 Task: Find connections with filter location Melilla with filter topic #CEOwith filter profile language Spanish with filter current company Shell with filter school Silicon Institute of Technology (SIT), Bhubaneswar with filter industry Wholesale Photography Equipment and Supplies with filter service category DJing with filter keywords title Concierge
Action: Mouse moved to (636, 84)
Screenshot: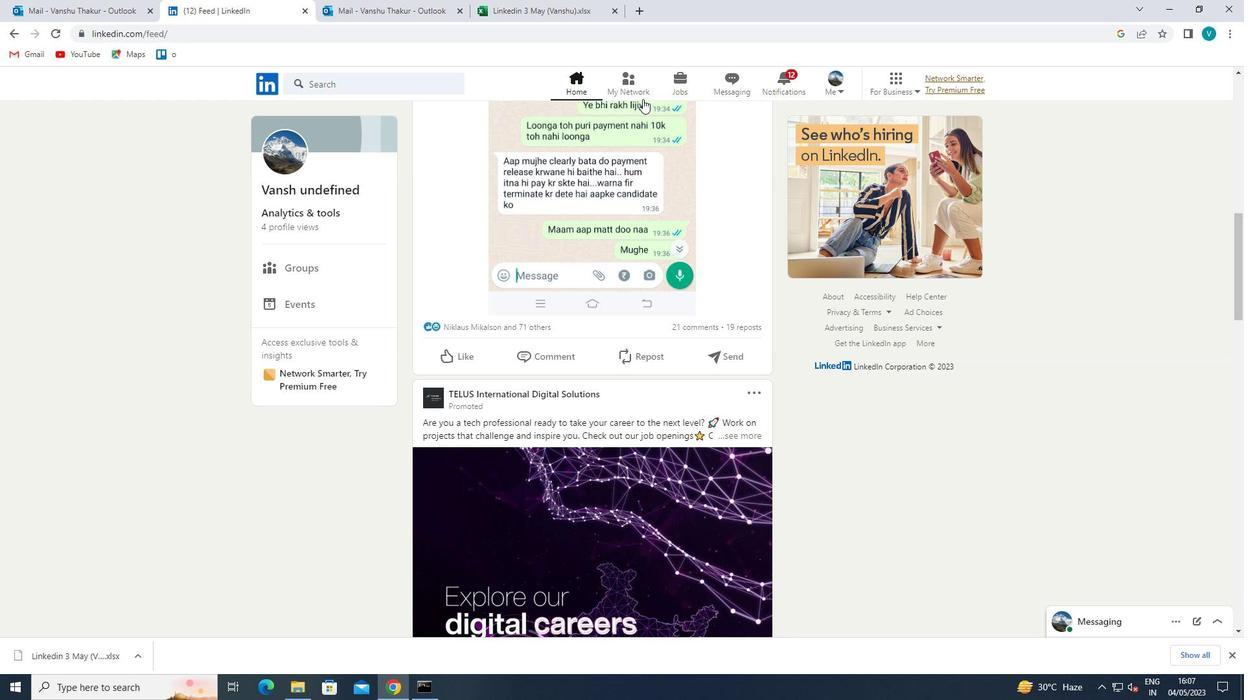 
Action: Mouse pressed left at (636, 84)
Screenshot: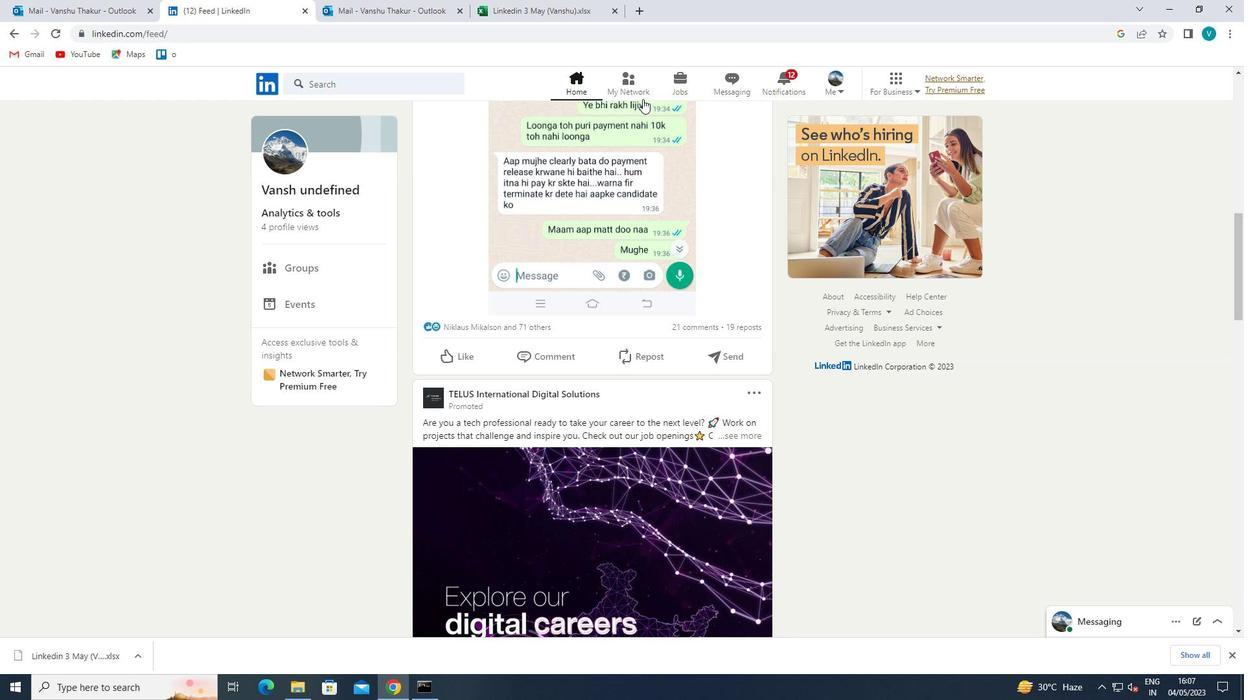 
Action: Mouse moved to (385, 149)
Screenshot: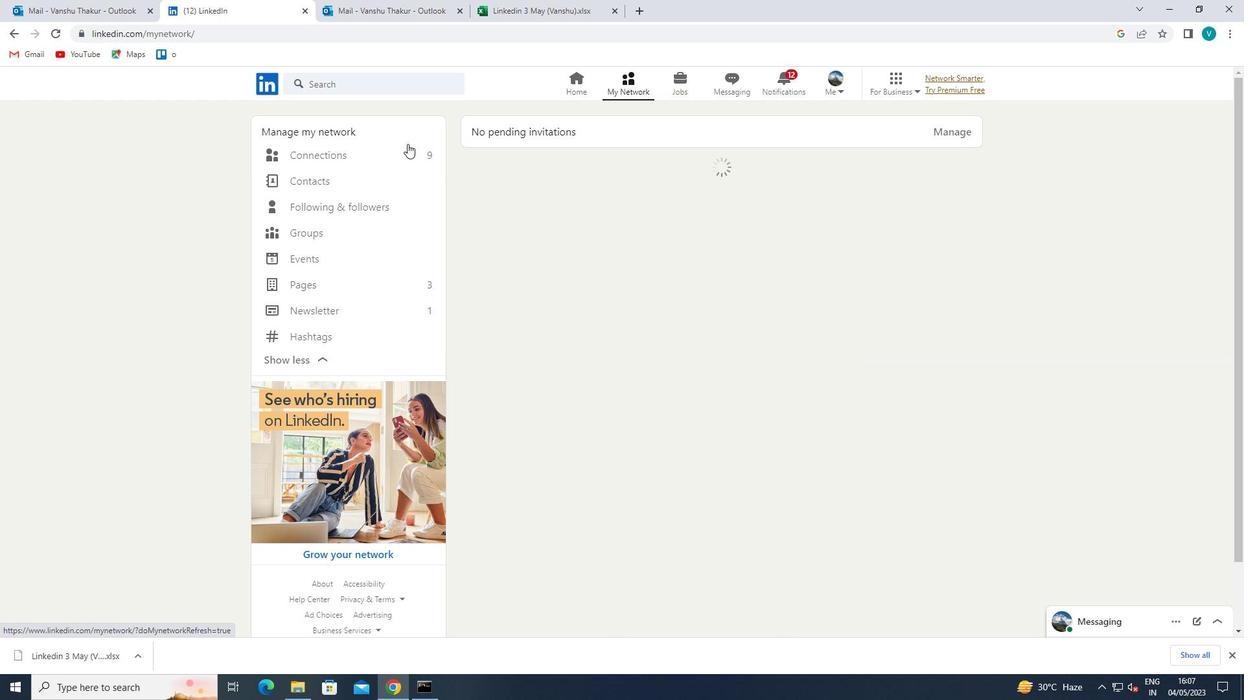 
Action: Mouse pressed left at (385, 149)
Screenshot: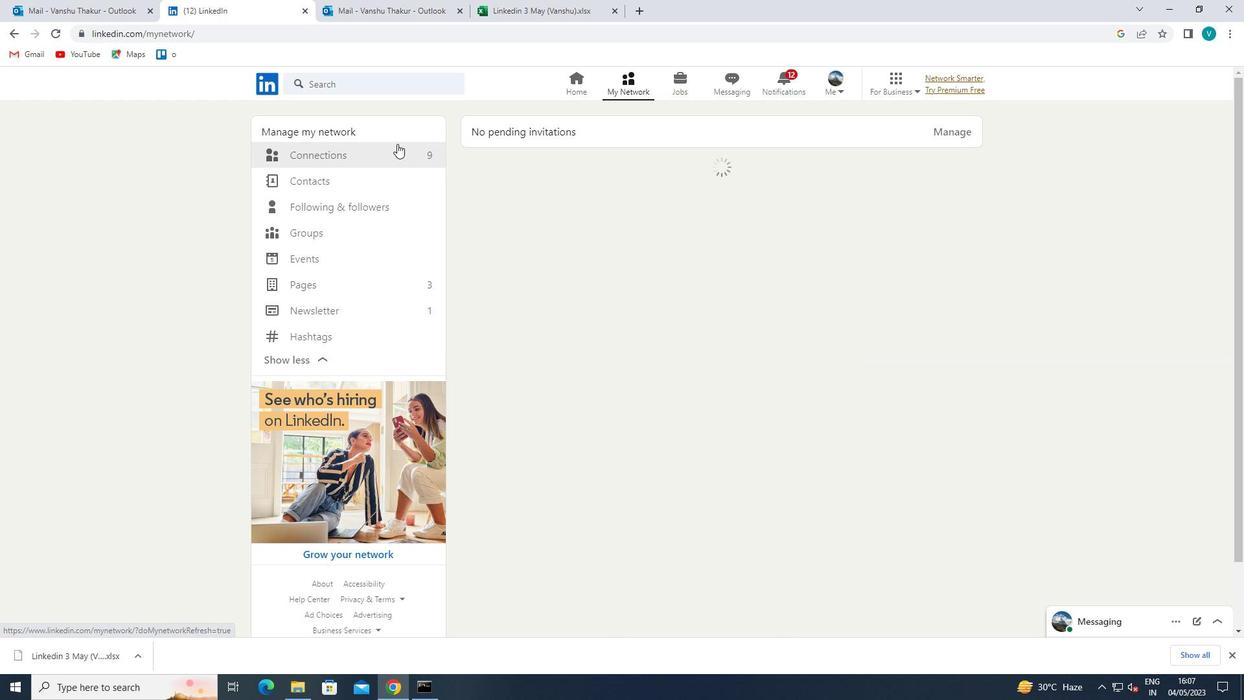 
Action: Mouse moved to (720, 163)
Screenshot: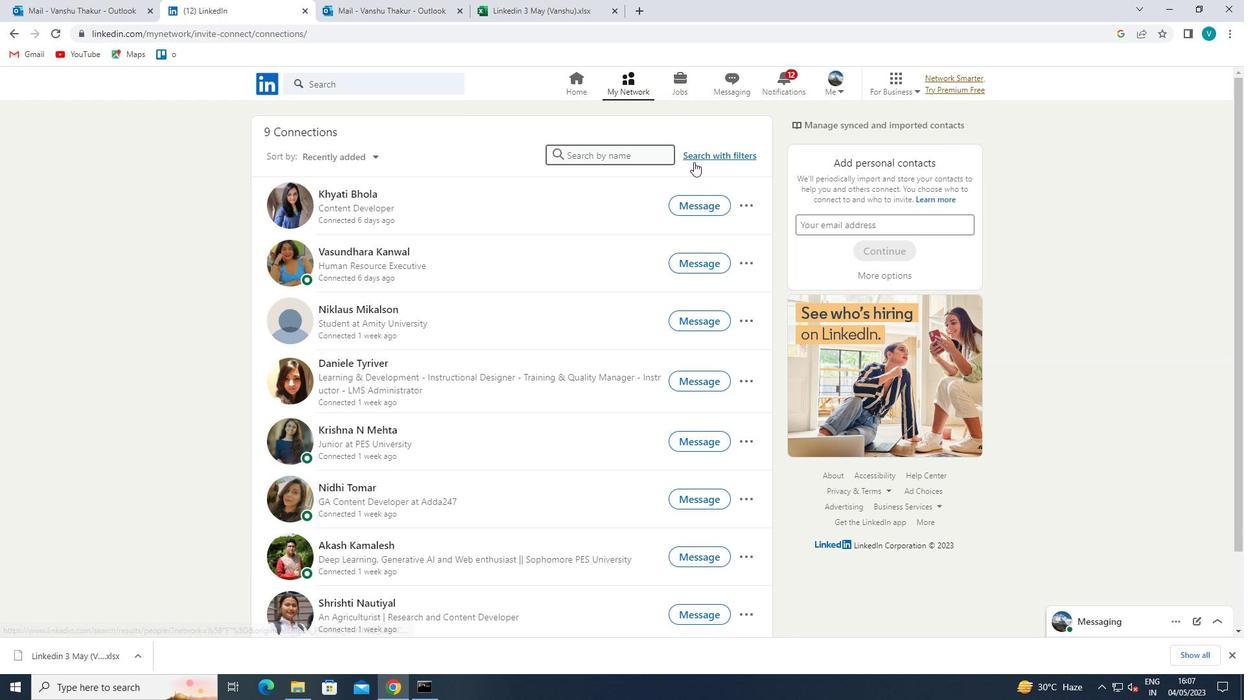 
Action: Mouse pressed left at (720, 163)
Screenshot: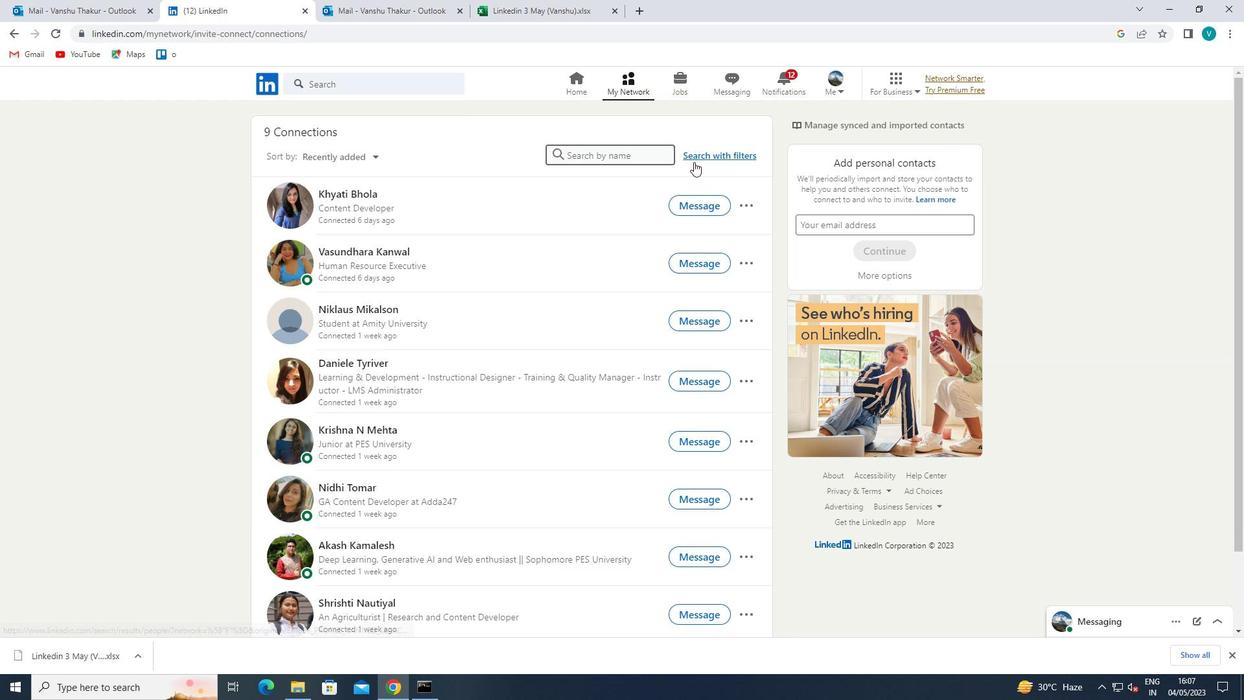 
Action: Mouse moved to (724, 162)
Screenshot: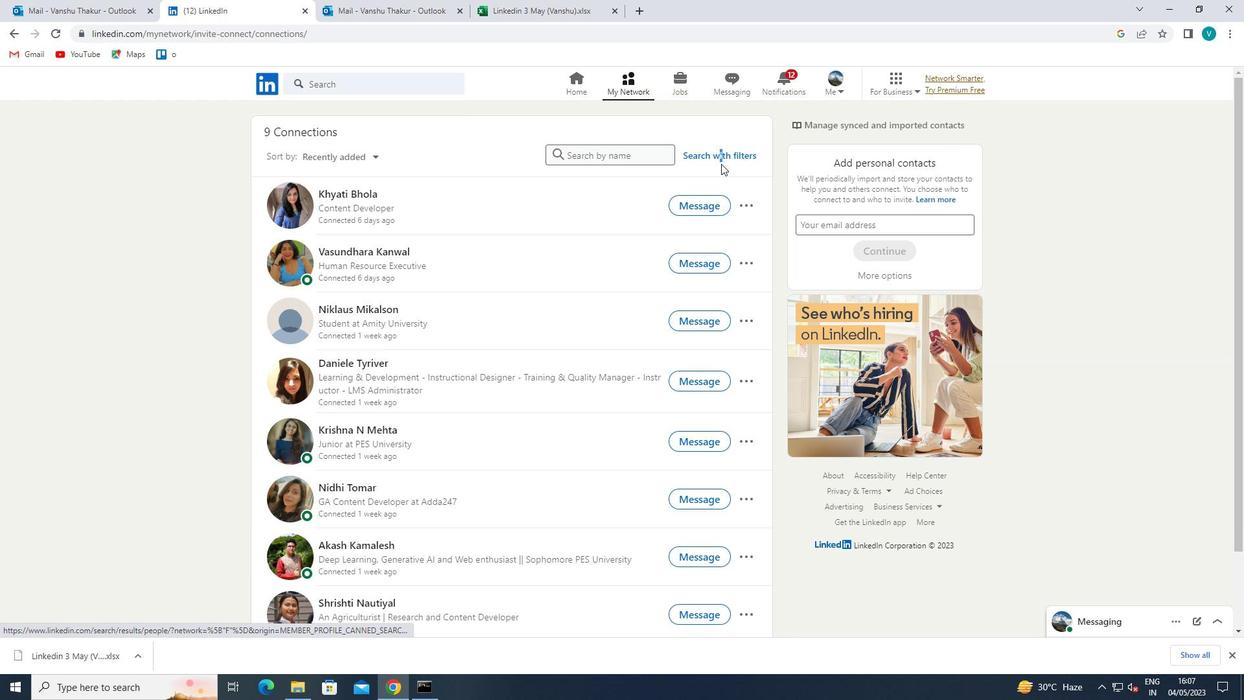 
Action: Mouse pressed left at (724, 162)
Screenshot: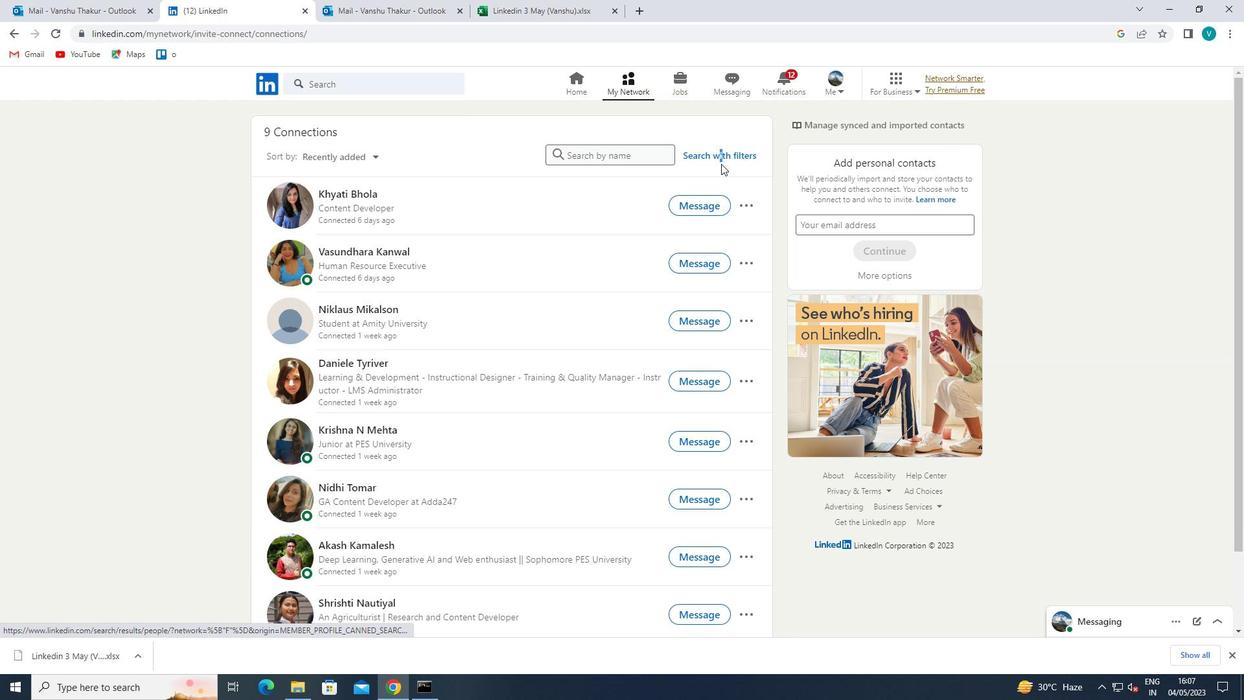 
Action: Mouse moved to (730, 159)
Screenshot: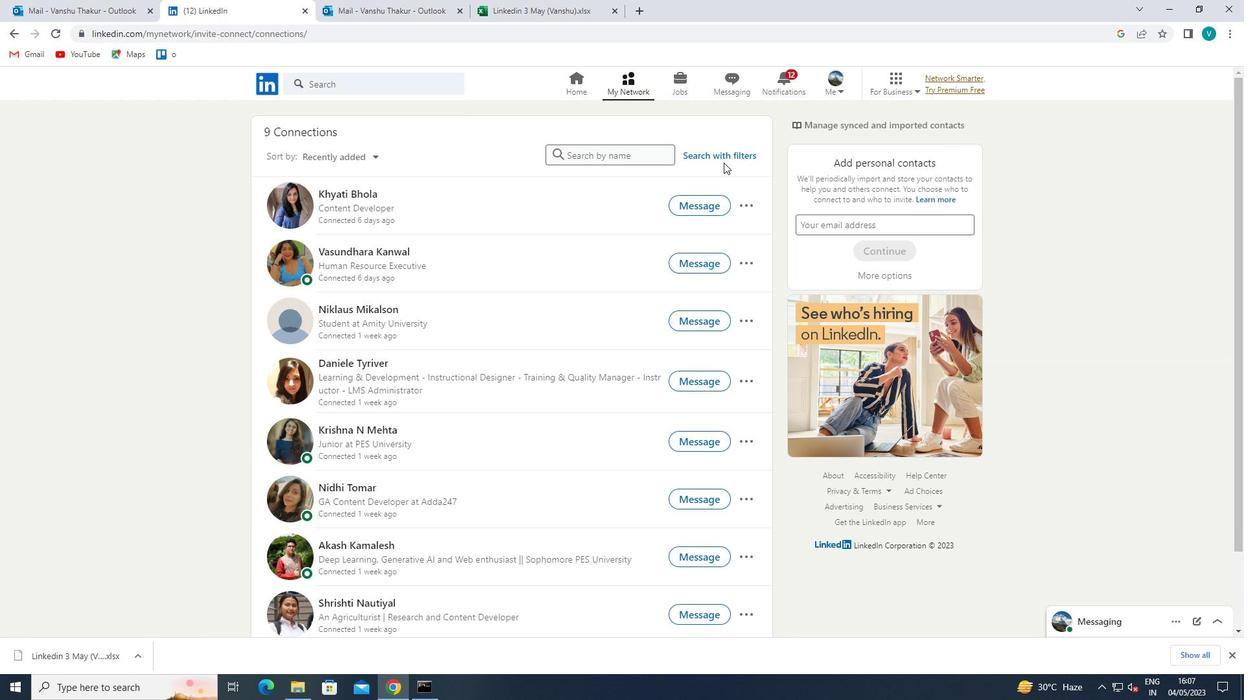 
Action: Mouse pressed left at (730, 159)
Screenshot: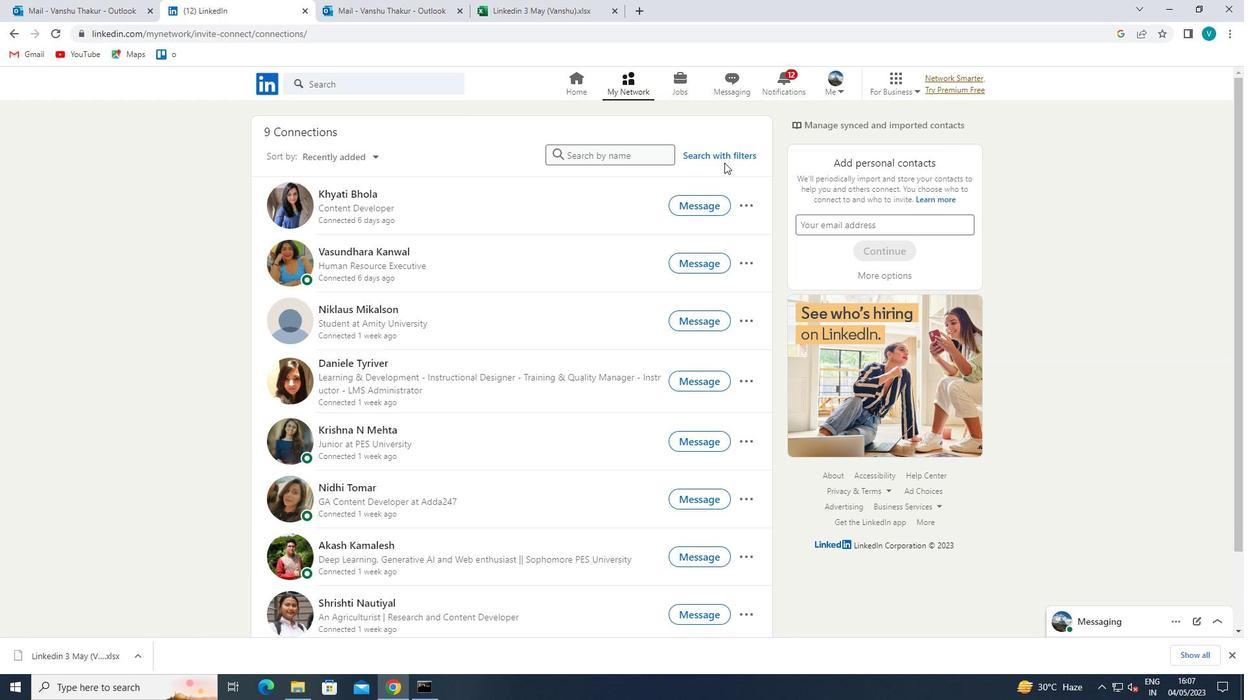 
Action: Mouse moved to (631, 123)
Screenshot: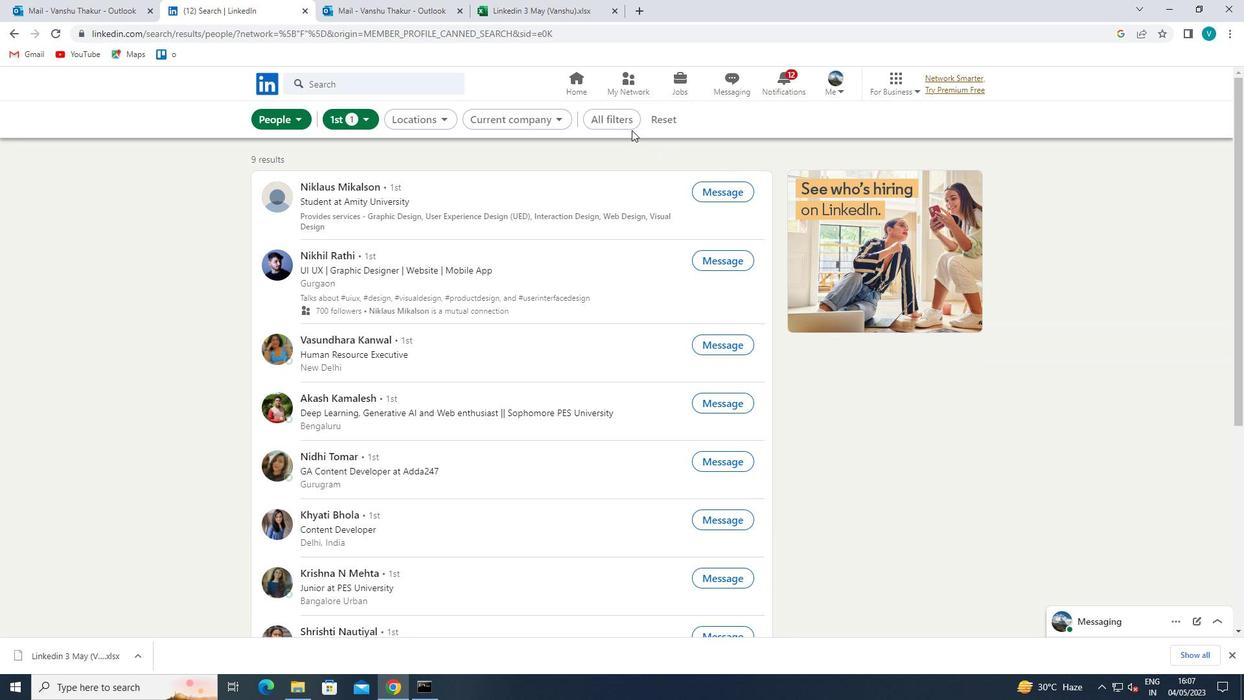 
Action: Mouse pressed left at (631, 123)
Screenshot: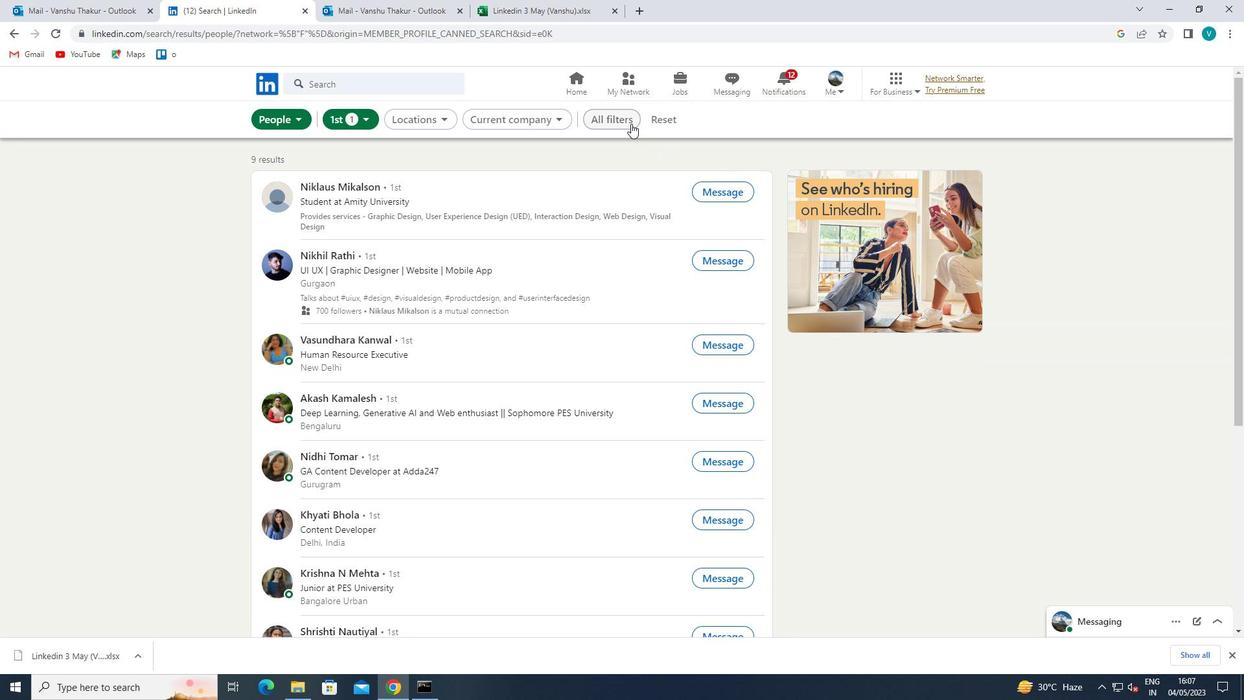 
Action: Mouse moved to (955, 247)
Screenshot: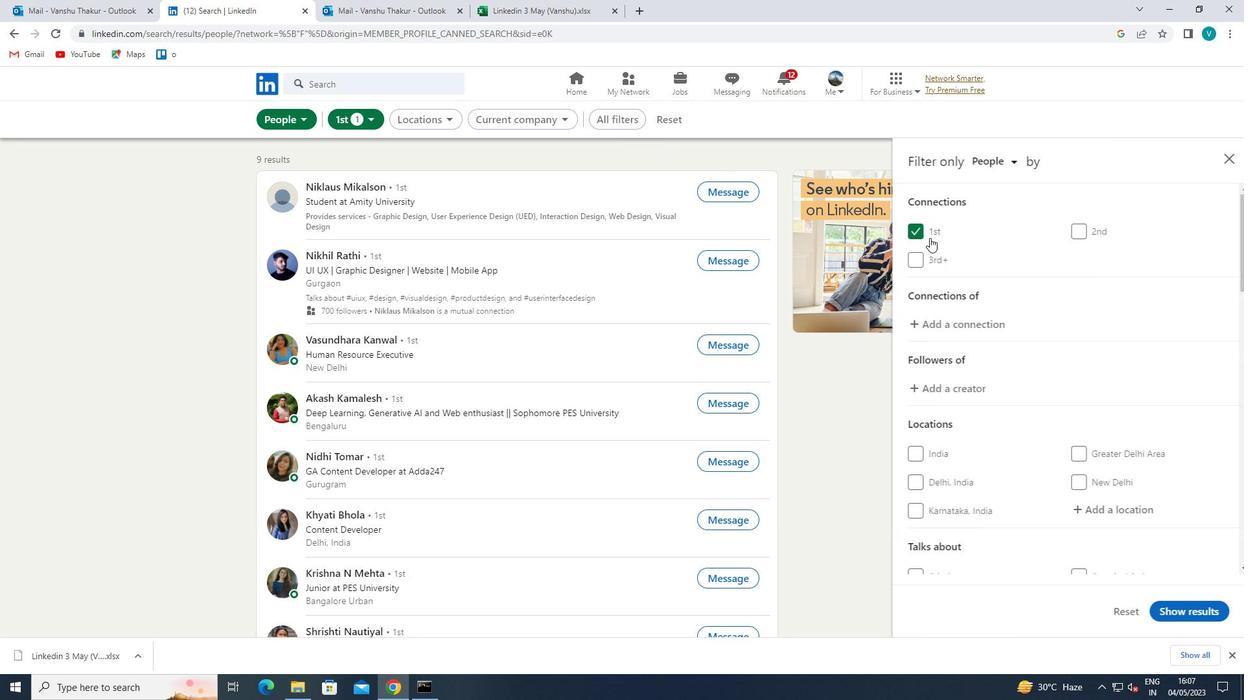 
Action: Mouse scrolled (955, 246) with delta (0, 0)
Screenshot: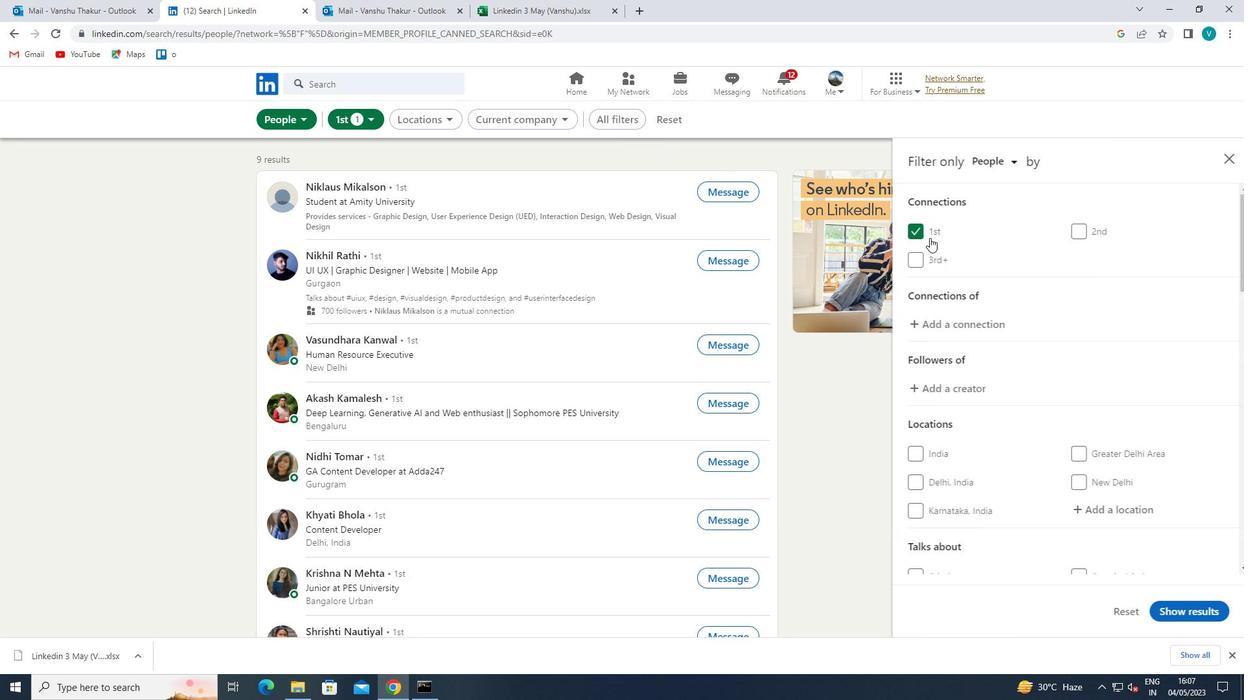 
Action: Mouse moved to (1114, 448)
Screenshot: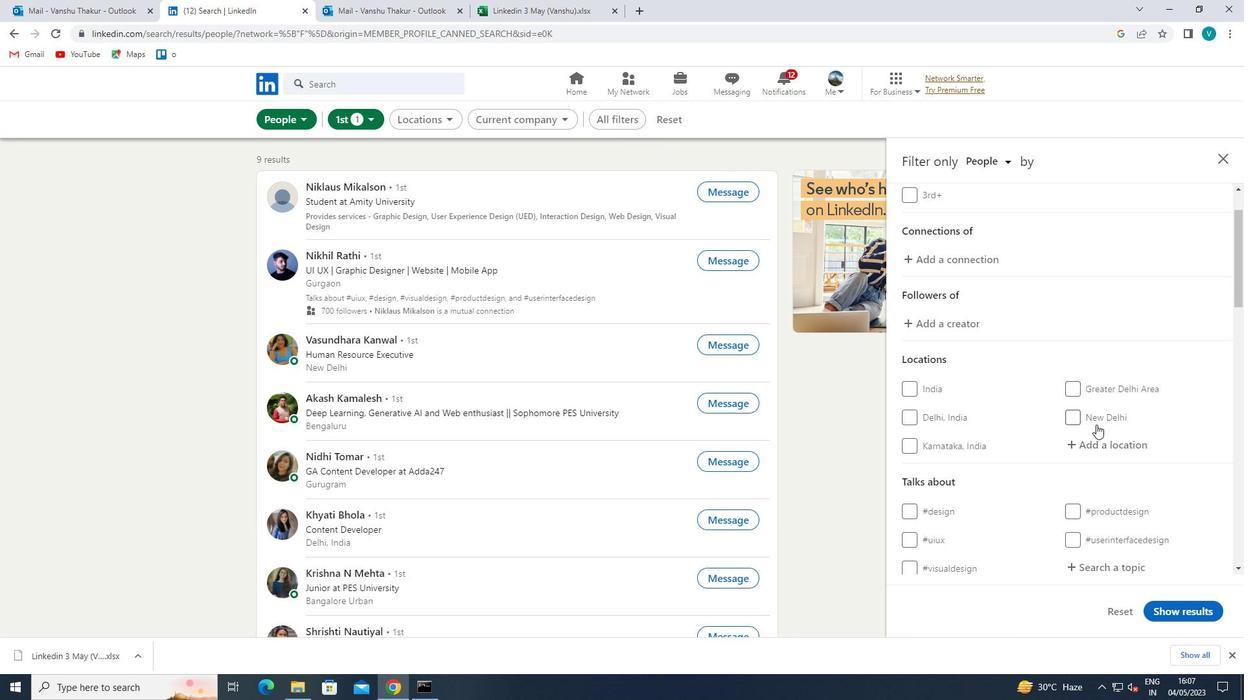 
Action: Mouse pressed left at (1114, 448)
Screenshot: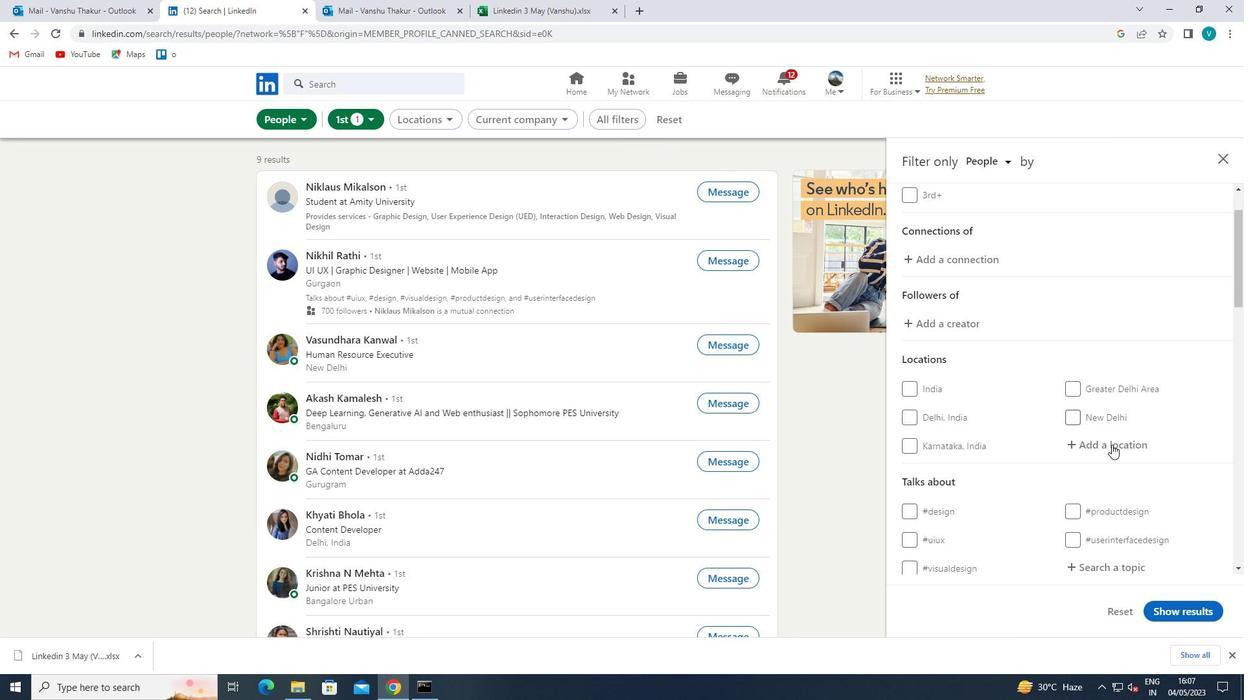 
Action: Mouse moved to (927, 340)
Screenshot: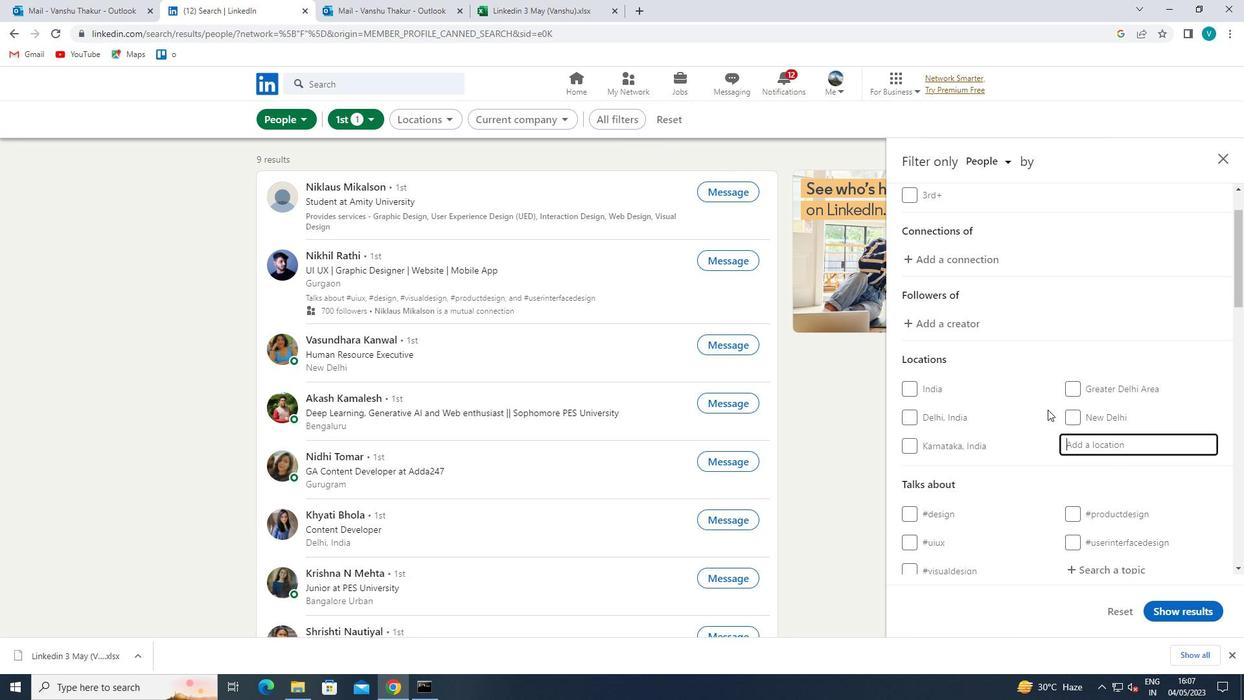 
Action: Key pressed <Key.shift>MELILLA
Screenshot: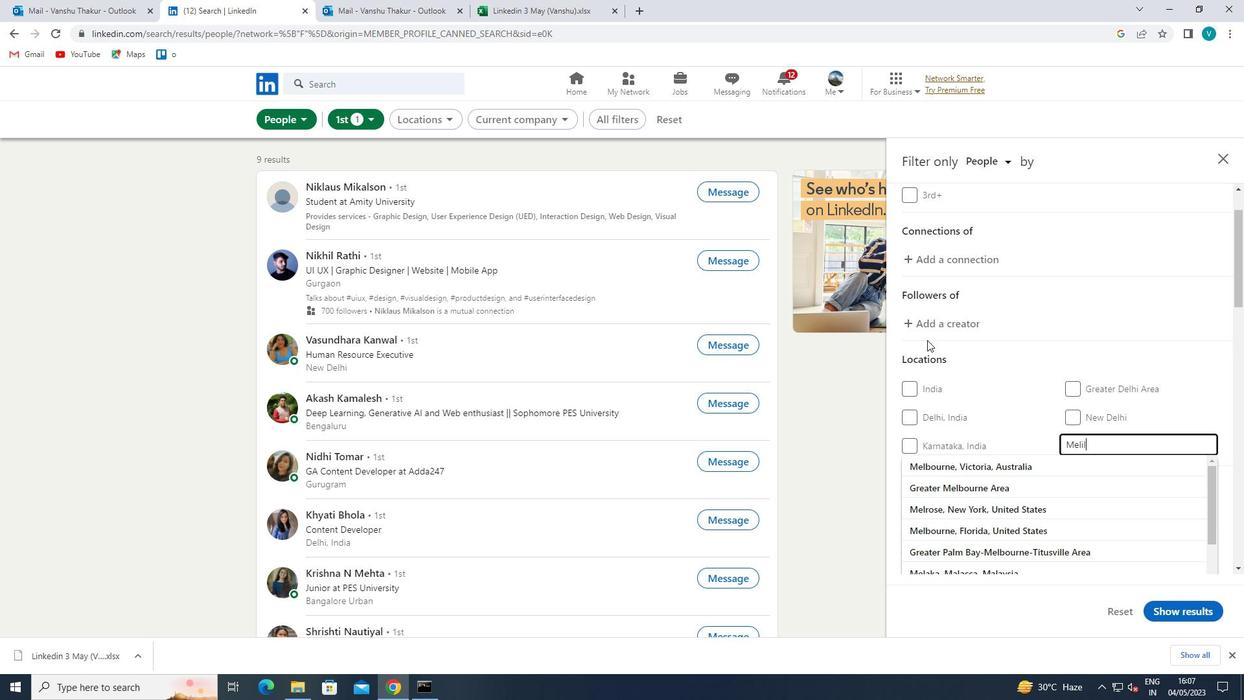 
Action: Mouse moved to (964, 464)
Screenshot: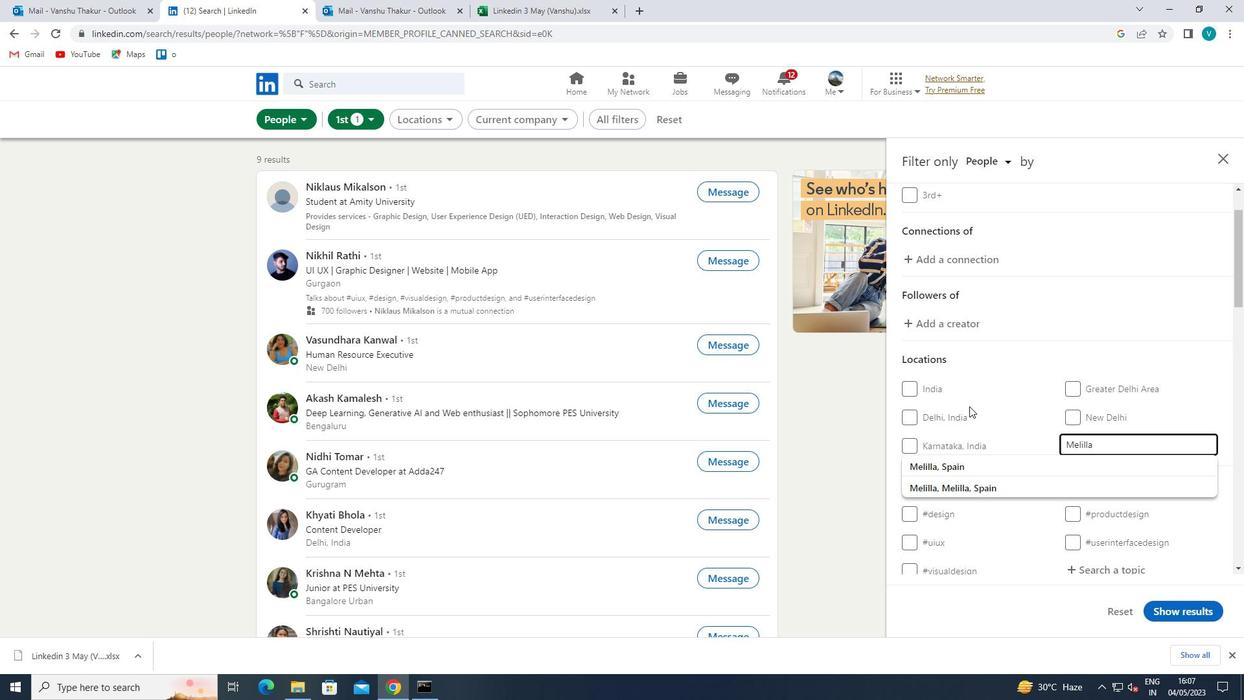 
Action: Mouse pressed left at (964, 464)
Screenshot: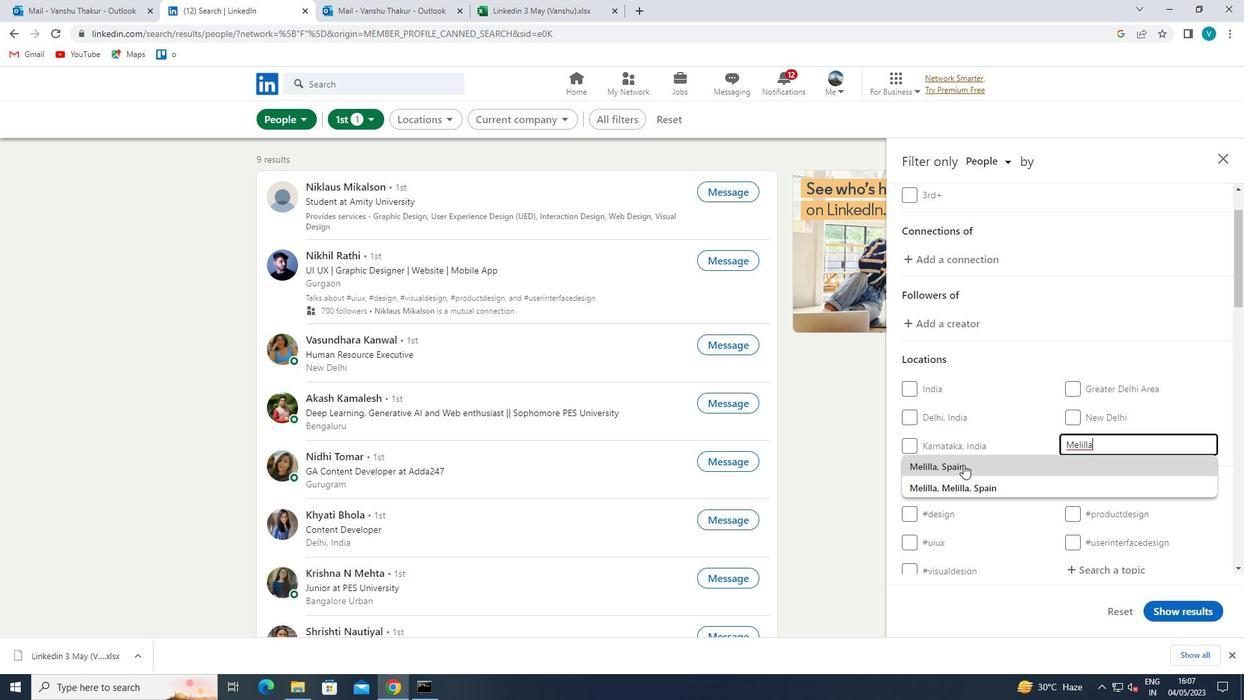 
Action: Mouse moved to (993, 449)
Screenshot: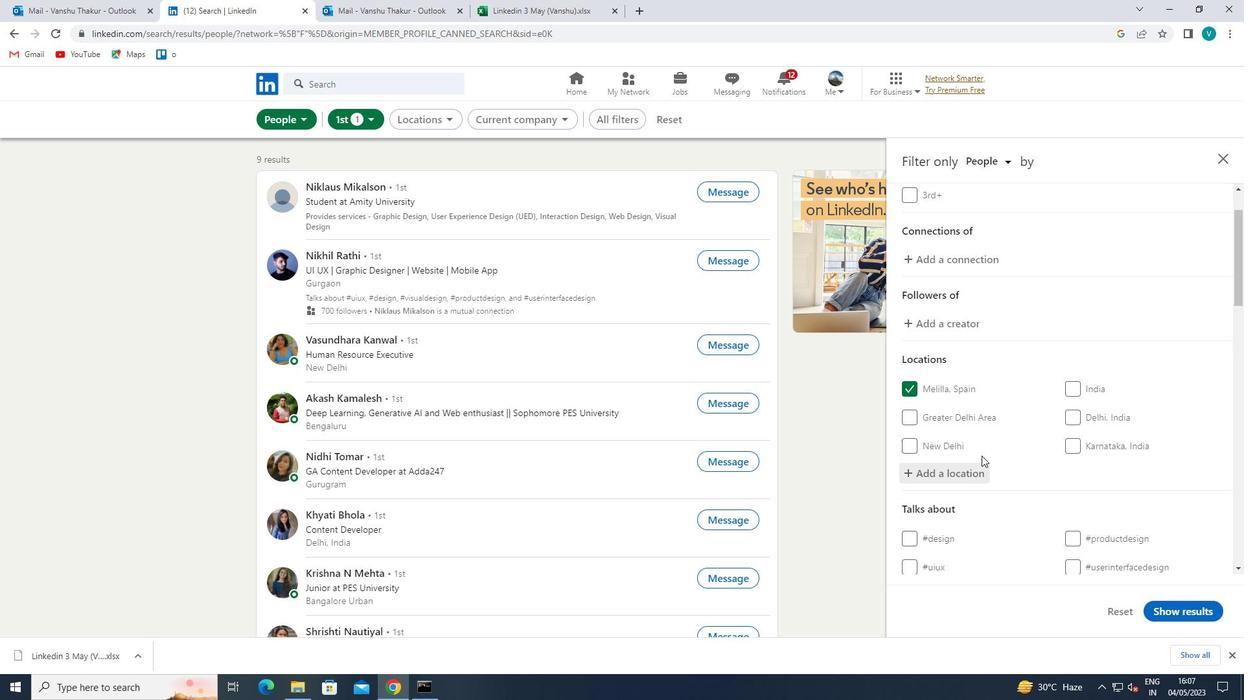 
Action: Mouse scrolled (993, 448) with delta (0, 0)
Screenshot: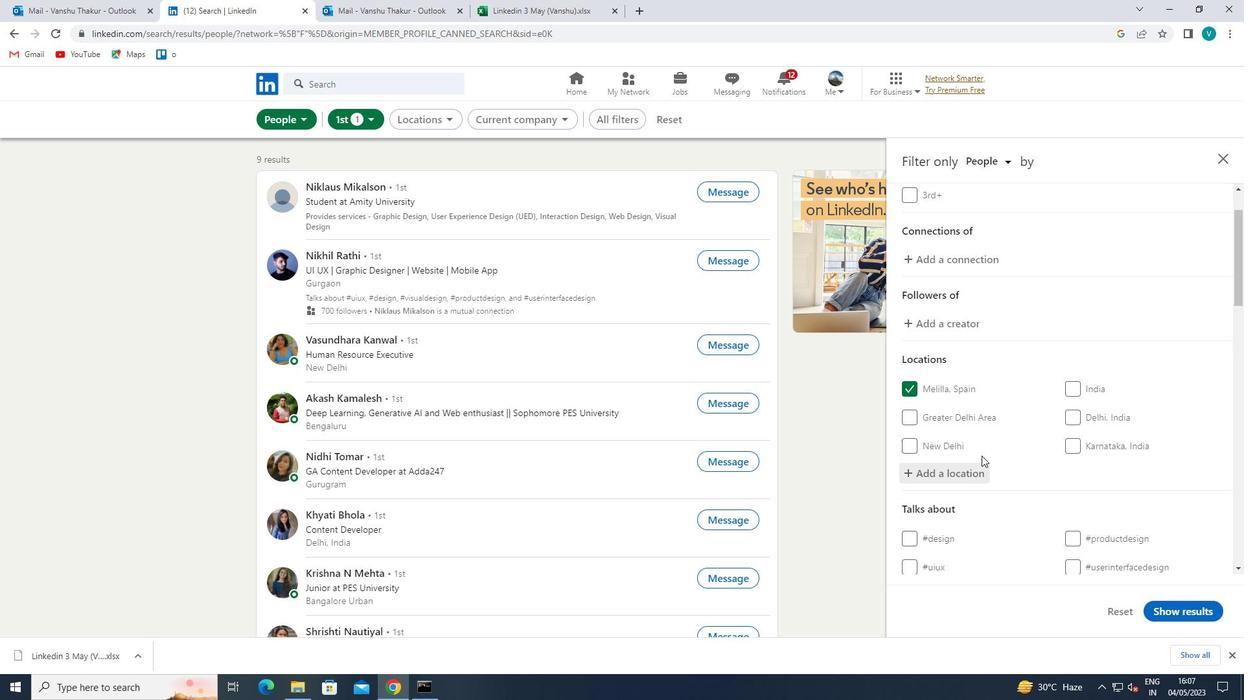 
Action: Mouse moved to (1001, 444)
Screenshot: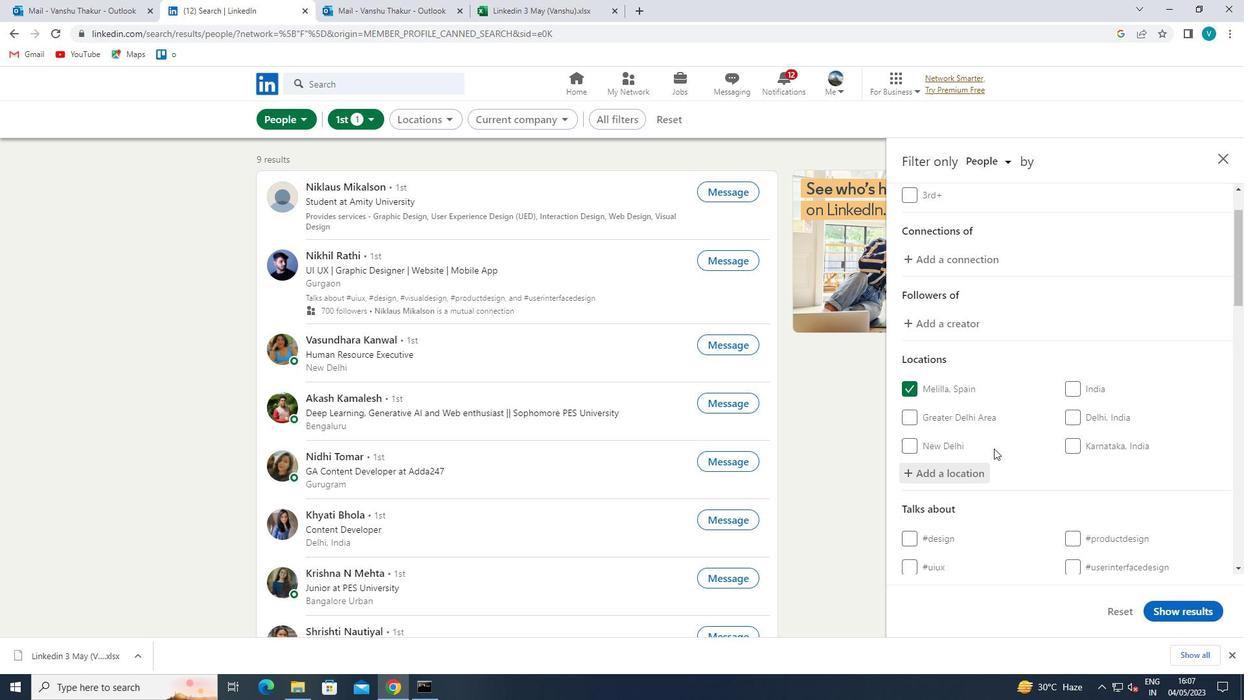 
Action: Mouse scrolled (1001, 444) with delta (0, 0)
Screenshot: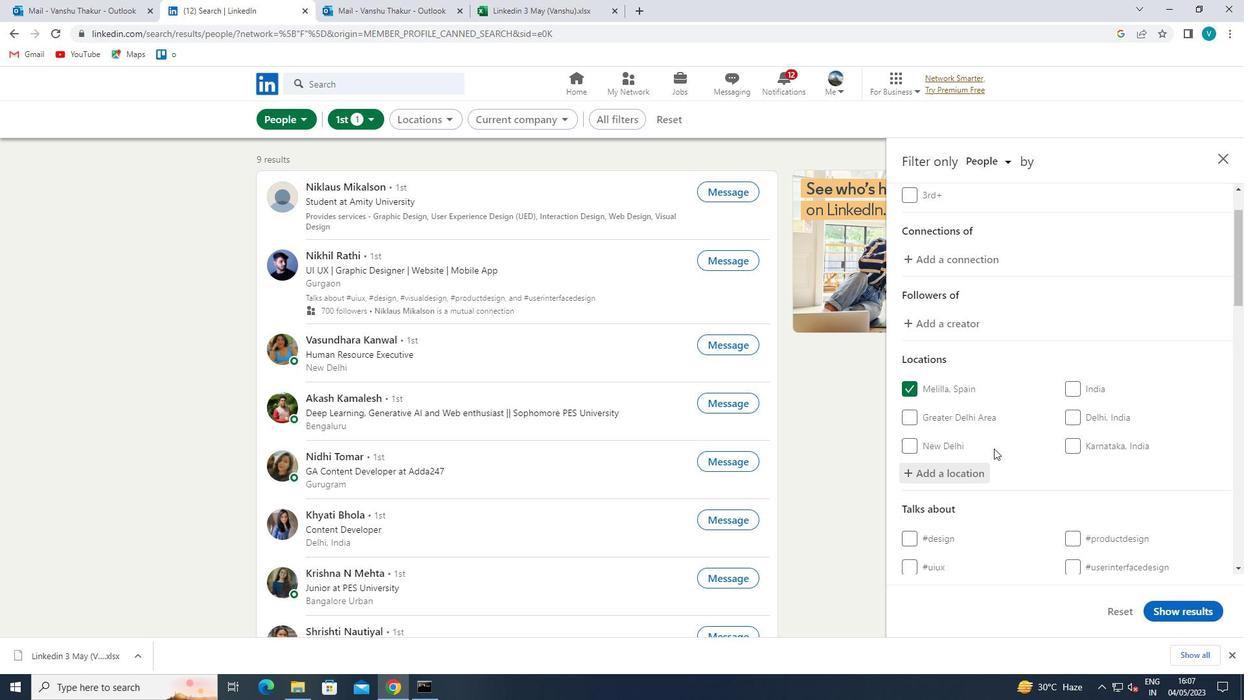 
Action: Mouse scrolled (1001, 444) with delta (0, 0)
Screenshot: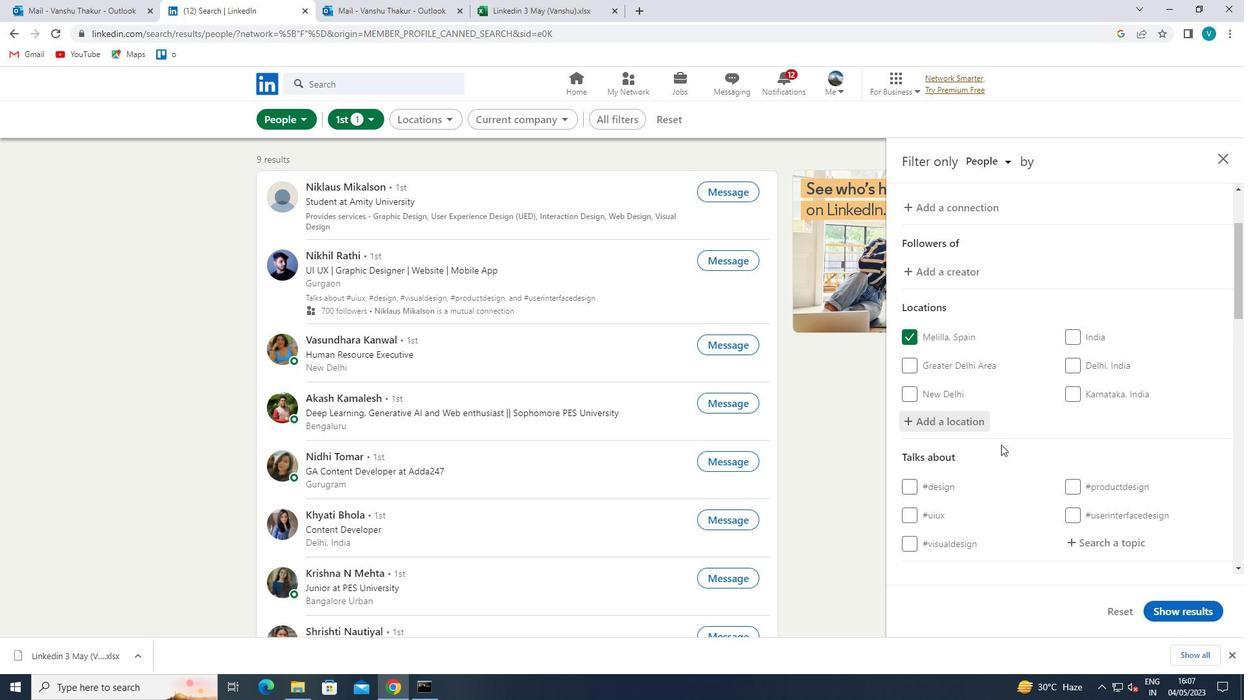 
Action: Mouse moved to (1093, 403)
Screenshot: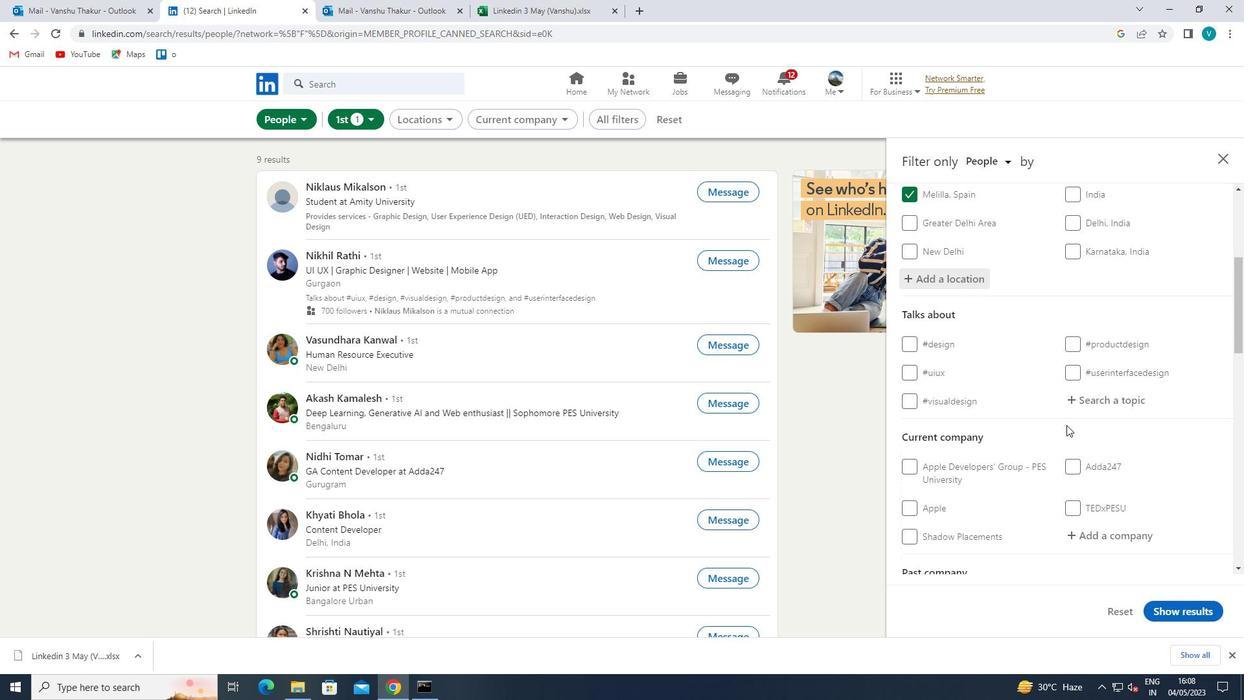
Action: Mouse pressed left at (1093, 403)
Screenshot: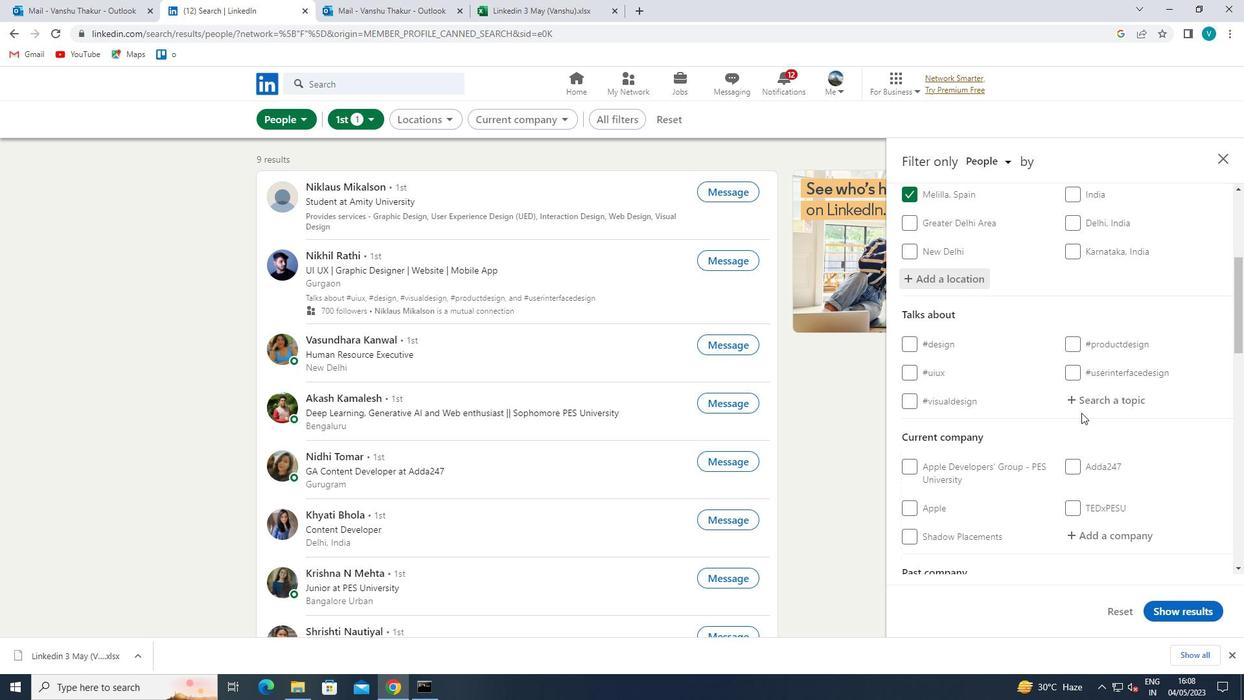 
Action: Key pressed CEO
Screenshot: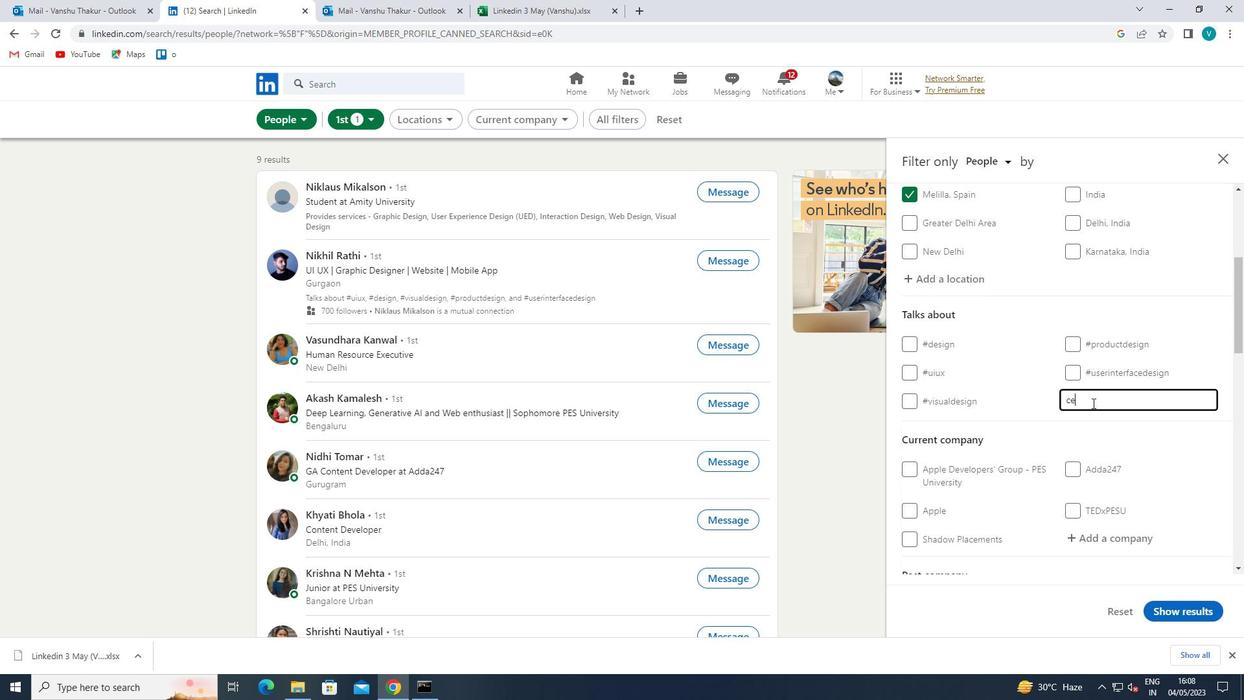 
Action: Mouse moved to (1028, 416)
Screenshot: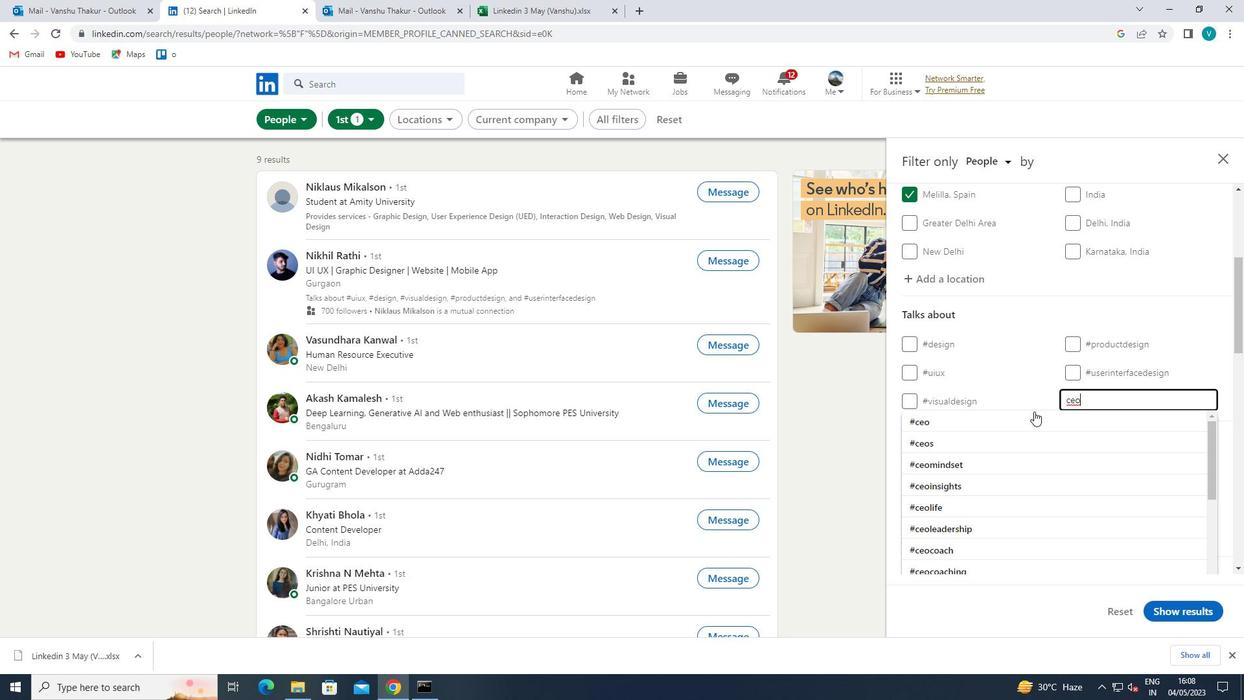 
Action: Mouse pressed left at (1028, 416)
Screenshot: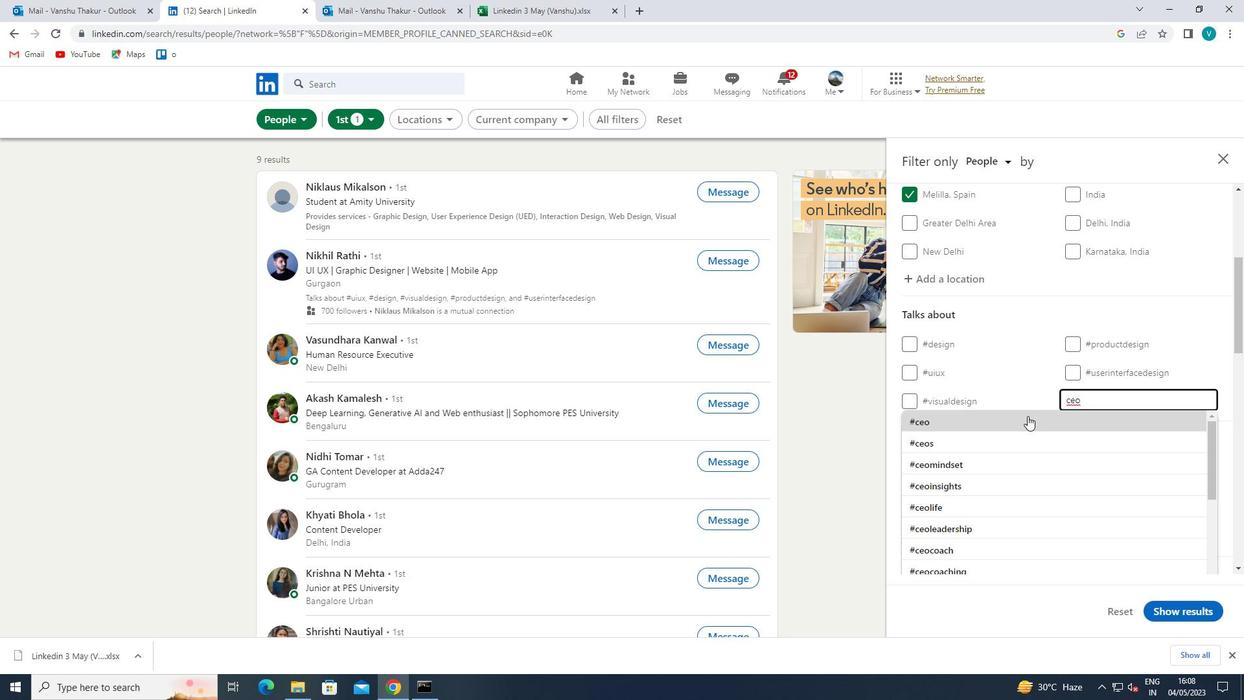 
Action: Mouse moved to (1029, 416)
Screenshot: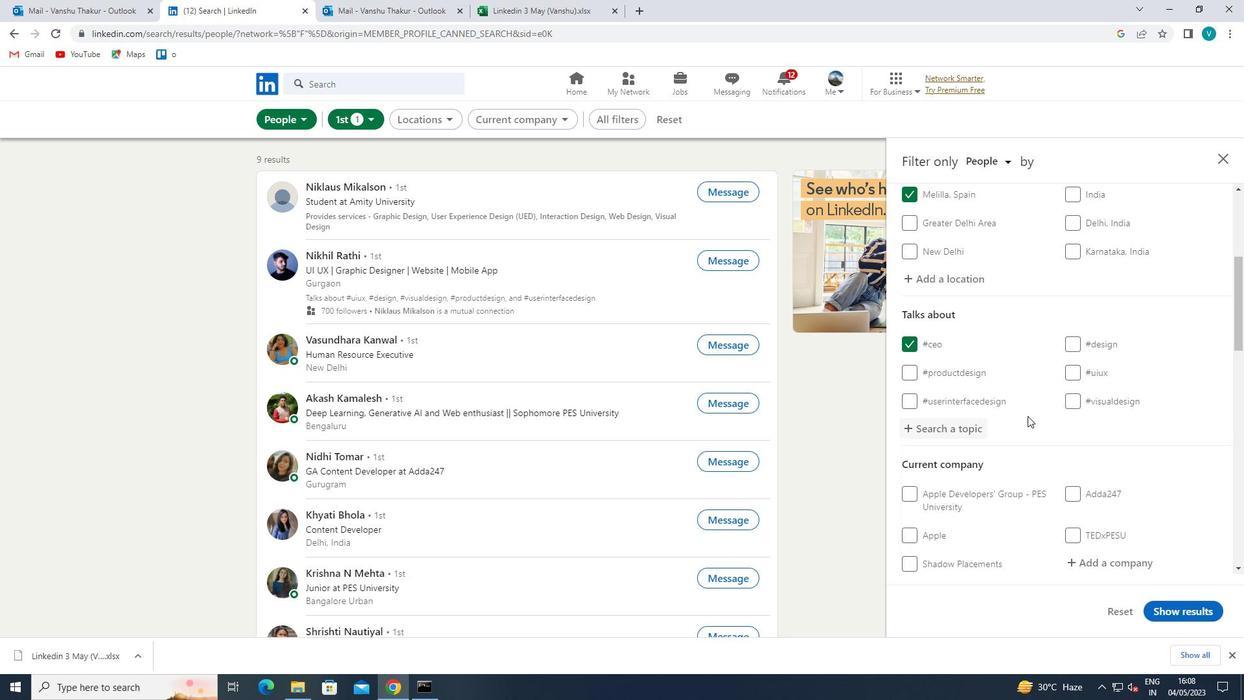 
Action: Mouse scrolled (1029, 415) with delta (0, 0)
Screenshot: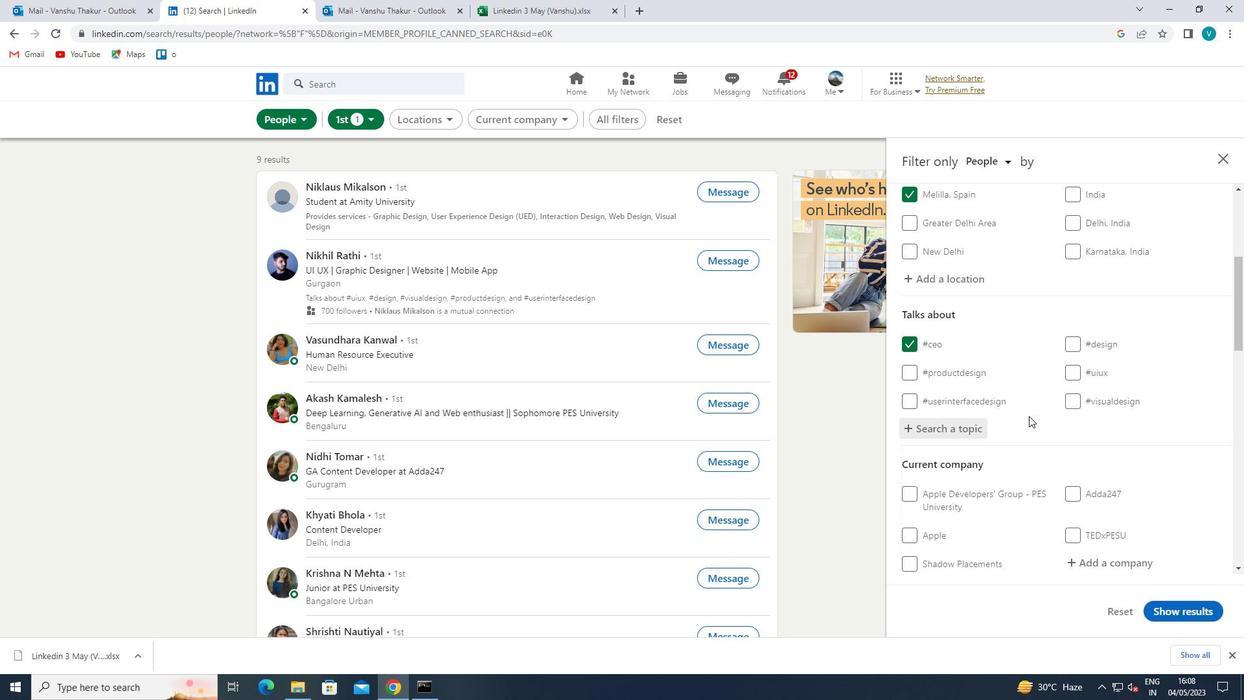
Action: Mouse scrolled (1029, 415) with delta (0, 0)
Screenshot: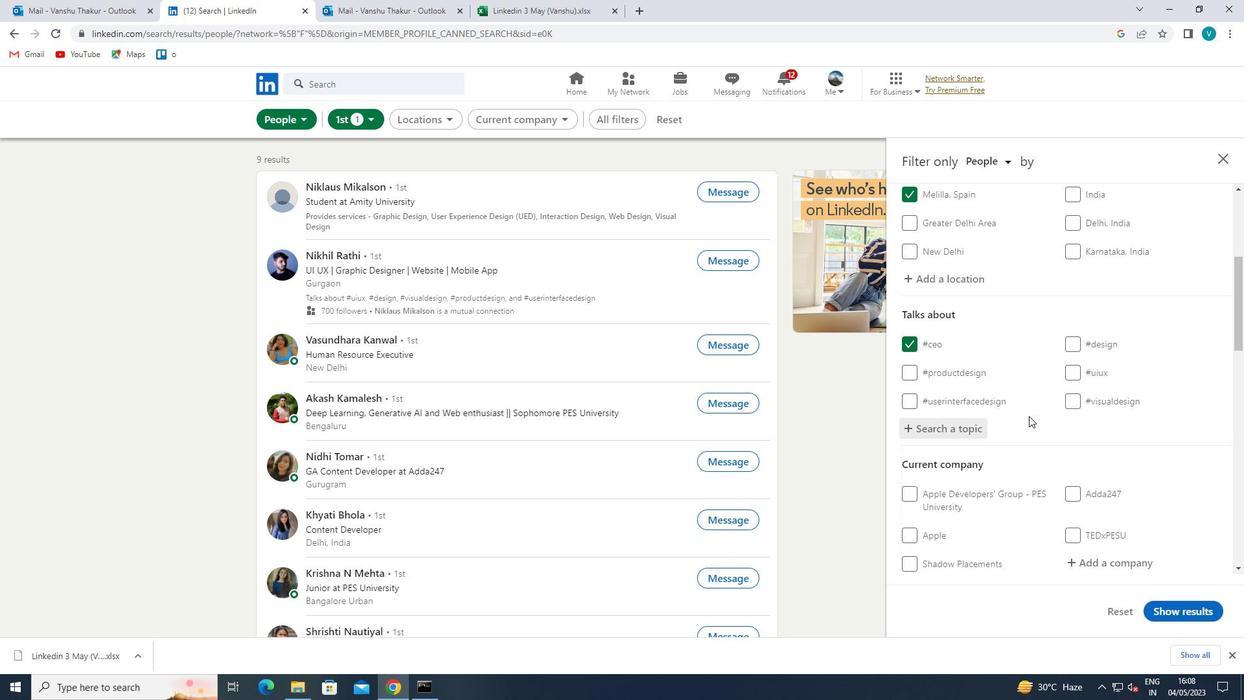 
Action: Mouse scrolled (1029, 415) with delta (0, 0)
Screenshot: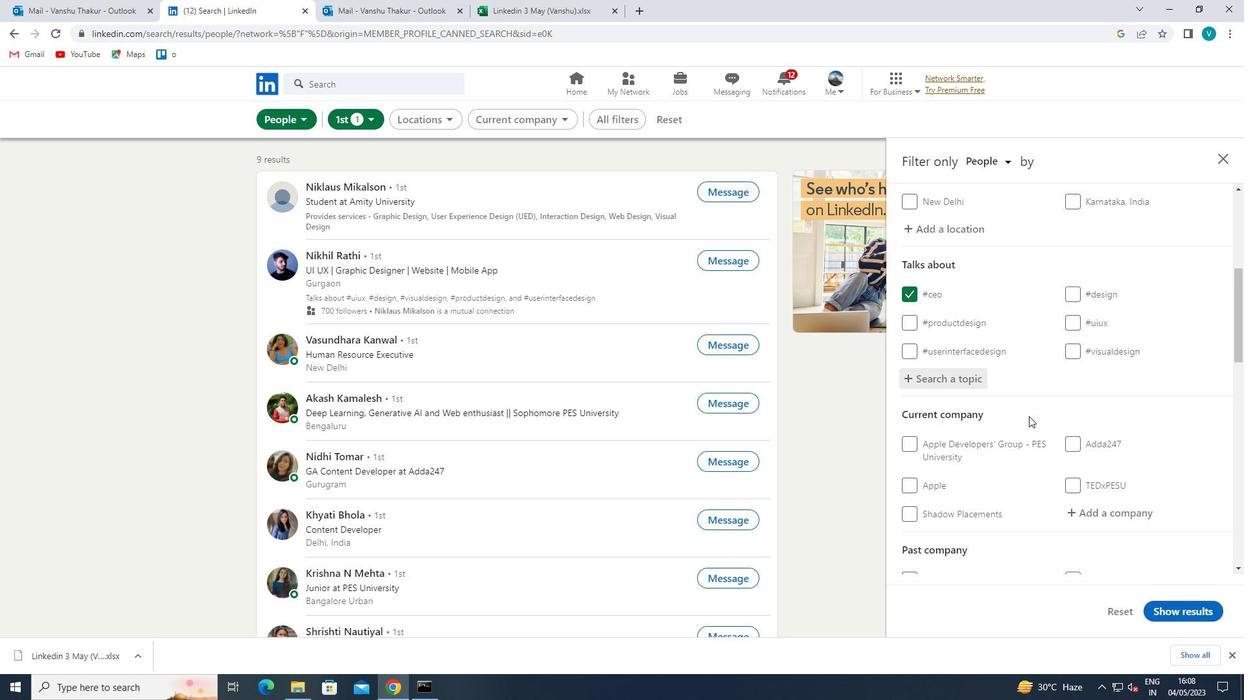 
Action: Mouse moved to (1100, 368)
Screenshot: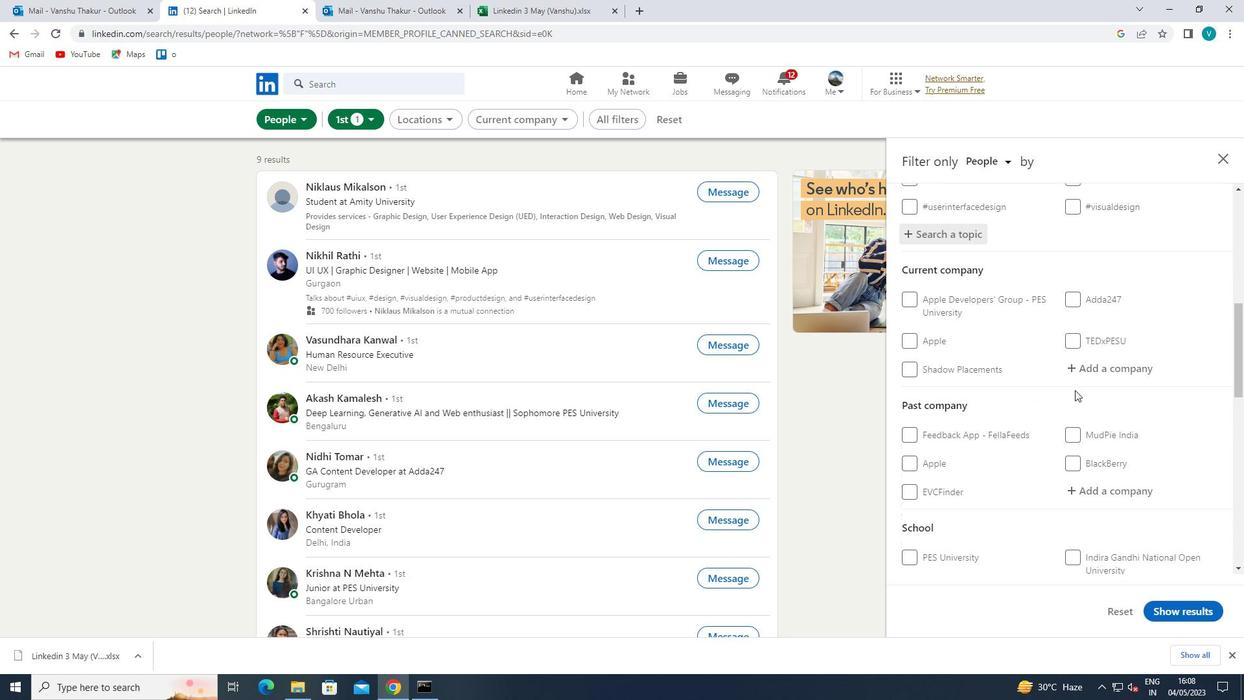 
Action: Mouse pressed left at (1100, 368)
Screenshot: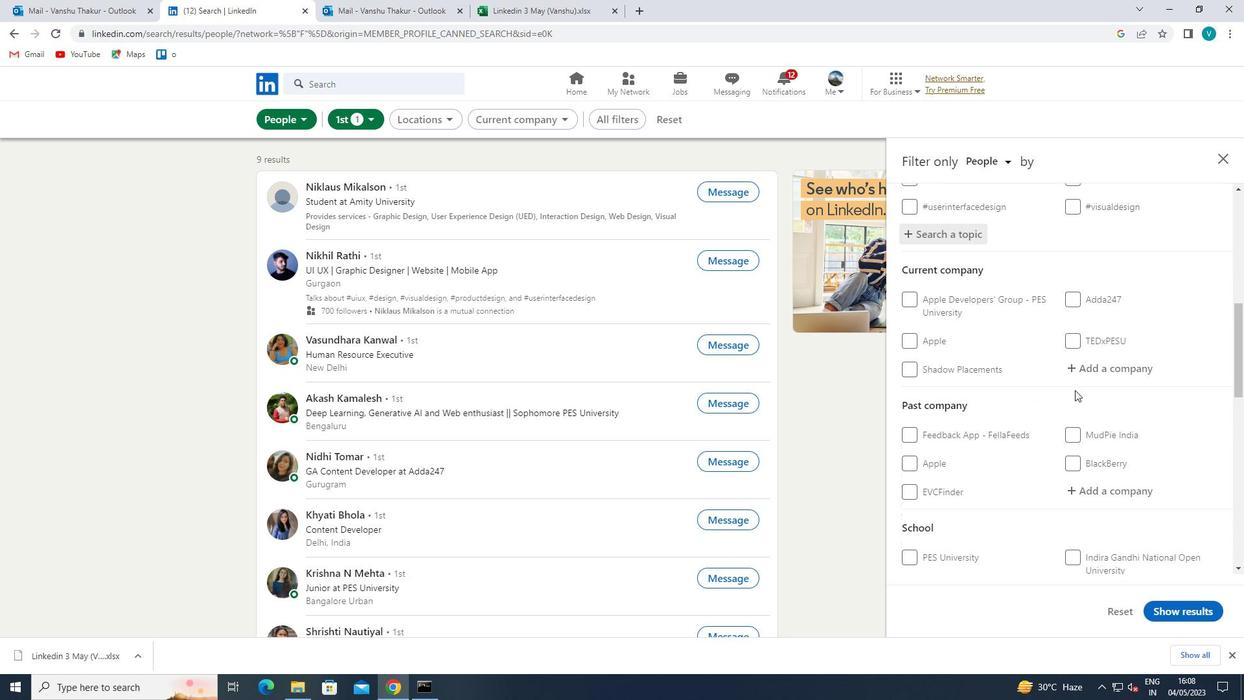 
Action: Mouse moved to (935, 271)
Screenshot: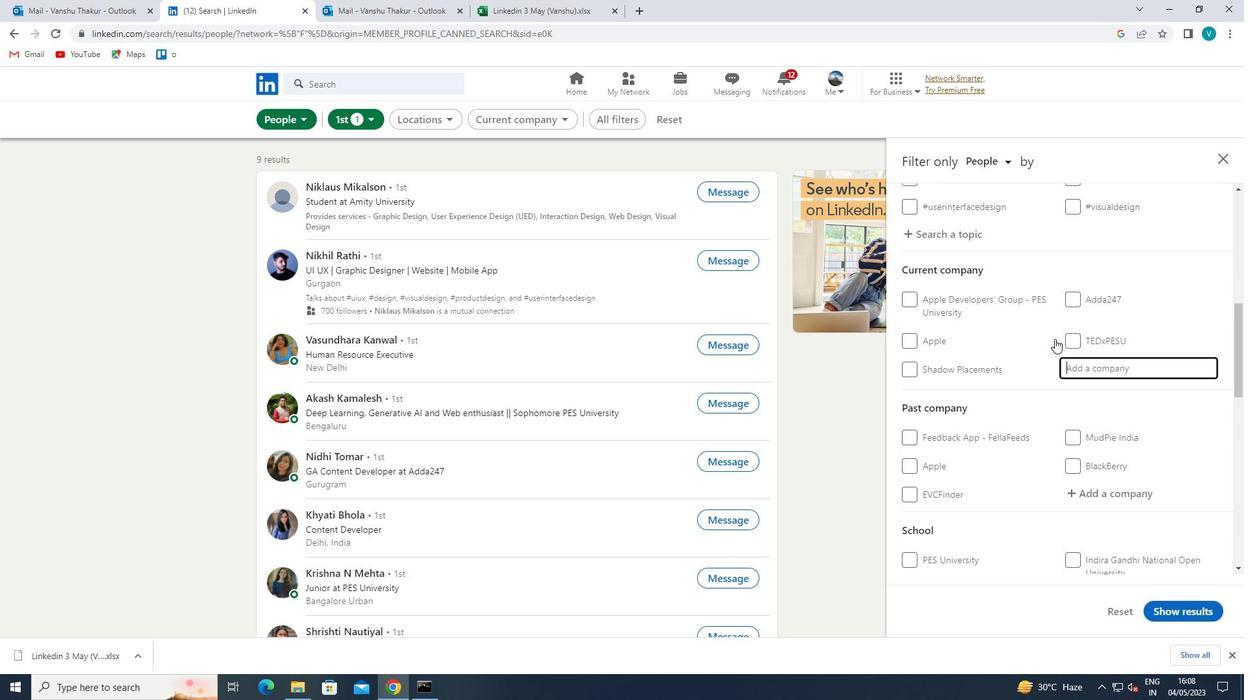 
Action: Key pressed <Key.shift>SHE
Screenshot: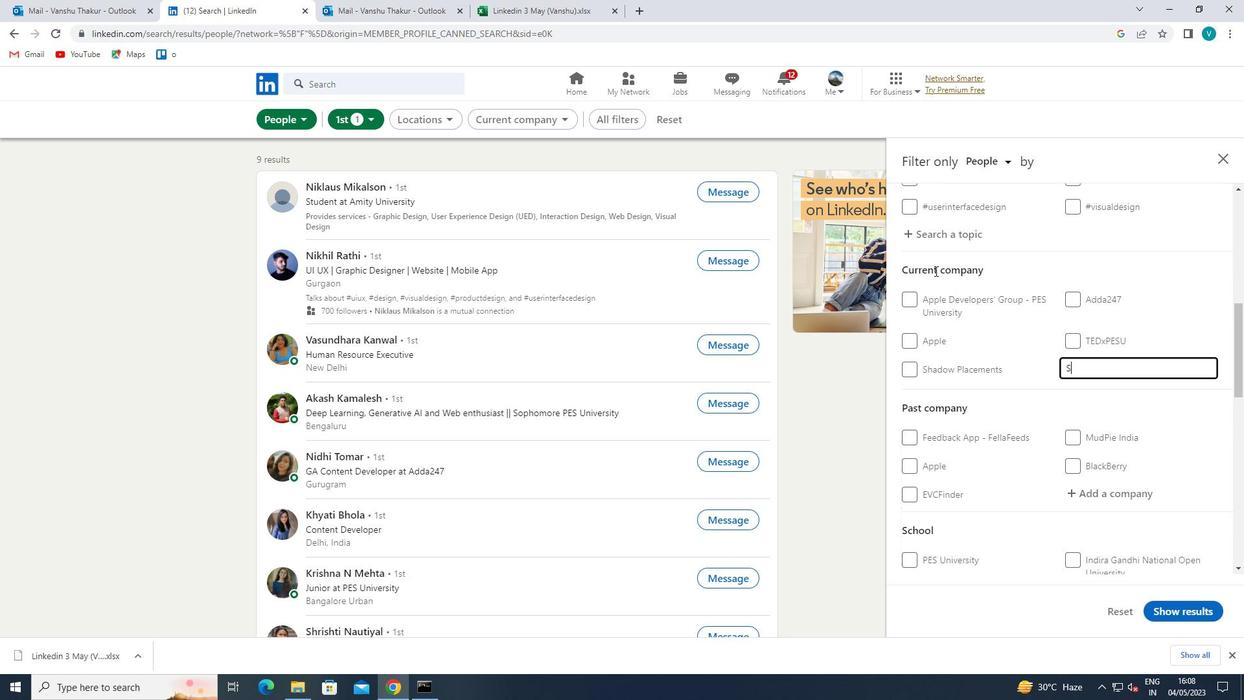 
Action: Mouse moved to (935, 270)
Screenshot: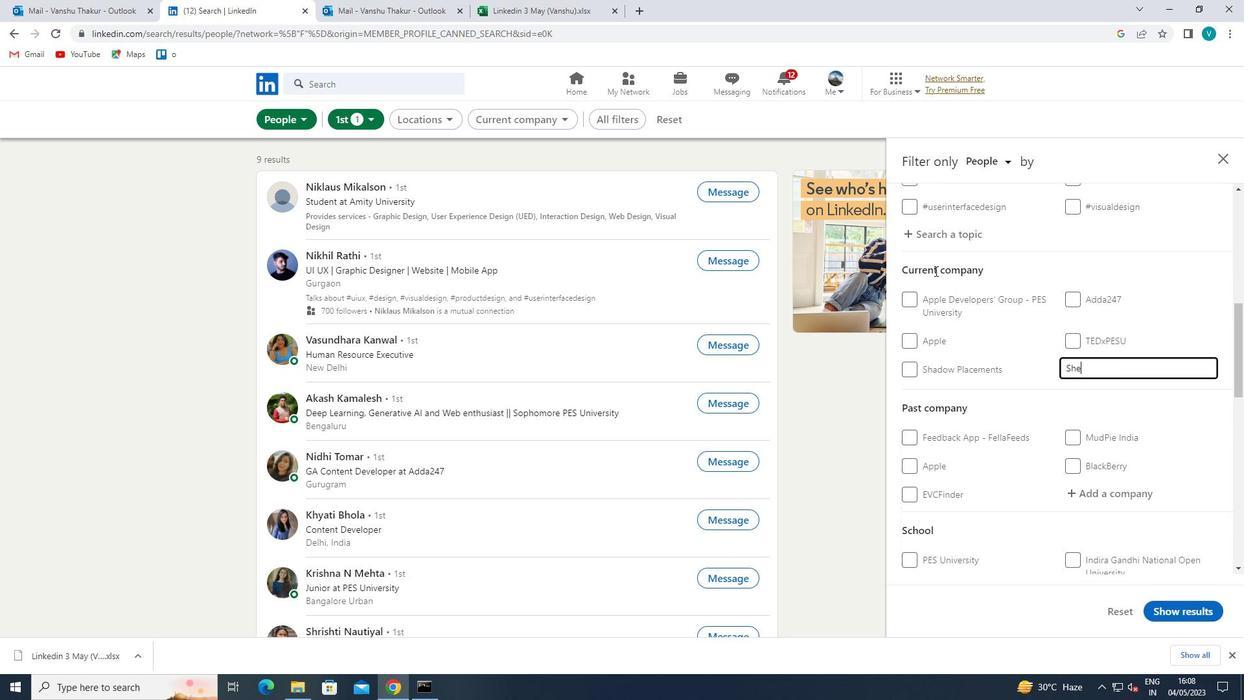 
Action: Key pressed LL
Screenshot: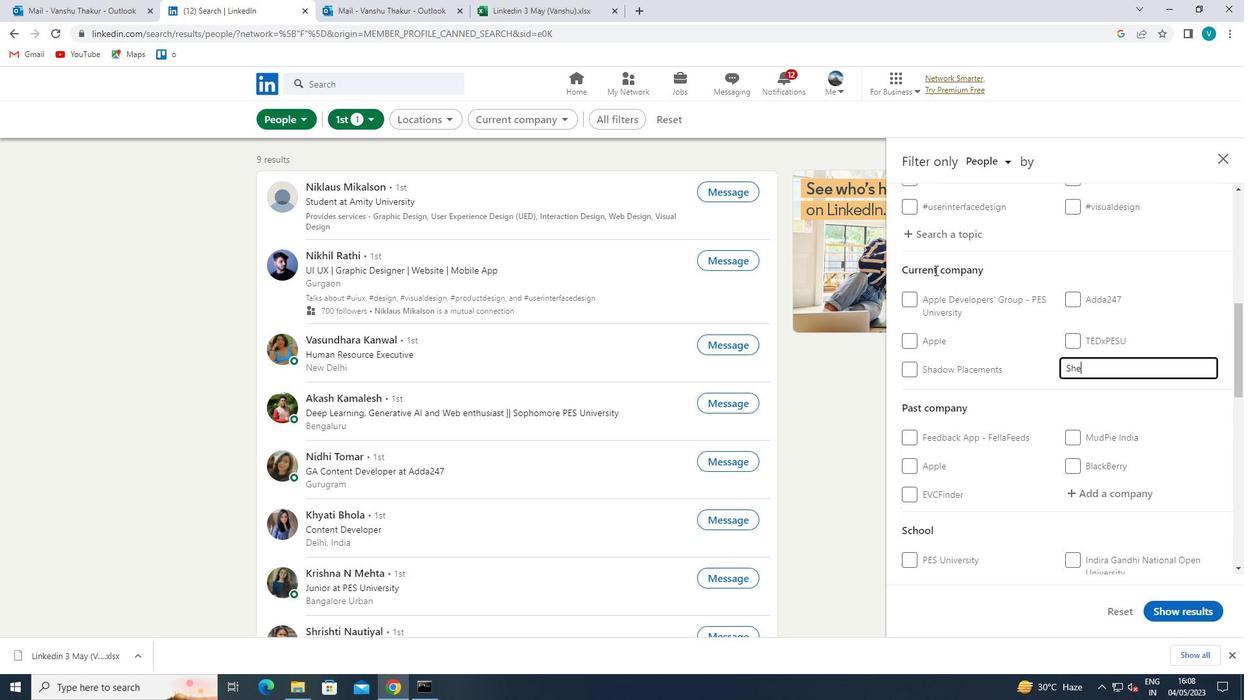 
Action: Mouse moved to (1002, 405)
Screenshot: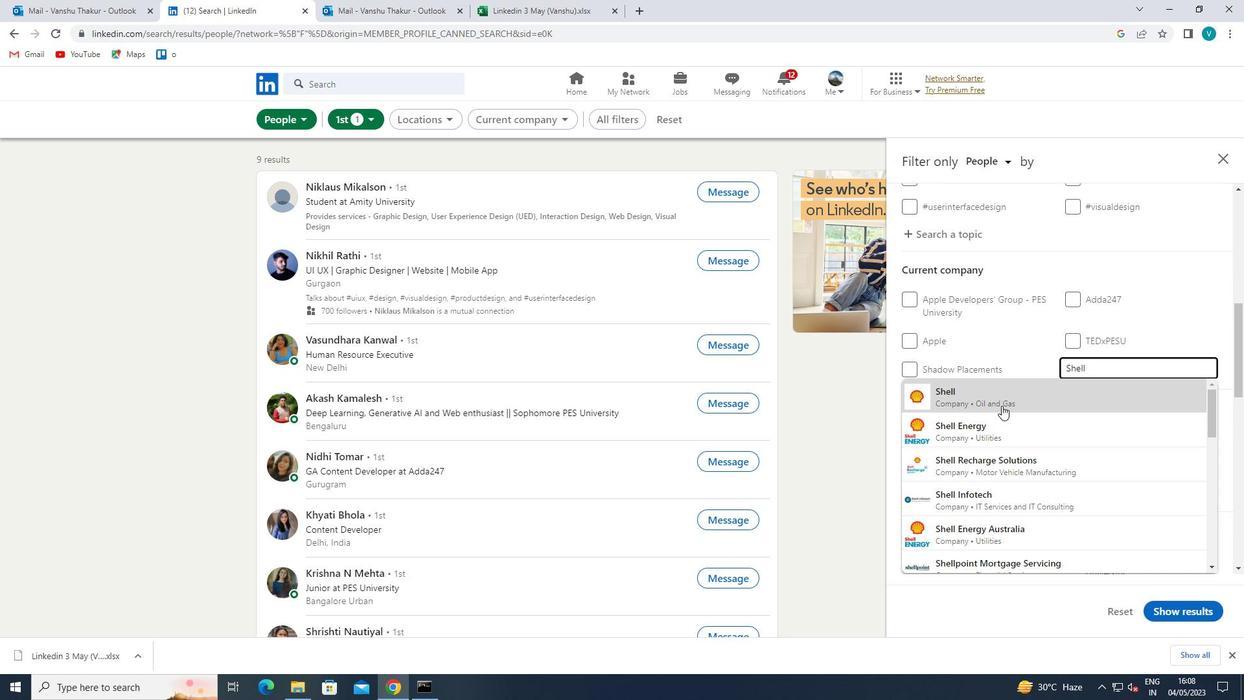 
Action: Mouse pressed left at (1002, 405)
Screenshot: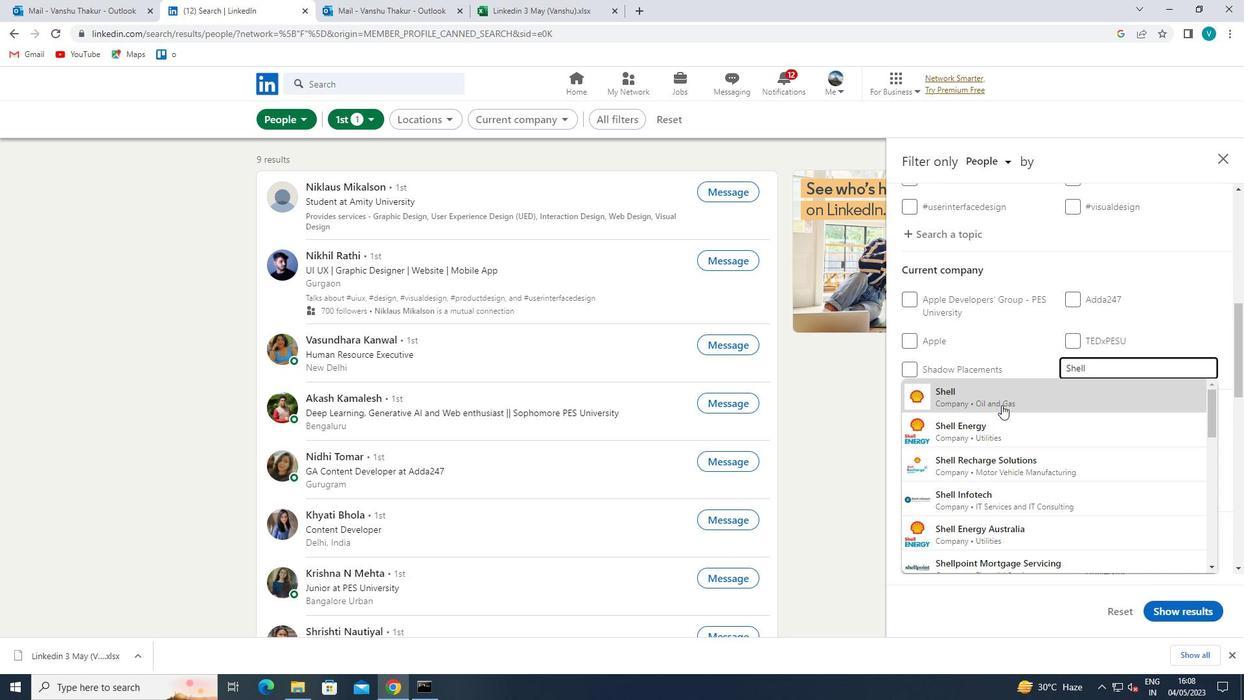 
Action: Mouse moved to (1012, 389)
Screenshot: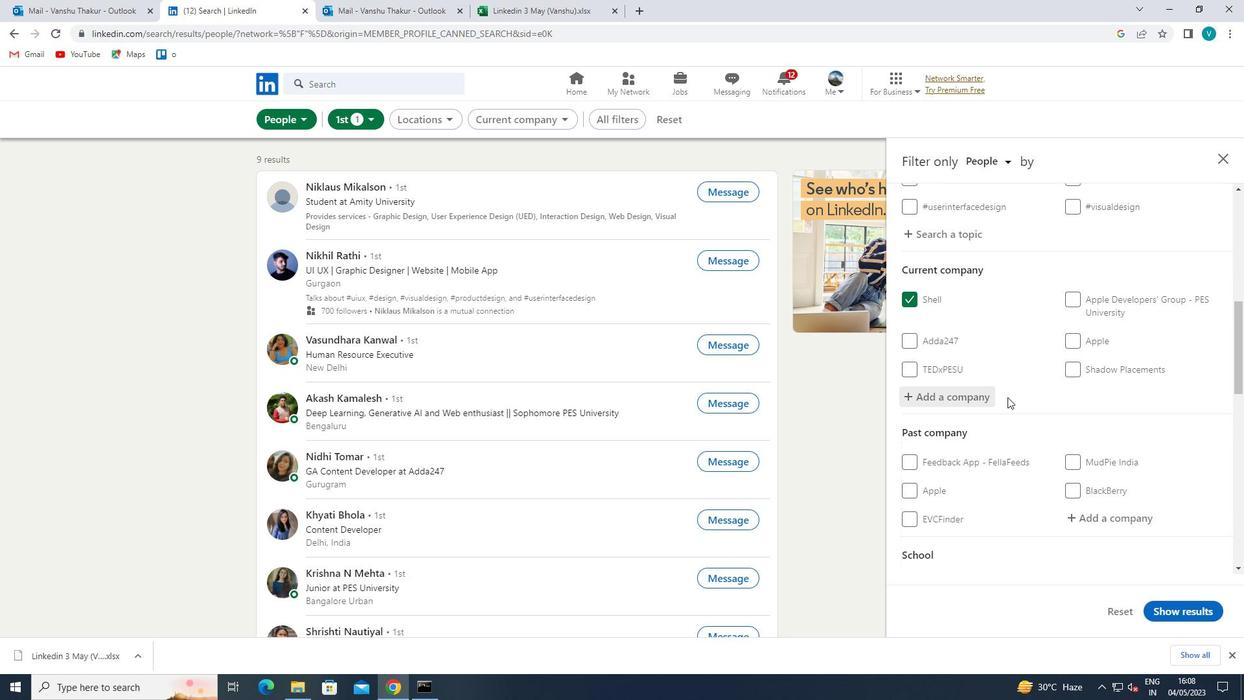 
Action: Mouse scrolled (1012, 388) with delta (0, 0)
Screenshot: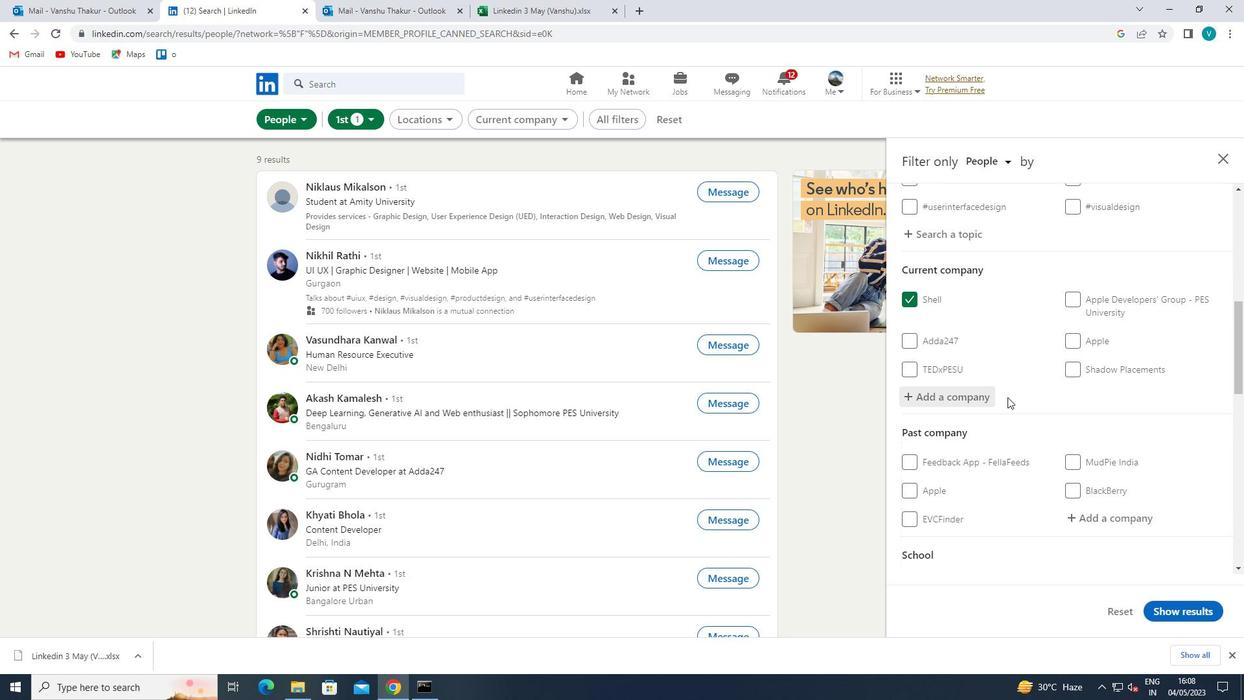 
Action: Mouse moved to (1012, 386)
Screenshot: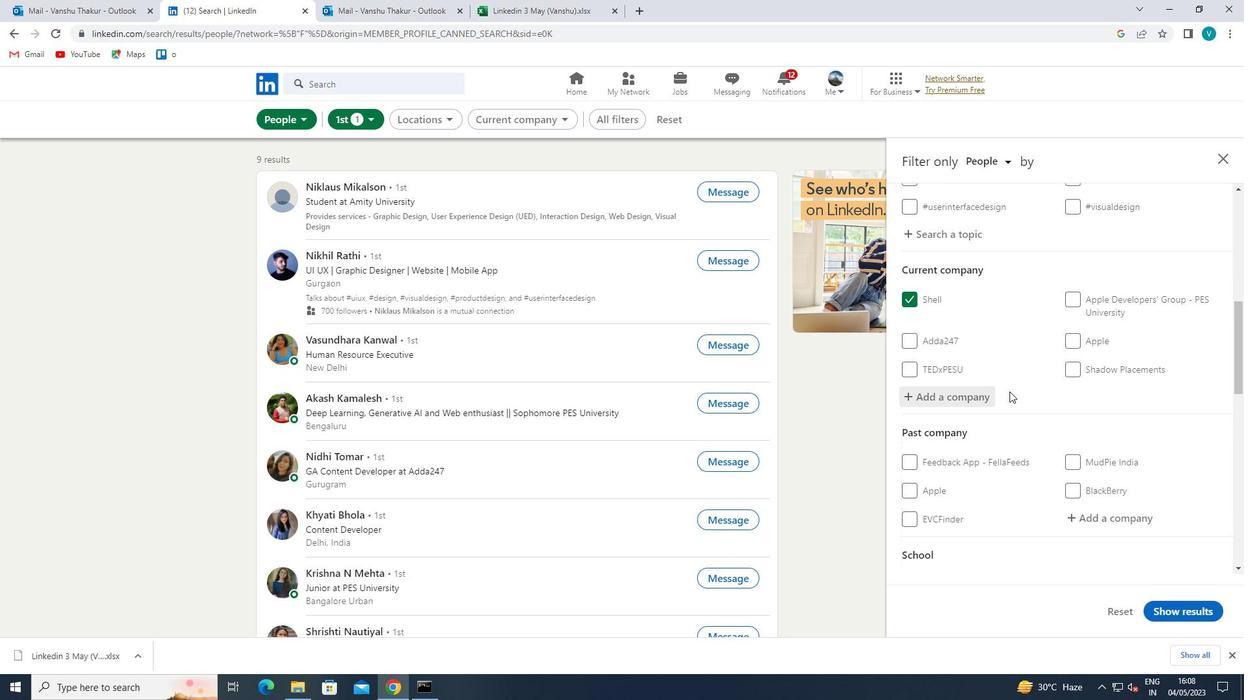 
Action: Mouse scrolled (1012, 385) with delta (0, 0)
Screenshot: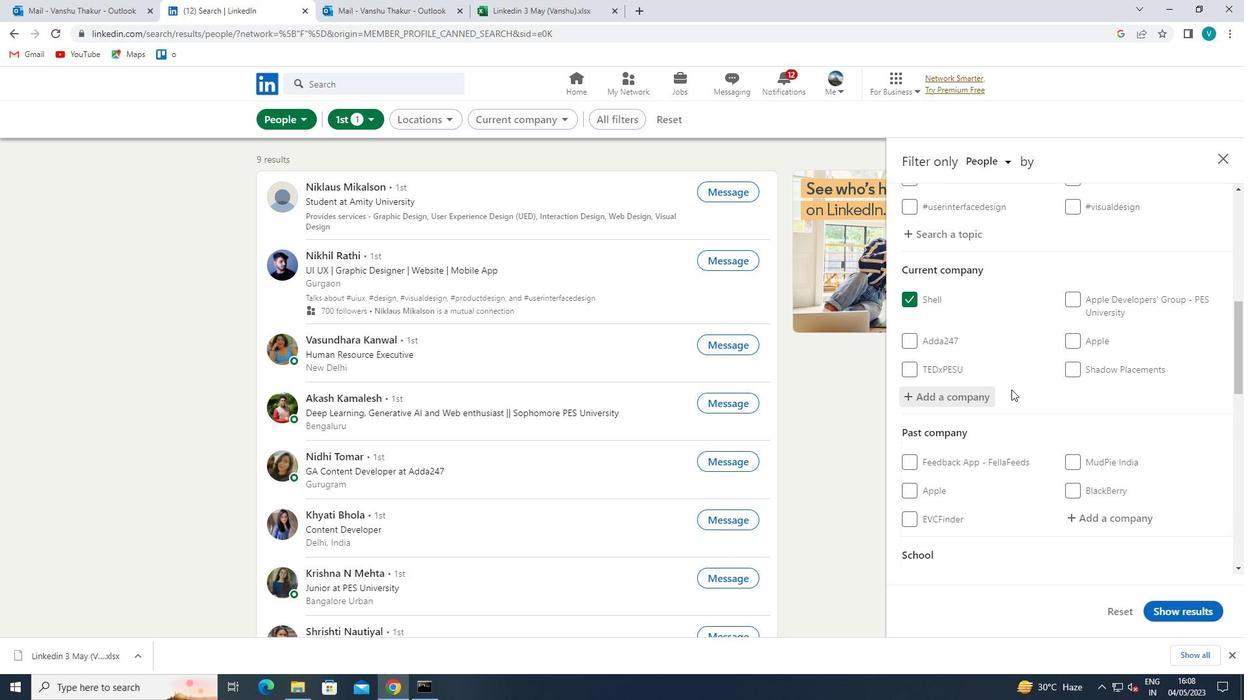 
Action: Mouse moved to (1012, 385)
Screenshot: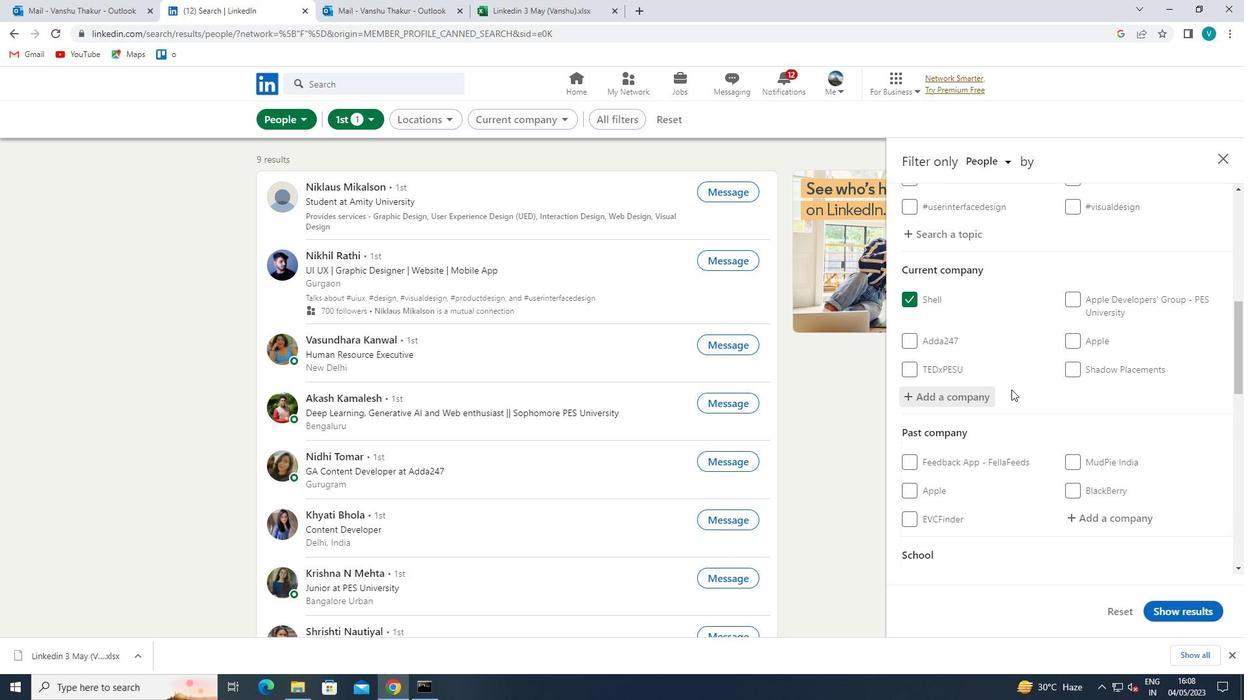 
Action: Mouse scrolled (1012, 385) with delta (0, 0)
Screenshot: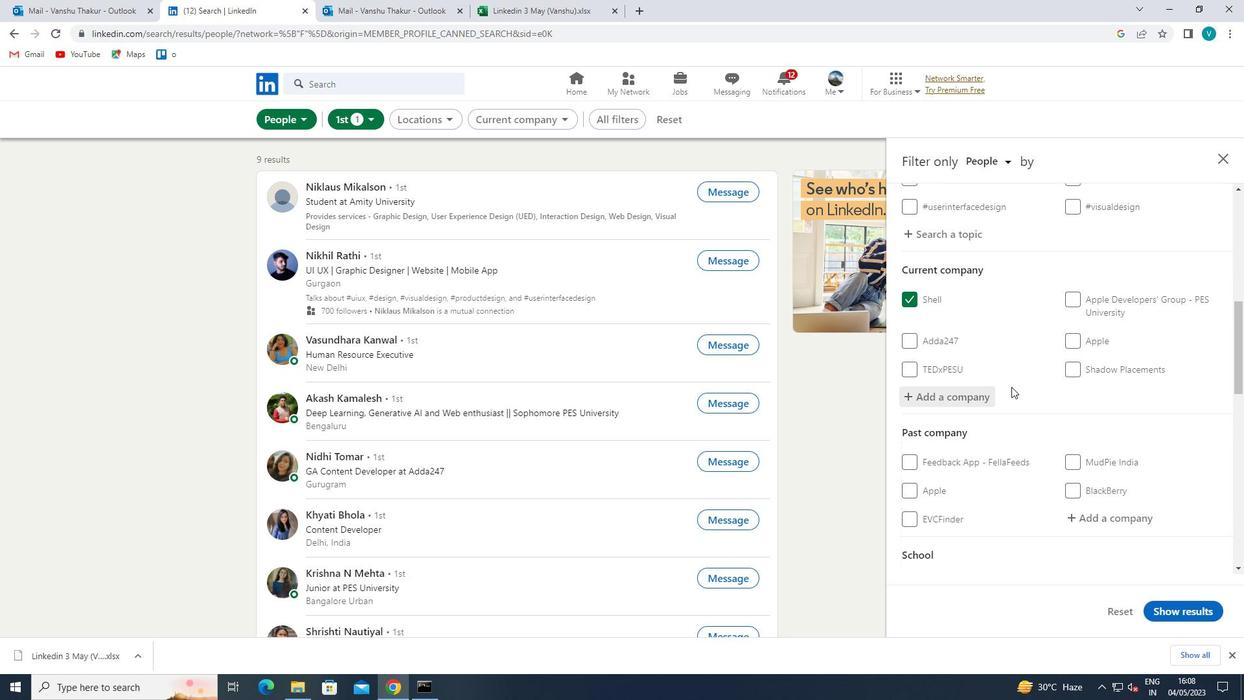 
Action: Mouse scrolled (1012, 385) with delta (0, 0)
Screenshot: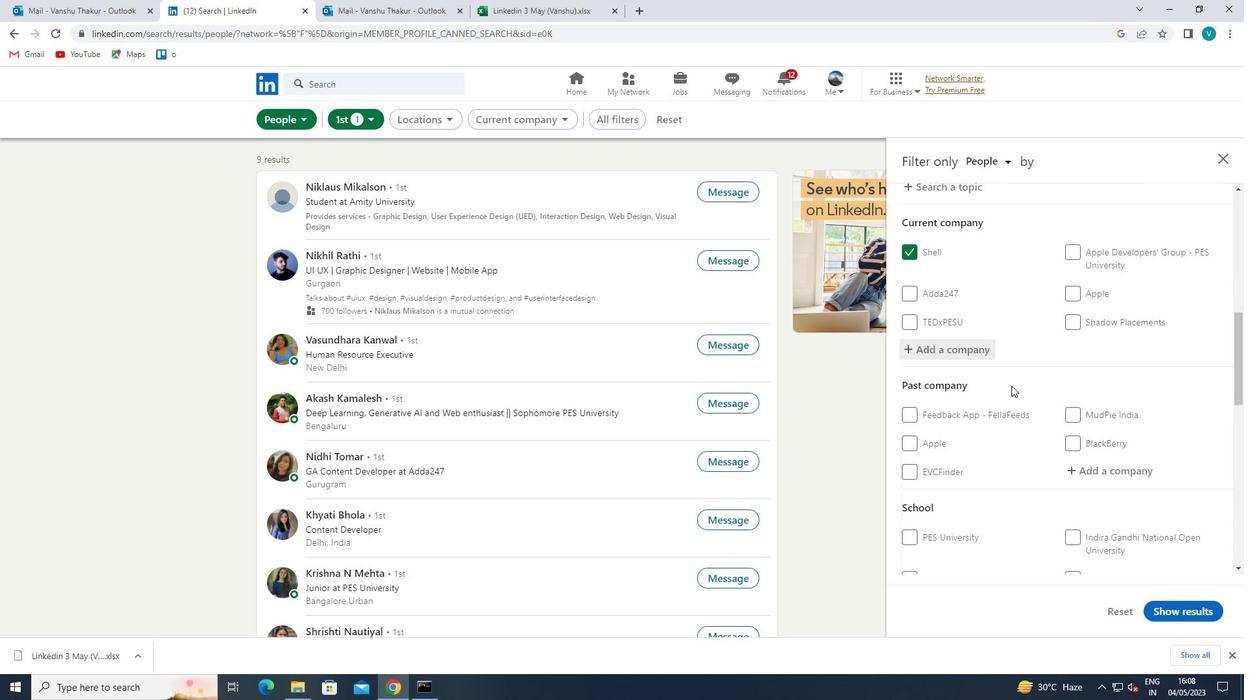 
Action: Mouse moved to (1012, 383)
Screenshot: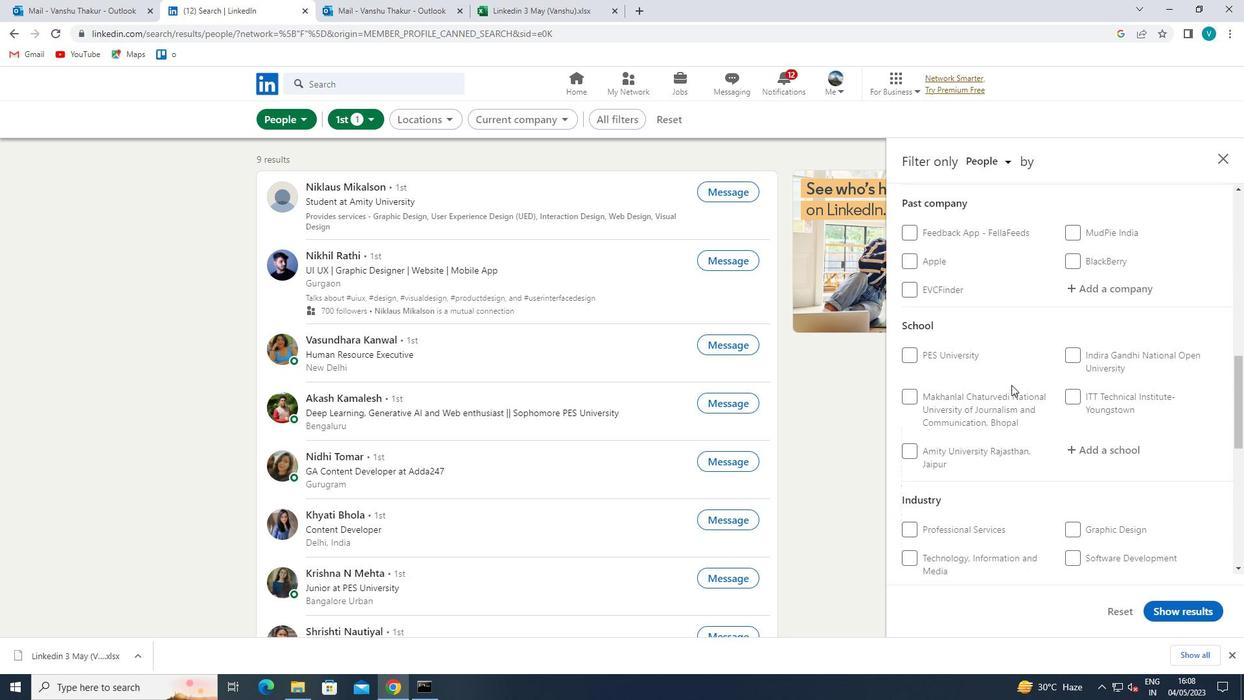 
Action: Mouse scrolled (1012, 384) with delta (0, 0)
Screenshot: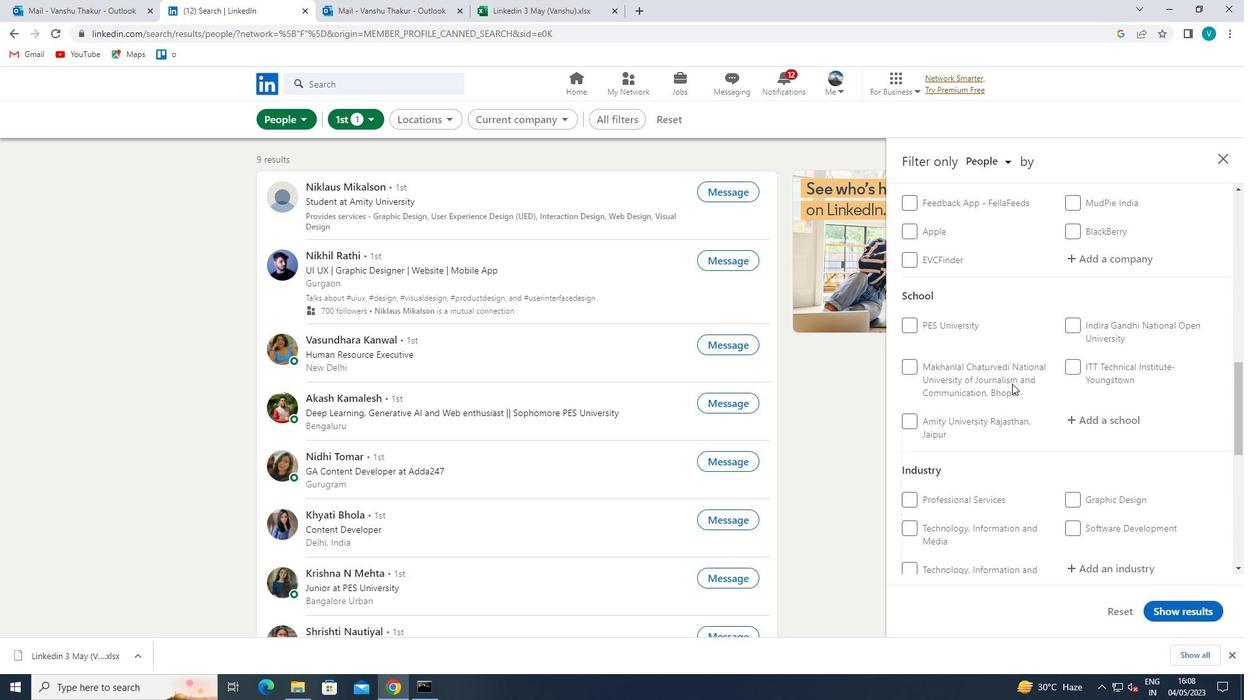 
Action: Mouse scrolled (1012, 384) with delta (0, 0)
Screenshot: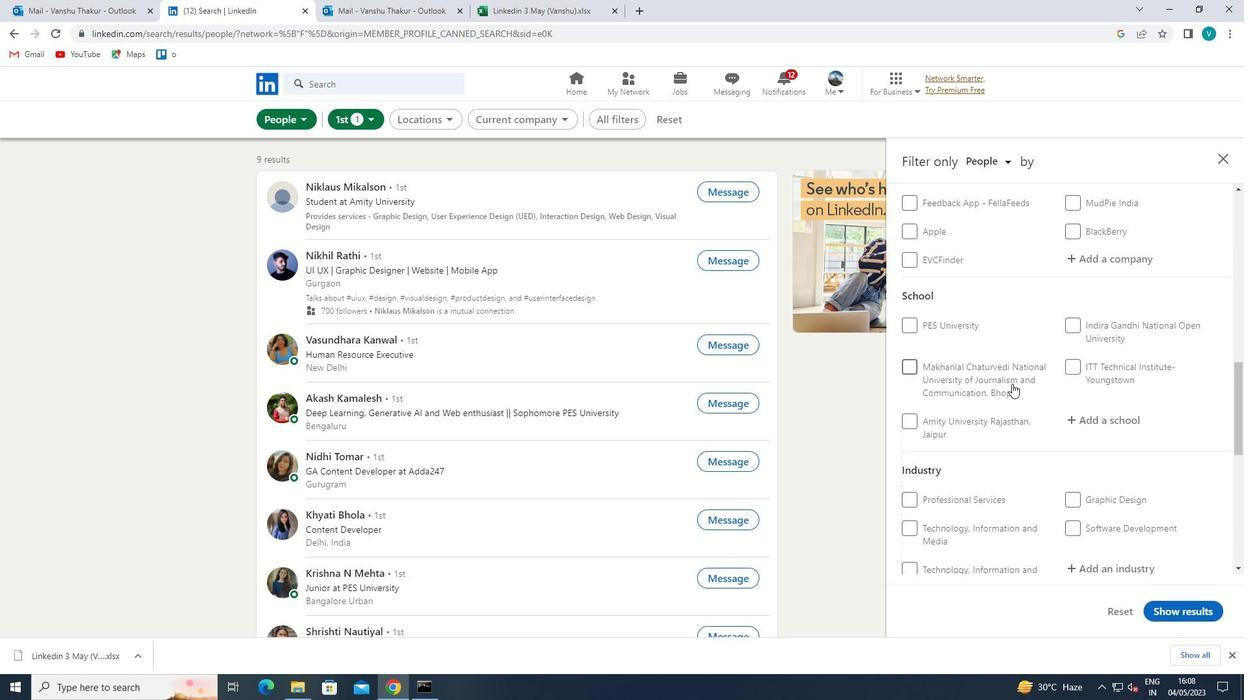 
Action: Mouse moved to (1030, 413)
Screenshot: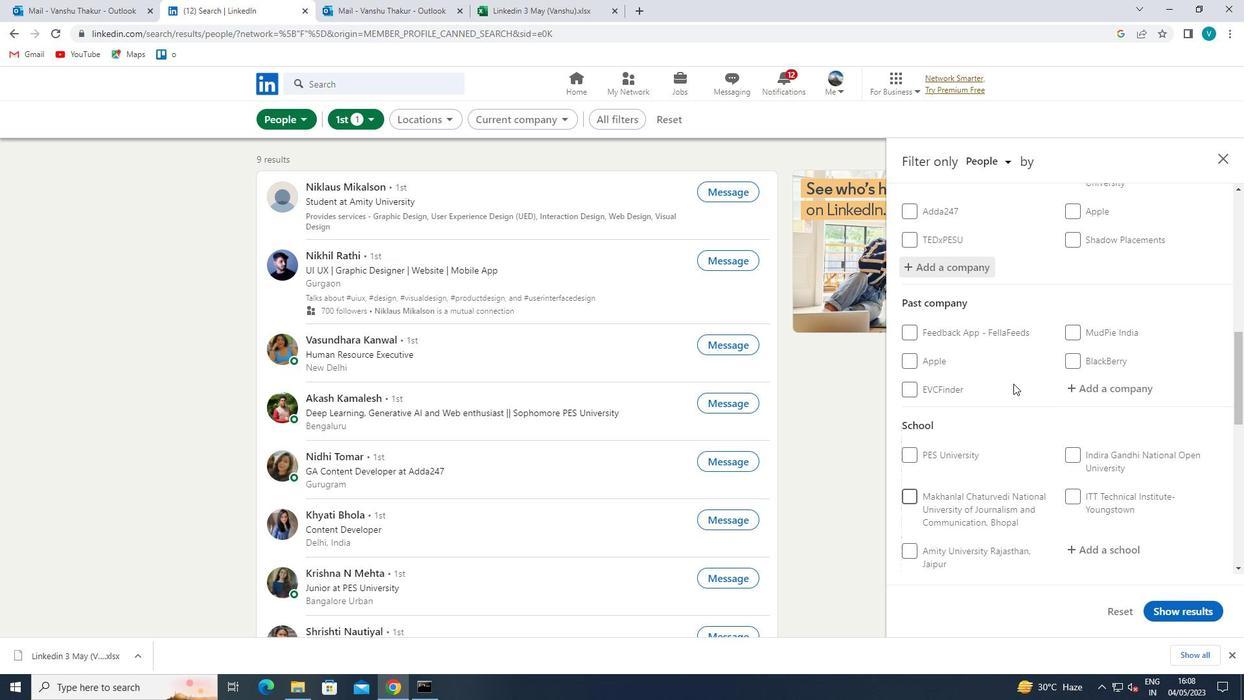 
Action: Mouse scrolled (1030, 413) with delta (0, 0)
Screenshot: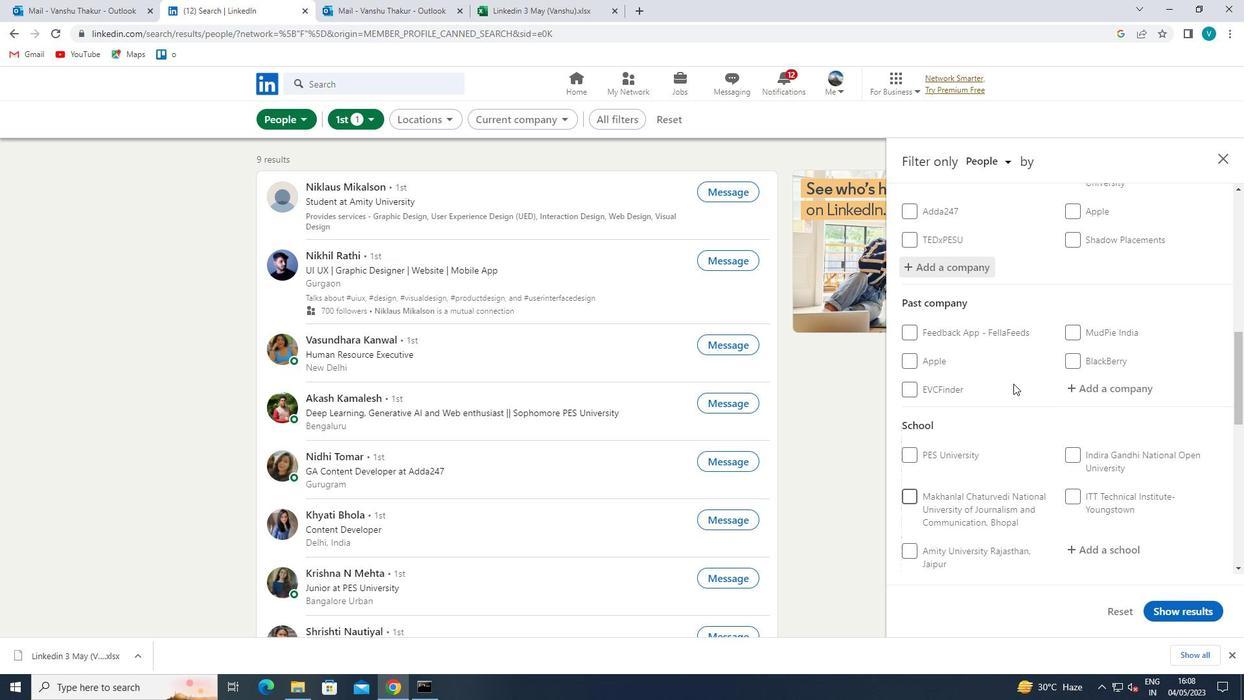 
Action: Mouse scrolled (1030, 413) with delta (0, 0)
Screenshot: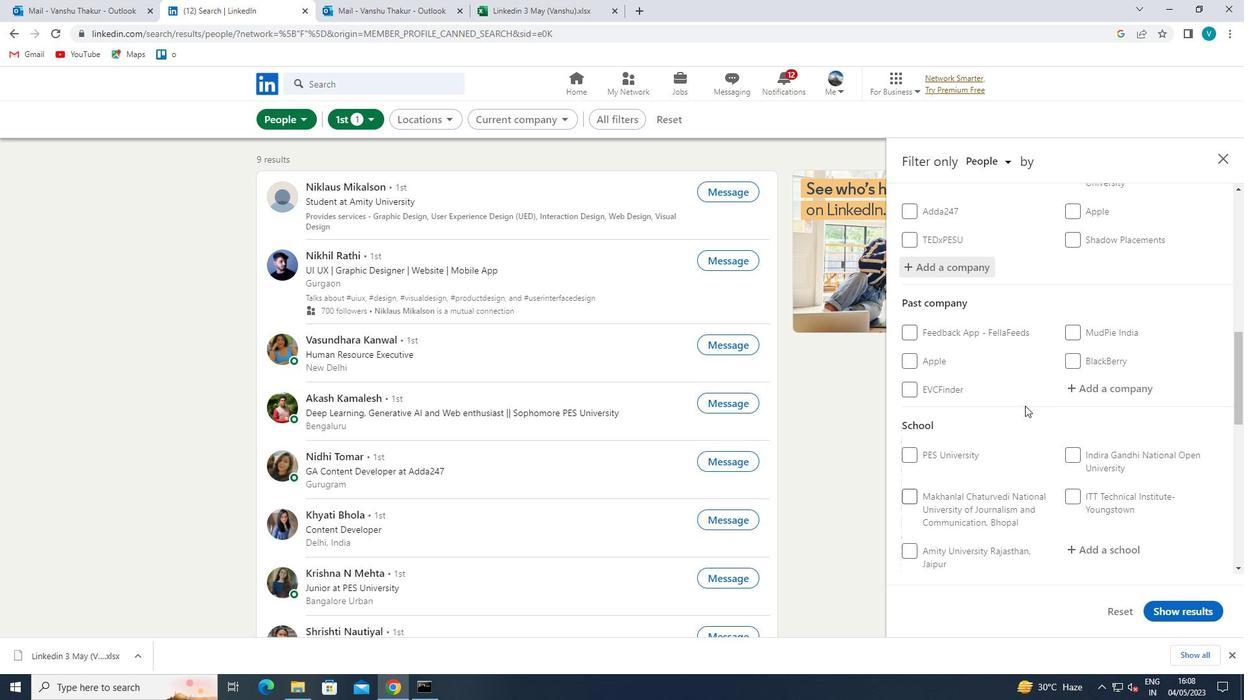 
Action: Mouse moved to (1097, 422)
Screenshot: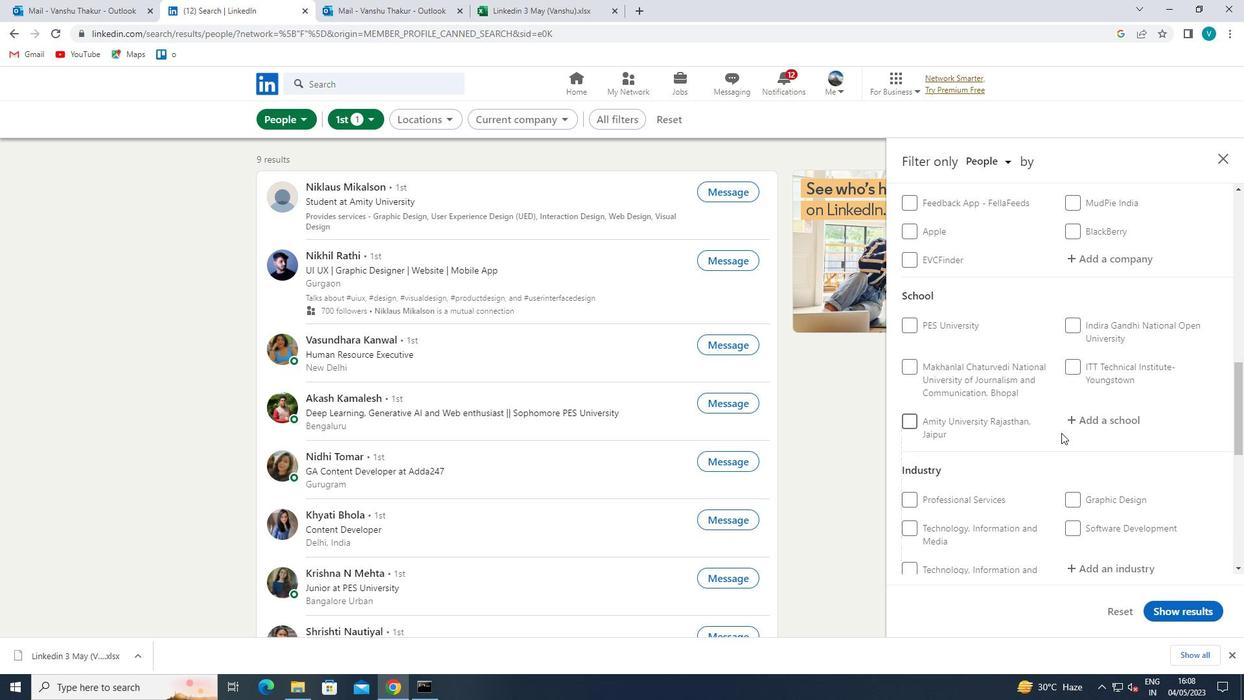 
Action: Mouse pressed left at (1097, 422)
Screenshot: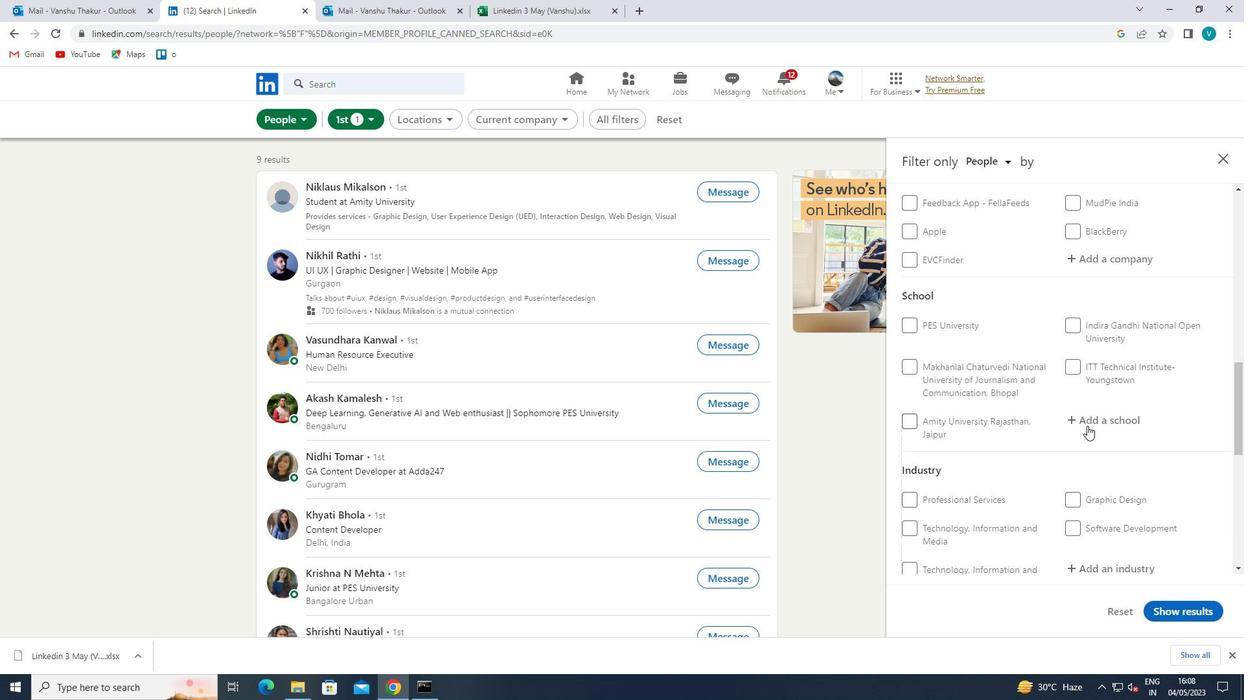 
Action: Mouse moved to (960, 339)
Screenshot: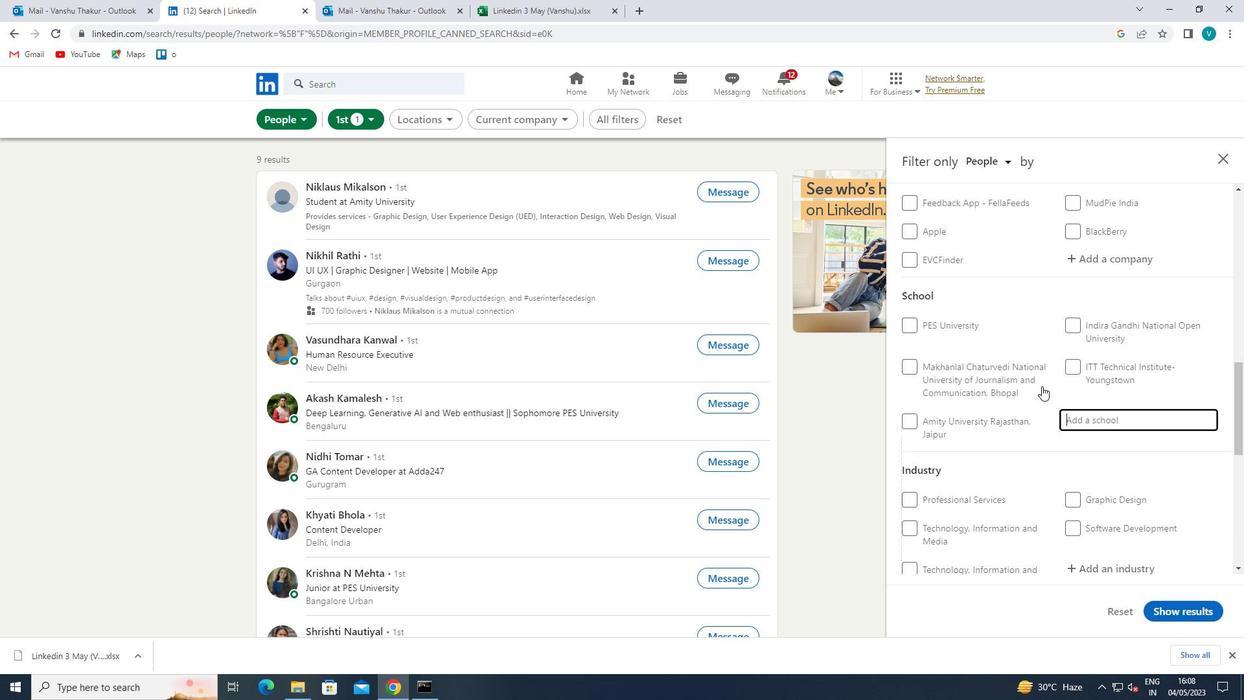
Action: Key pressed <Key.shift>INSYTITUTE<Key.space>
Screenshot: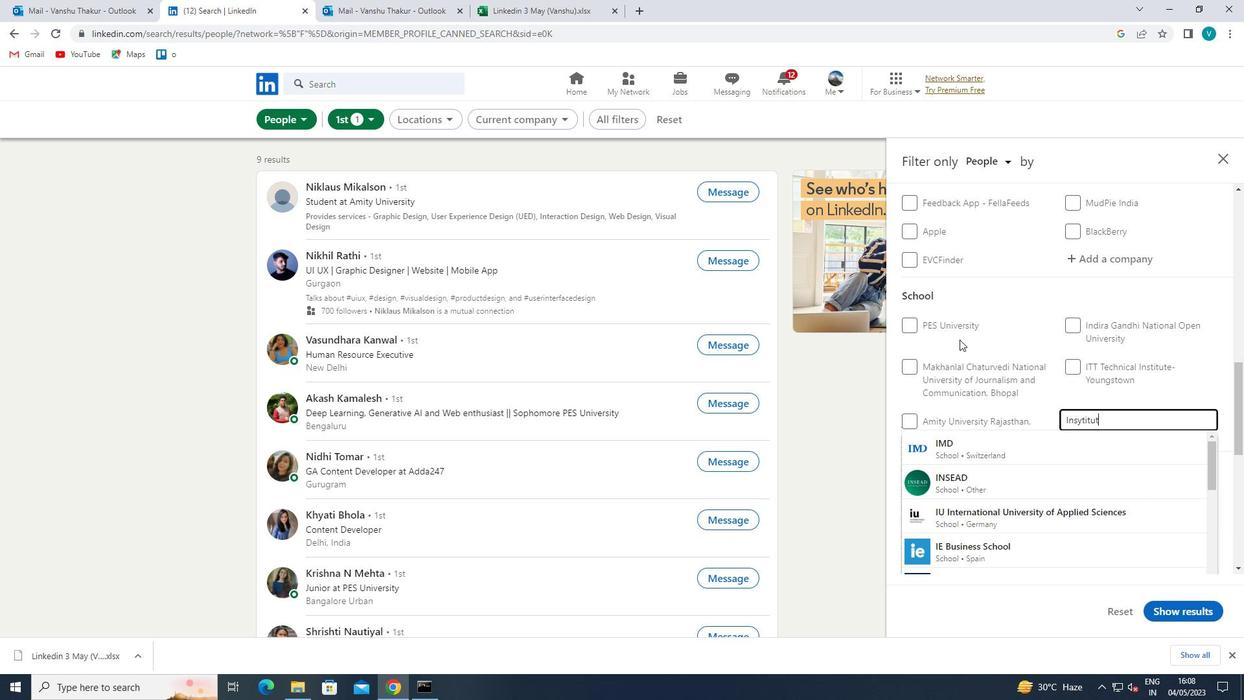 
Action: Mouse moved to (1082, 420)
Screenshot: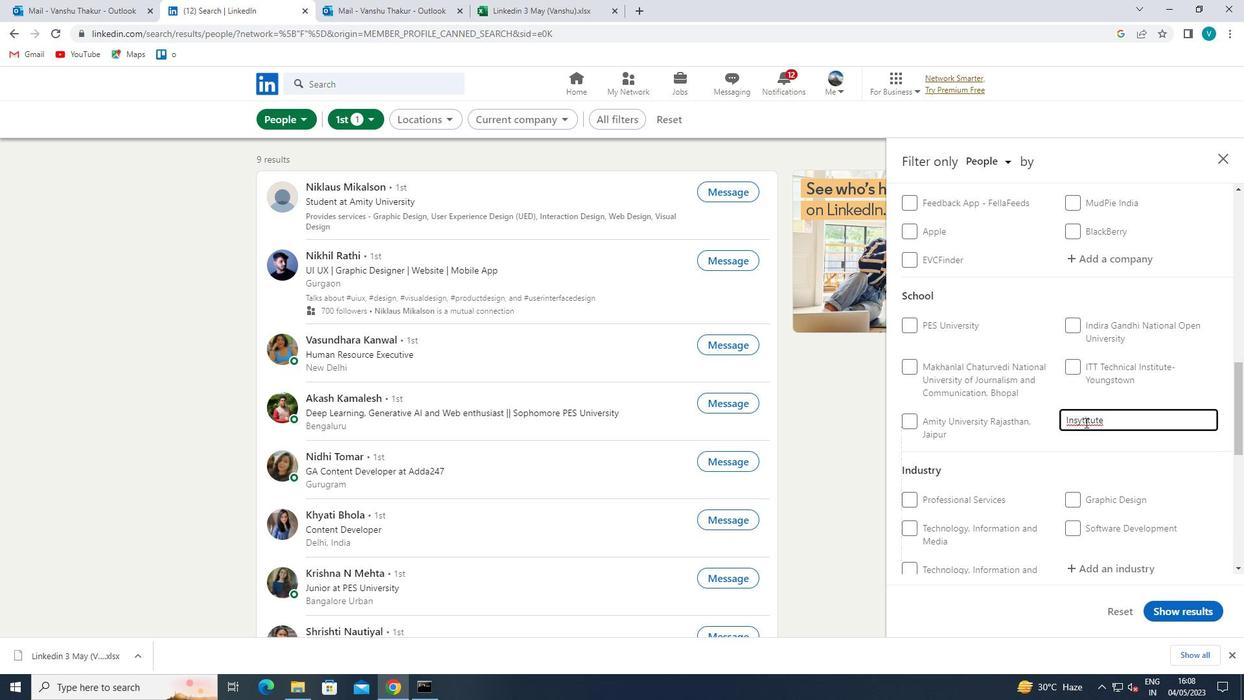 
Action: Mouse pressed left at (1082, 420)
Screenshot: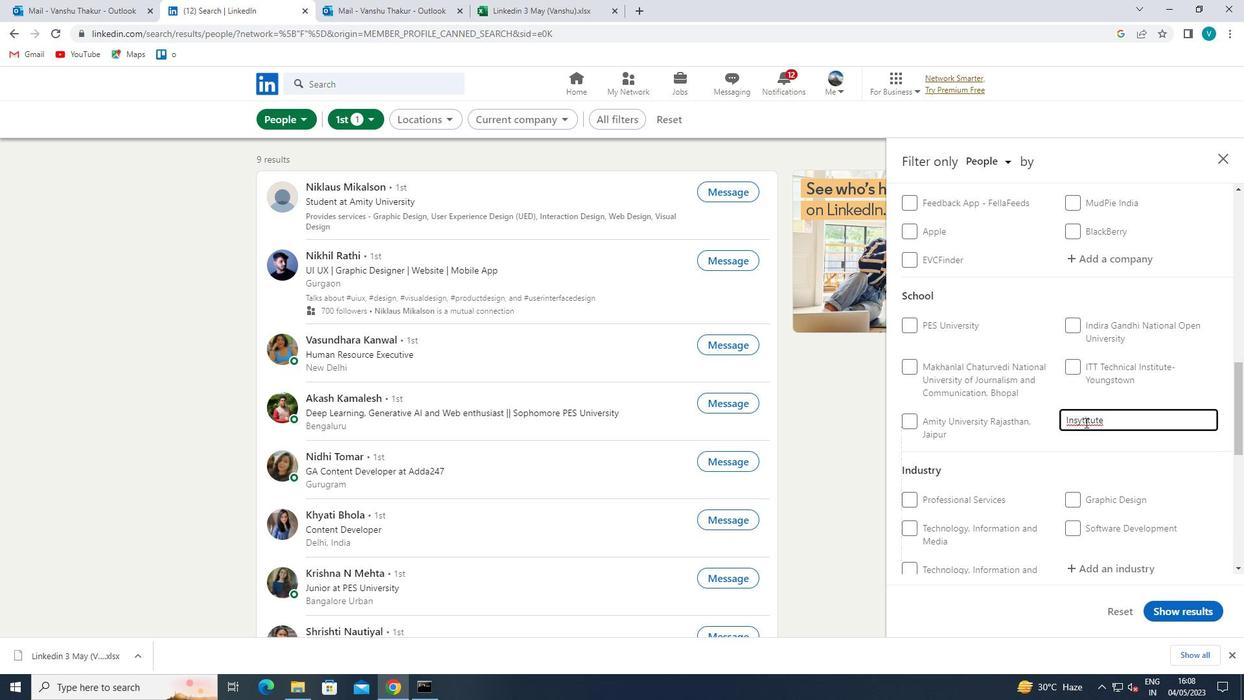 
Action: Mouse moved to (1117, 468)
Screenshot: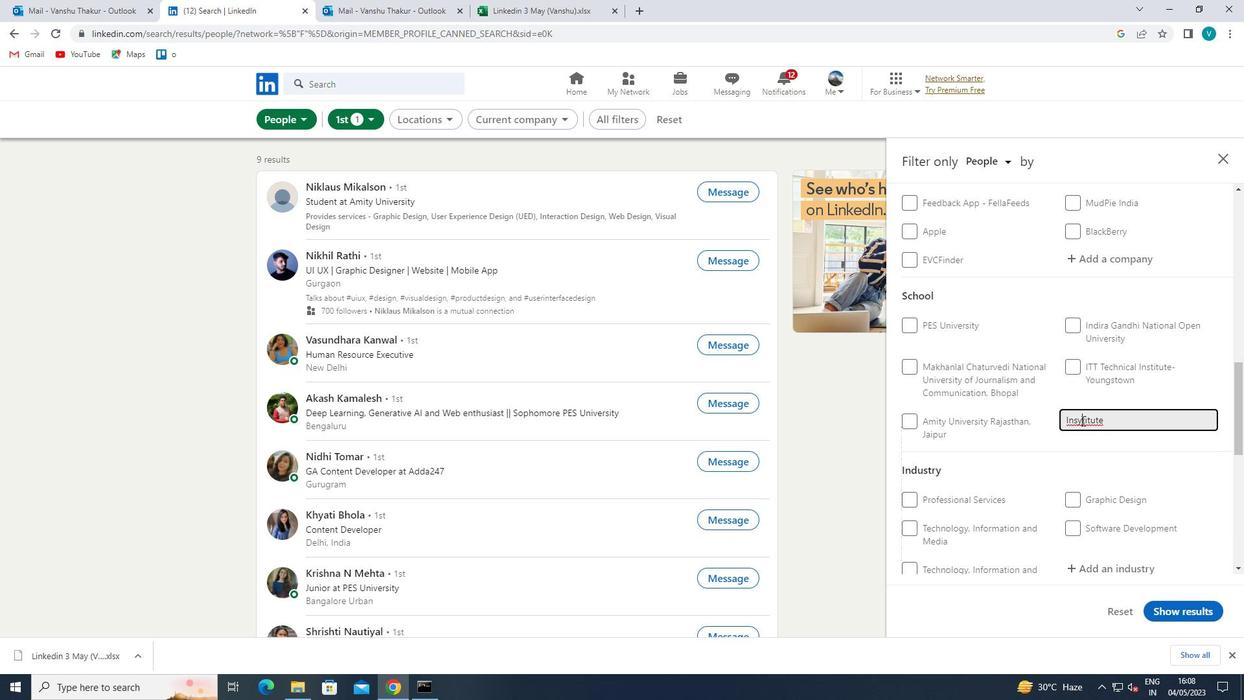 
Action: Key pressed <Key.backspace>
Screenshot: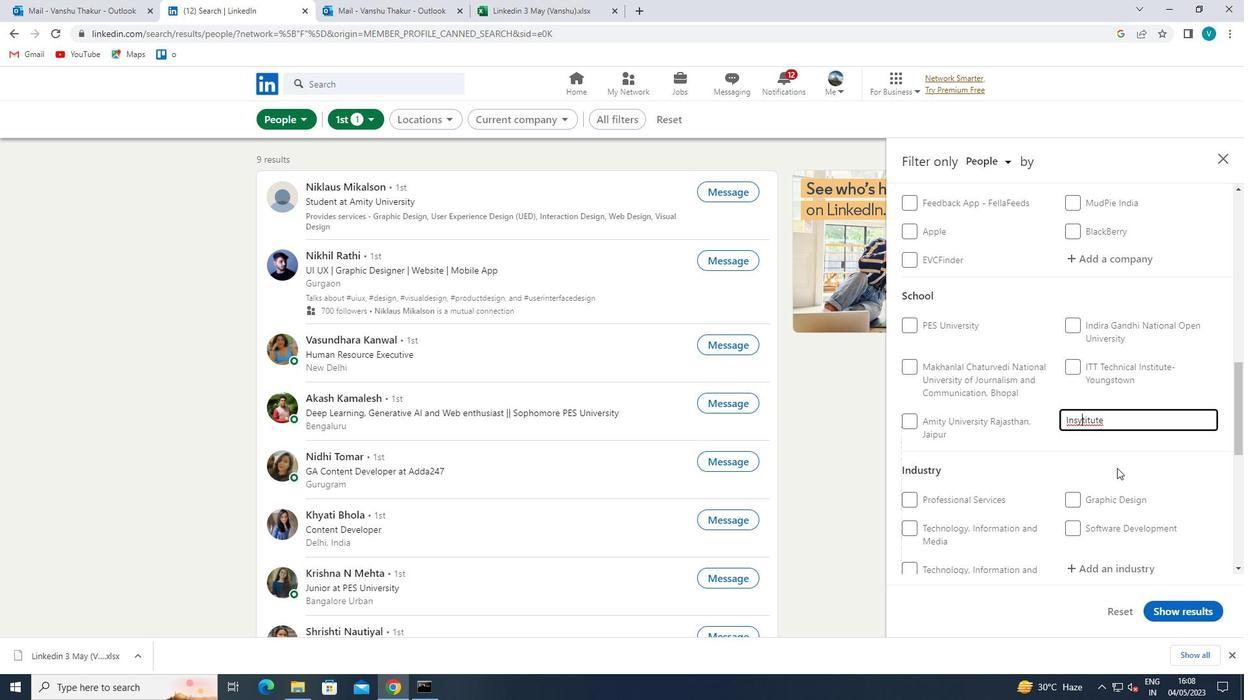 
Action: Mouse moved to (1111, 431)
Screenshot: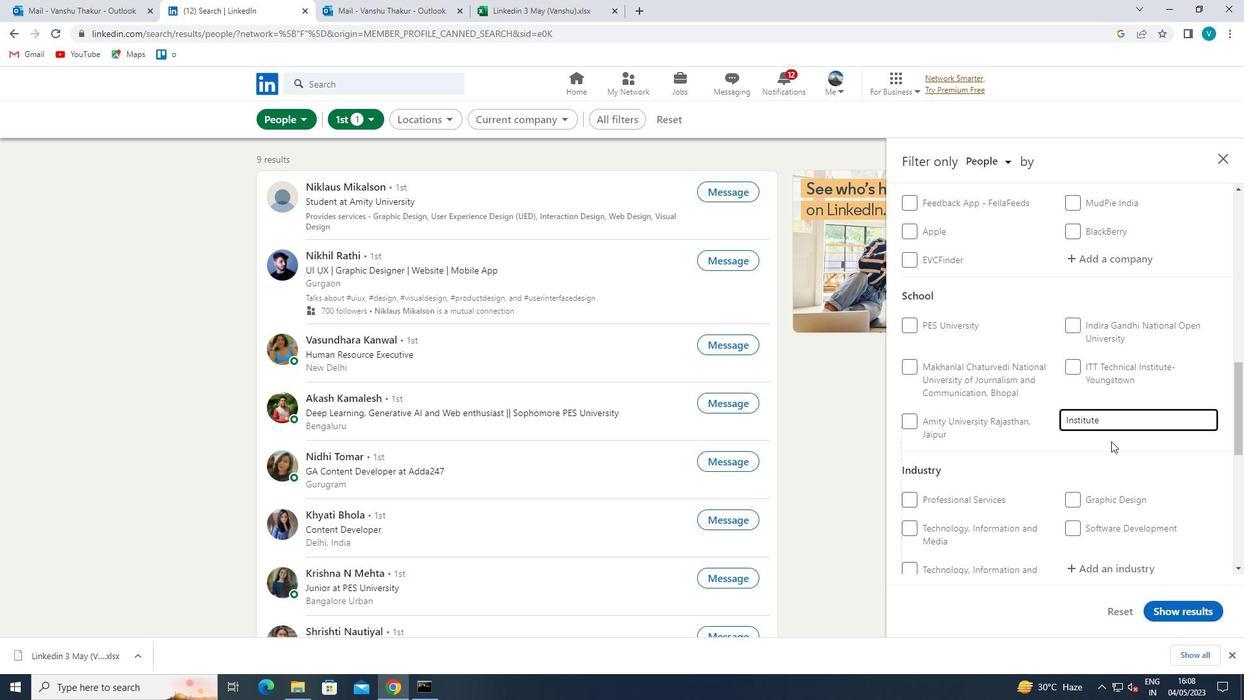 
Action: Mouse pressed left at (1111, 431)
Screenshot: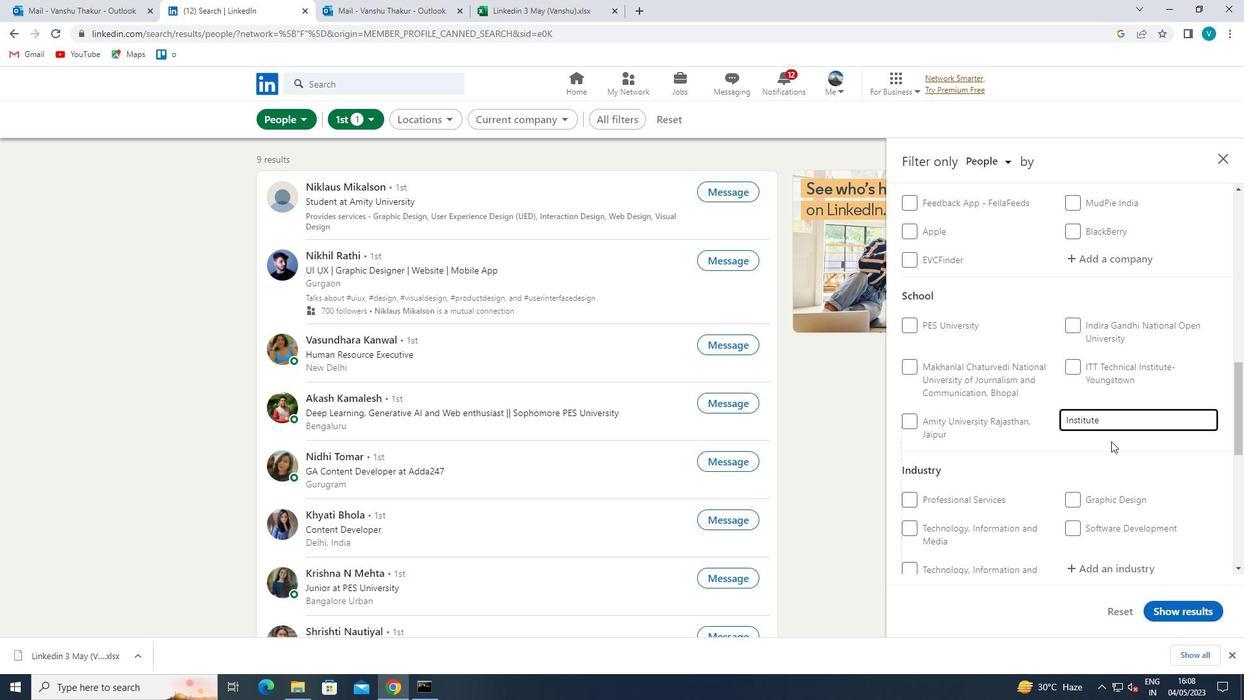 
Action: Mouse moved to (1112, 425)
Screenshot: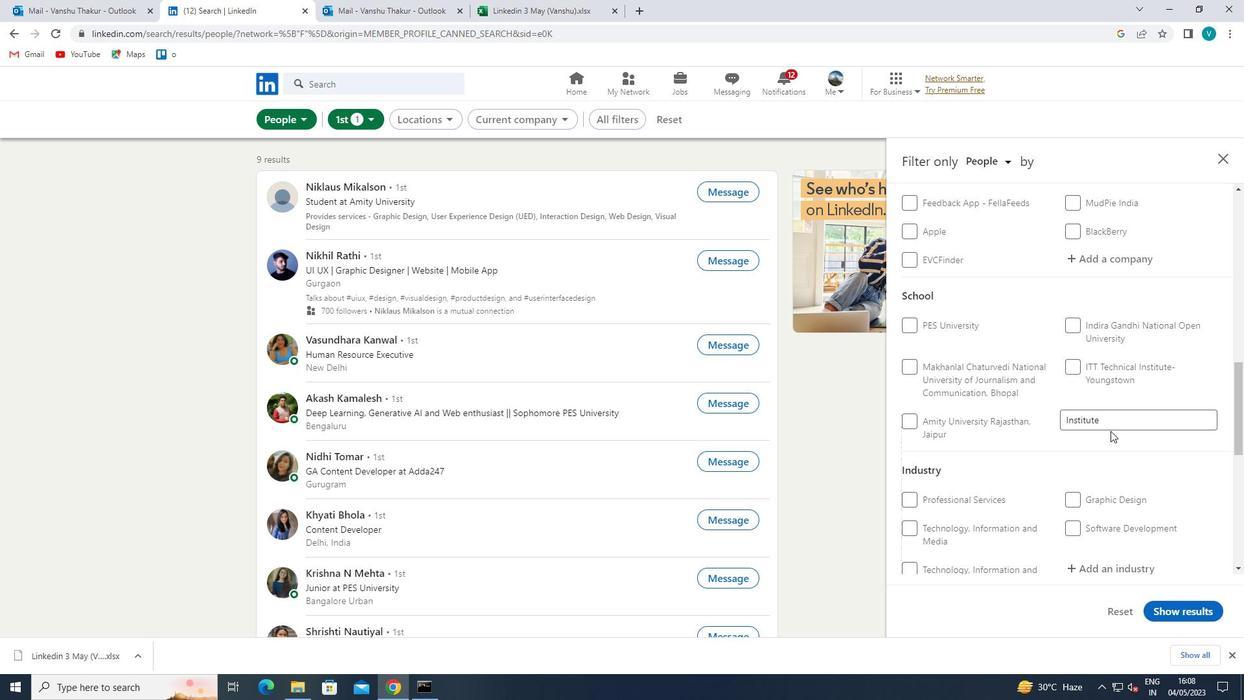 
Action: Mouse pressed left at (1112, 425)
Screenshot: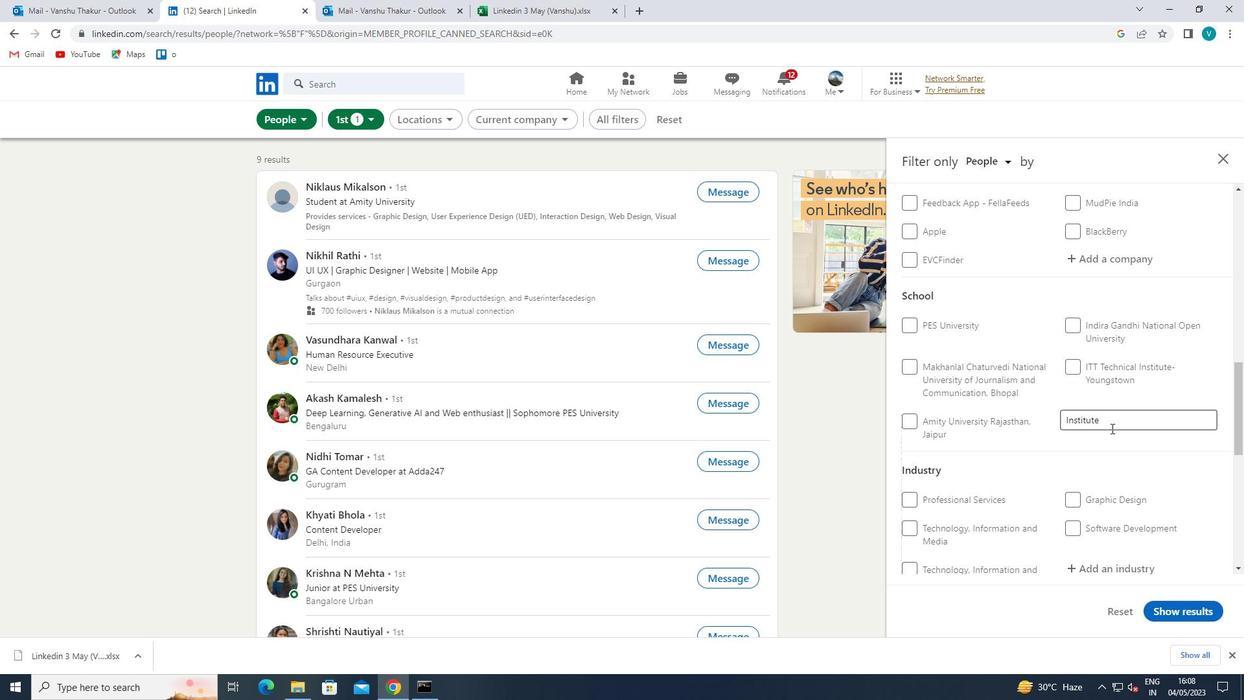 
Action: Mouse moved to (1113, 424)
Screenshot: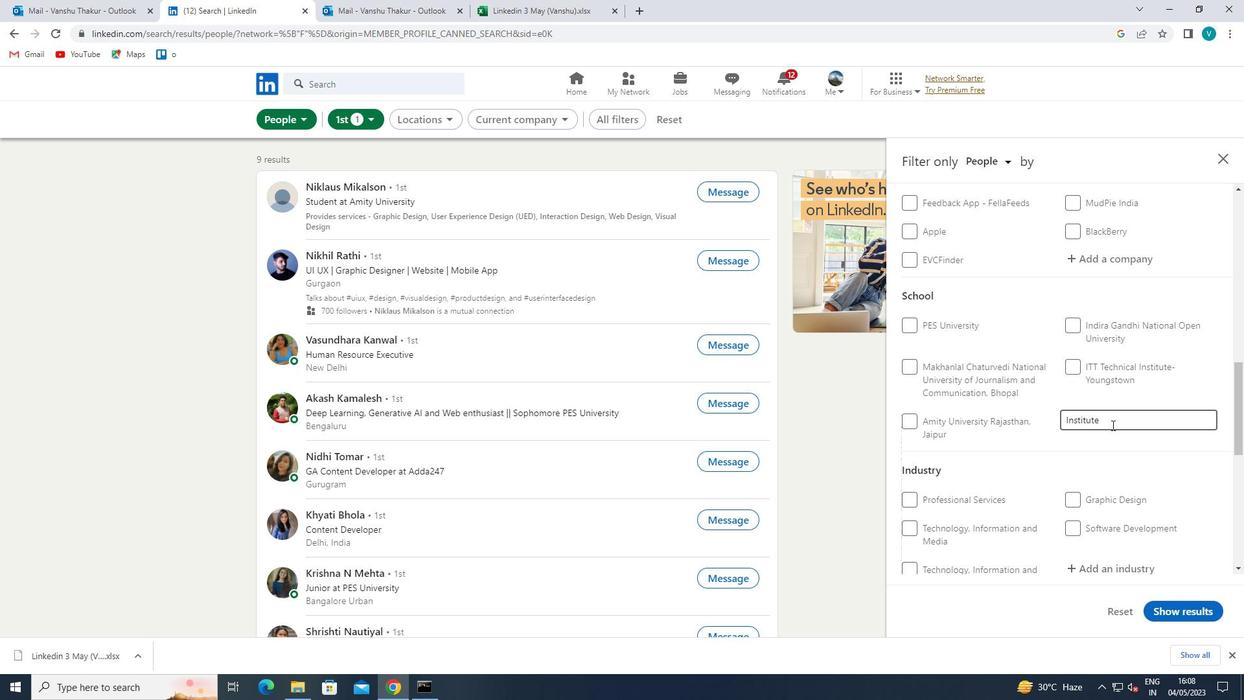 
Action: Key pressed OF<Key.space><Key.shift><Key.shift><Key.shift><Key.shift><Key.shift><Key.shift><Key.shift><Key.shift><Key.shift><Key.shift><Key.shift>TECHNOLOGY<Key.space><Key.shift>(SIT)
Screenshot: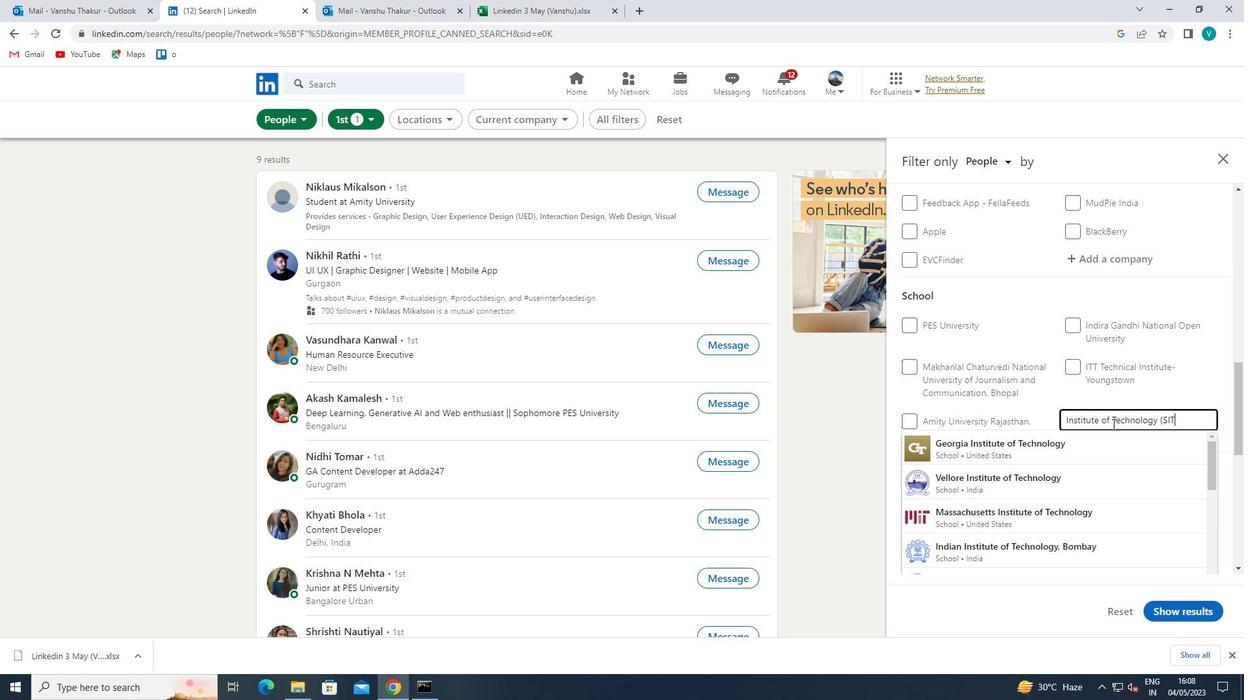 
Action: Mouse moved to (1091, 437)
Screenshot: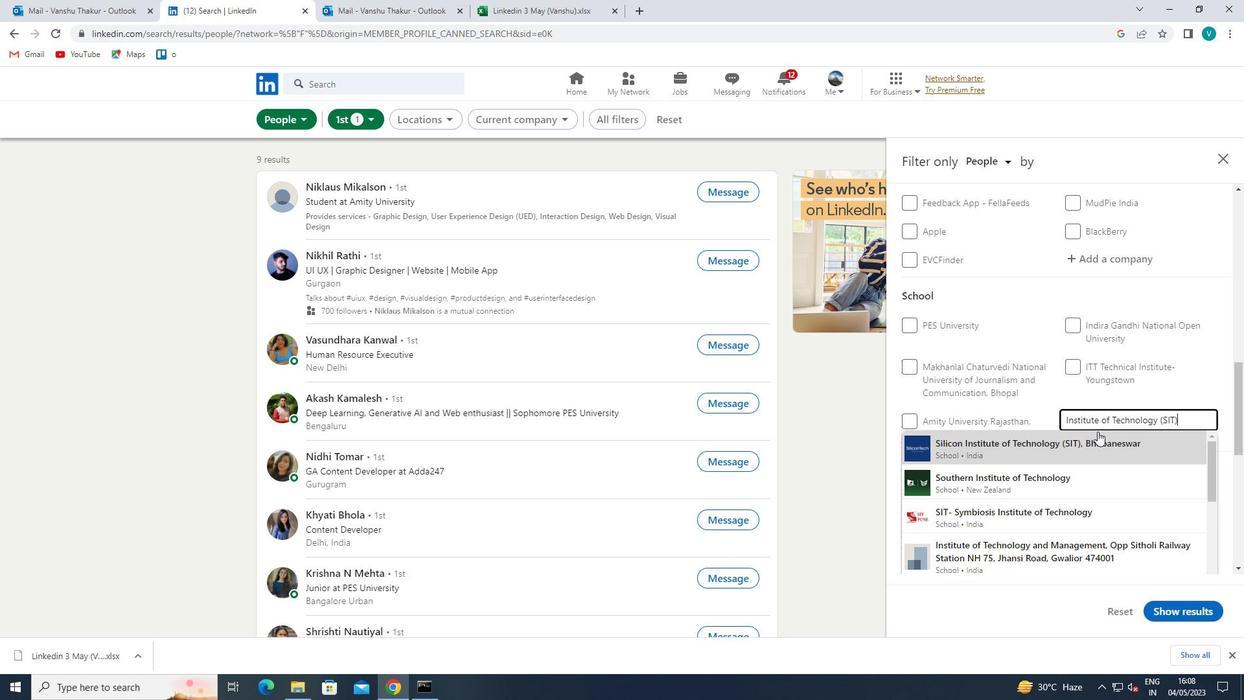 
Action: Mouse pressed left at (1091, 437)
Screenshot: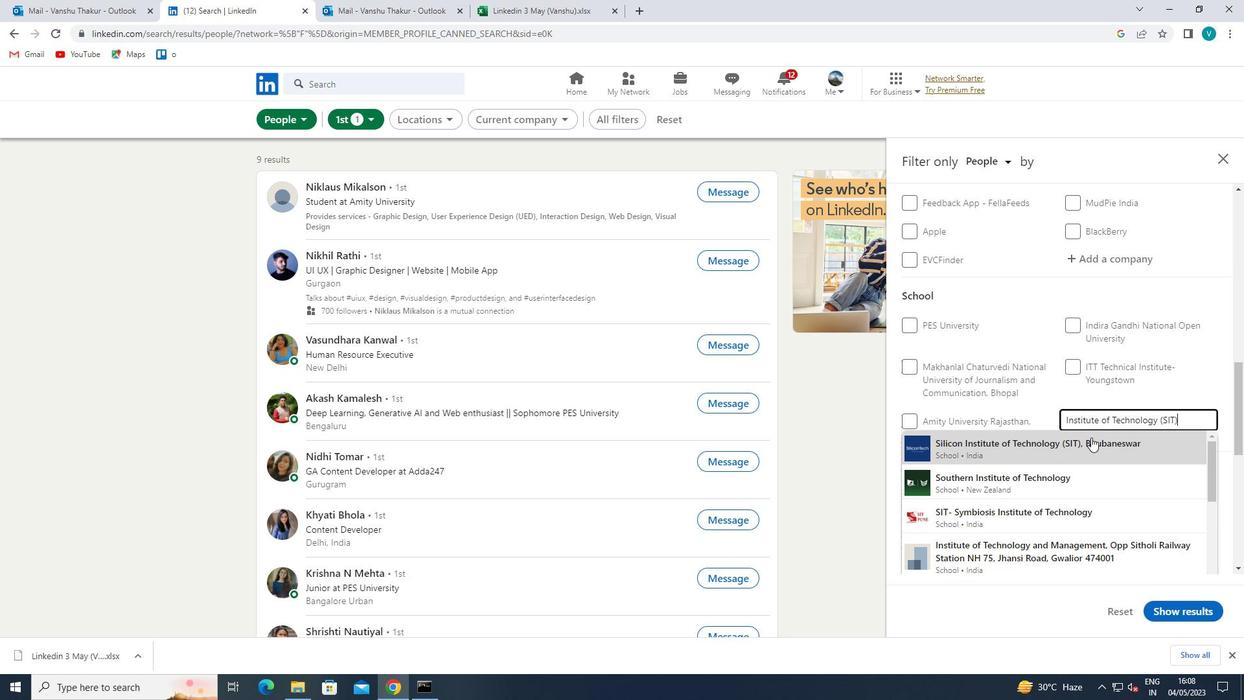 
Action: Mouse moved to (1091, 438)
Screenshot: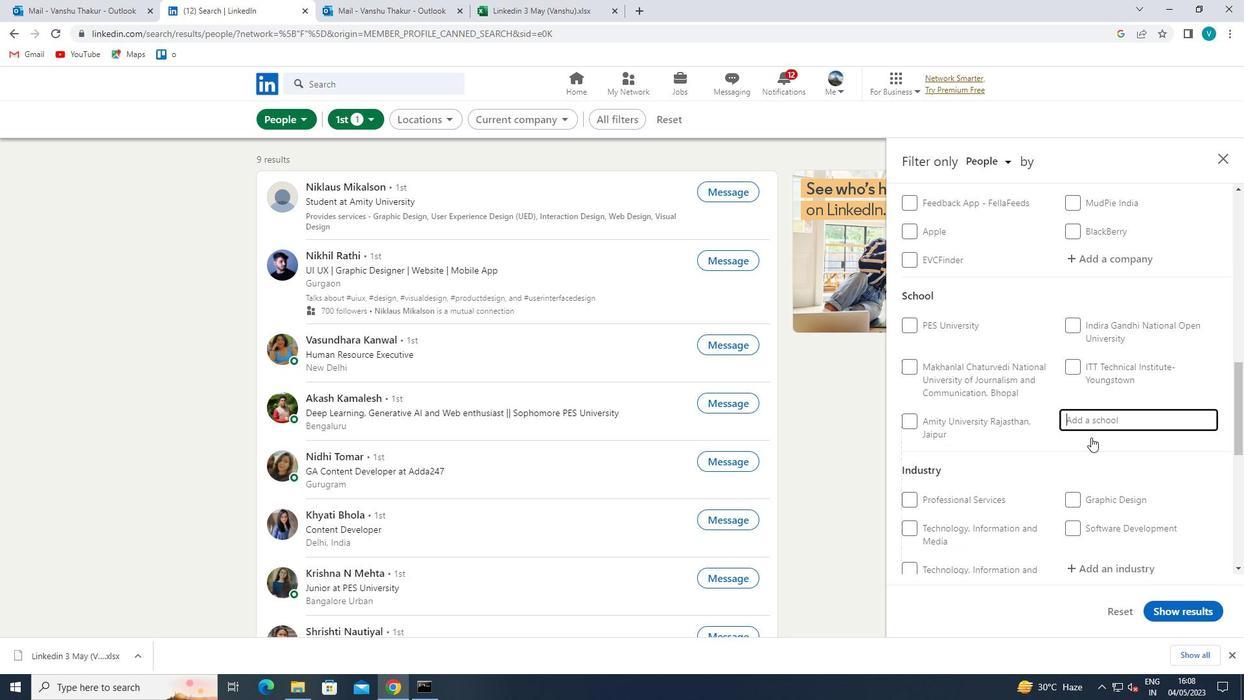 
Action: Mouse scrolled (1091, 437) with delta (0, 0)
Screenshot: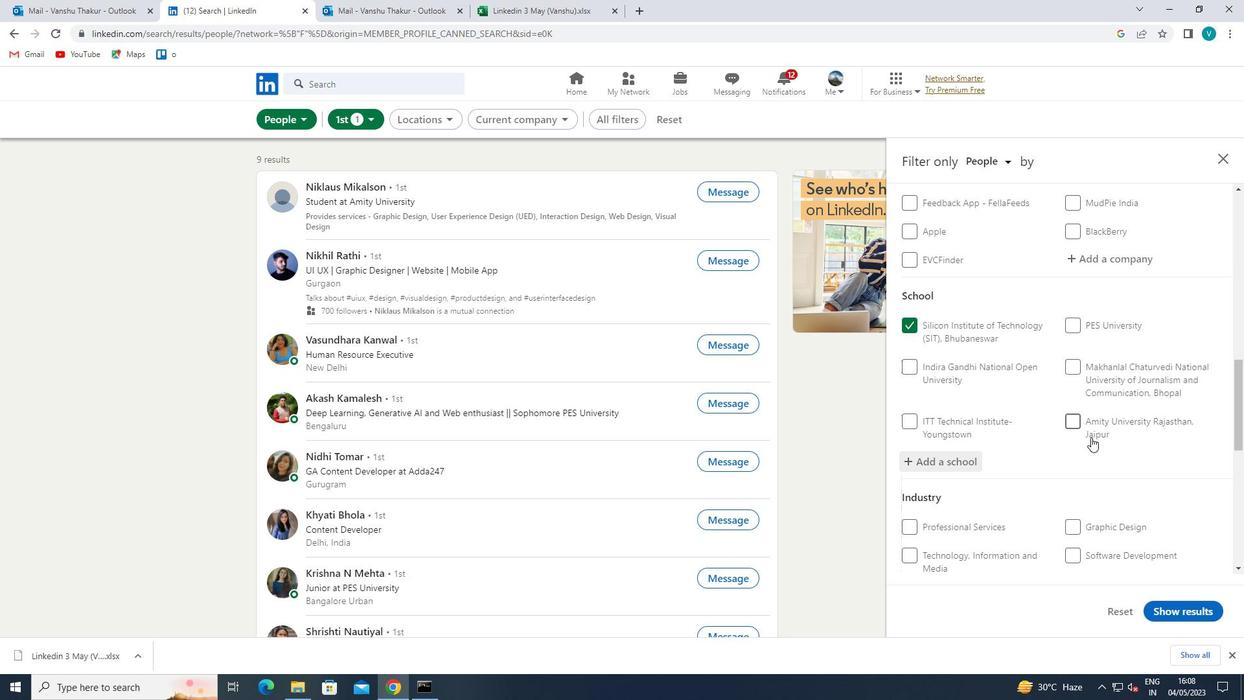 
Action: Mouse moved to (1091, 439)
Screenshot: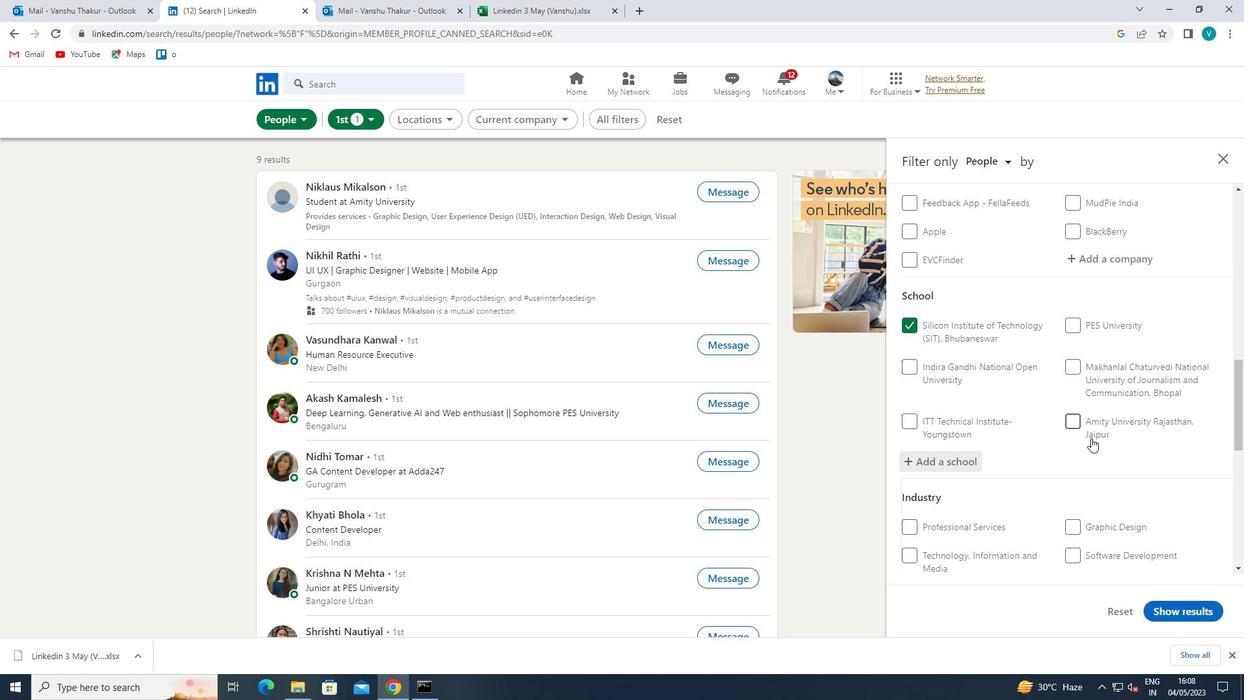 
Action: Mouse scrolled (1091, 438) with delta (0, 0)
Screenshot: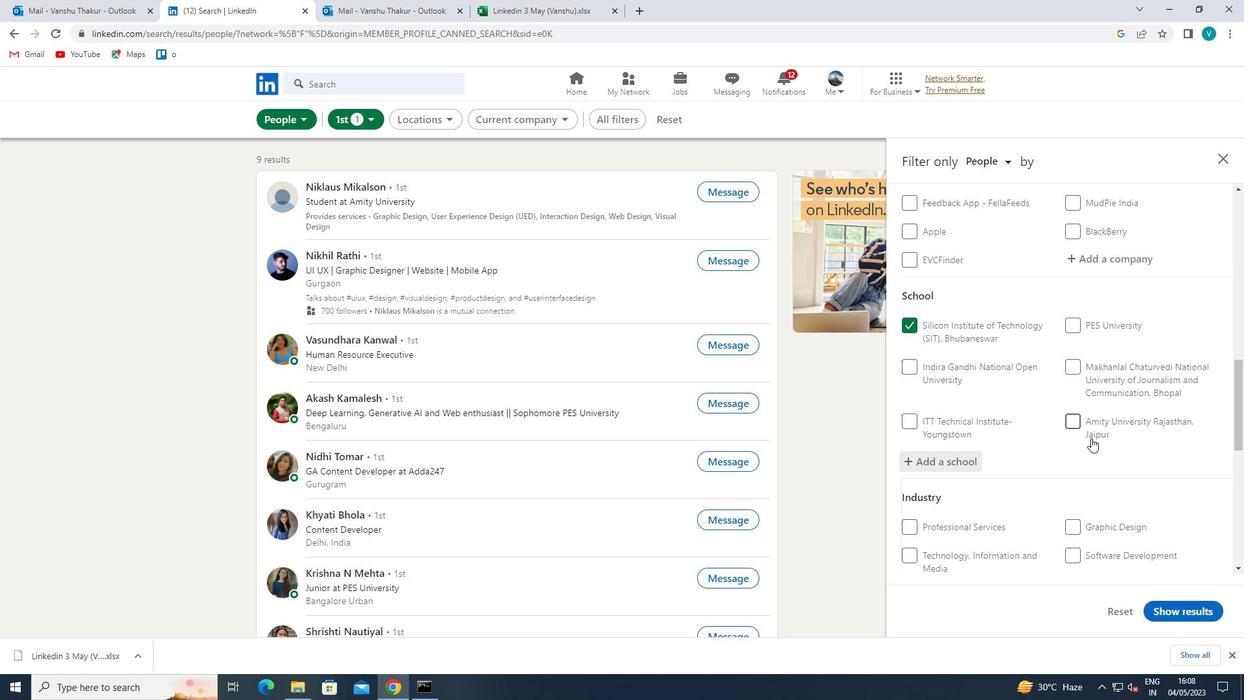 
Action: Mouse moved to (1089, 440)
Screenshot: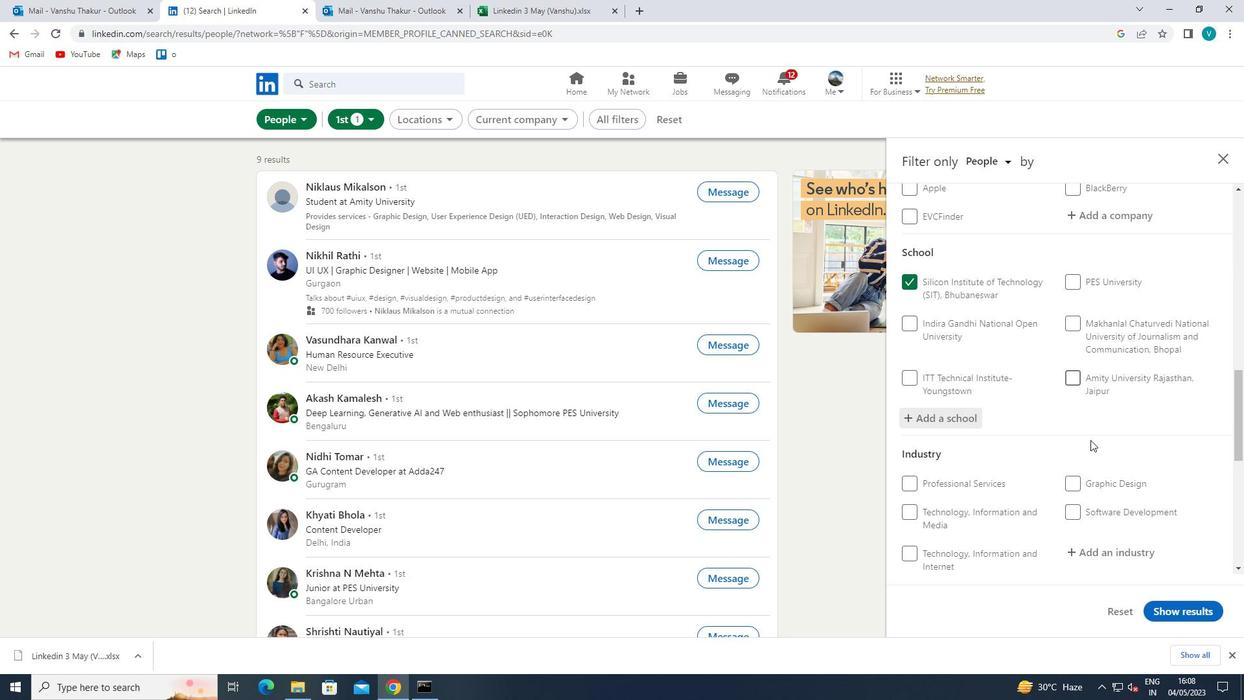 
Action: Mouse scrolled (1089, 440) with delta (0, 0)
Screenshot: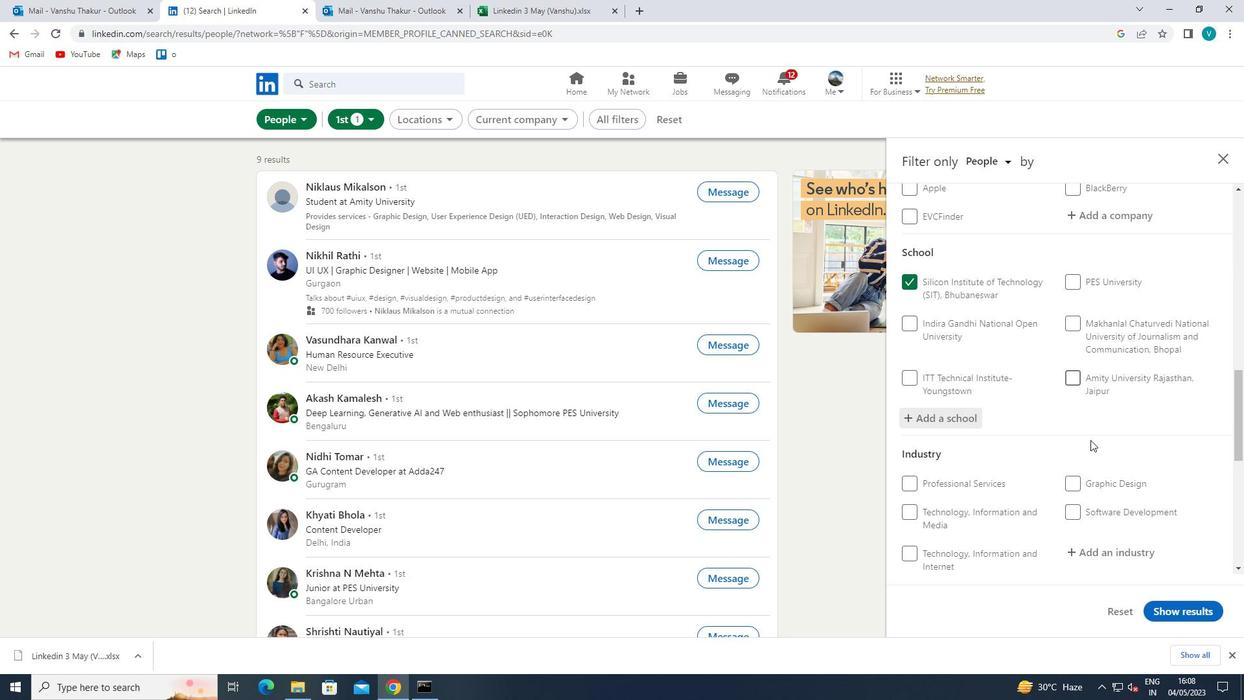 
Action: Mouse moved to (1098, 392)
Screenshot: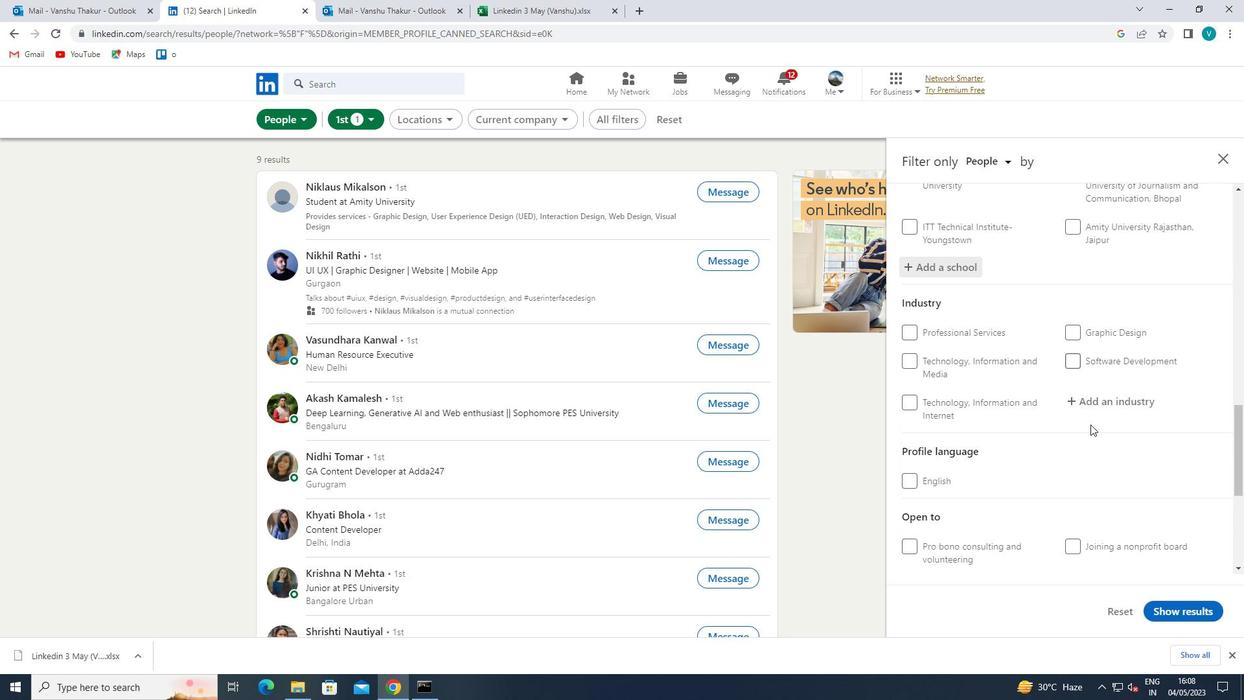 
Action: Mouse pressed left at (1098, 392)
Screenshot: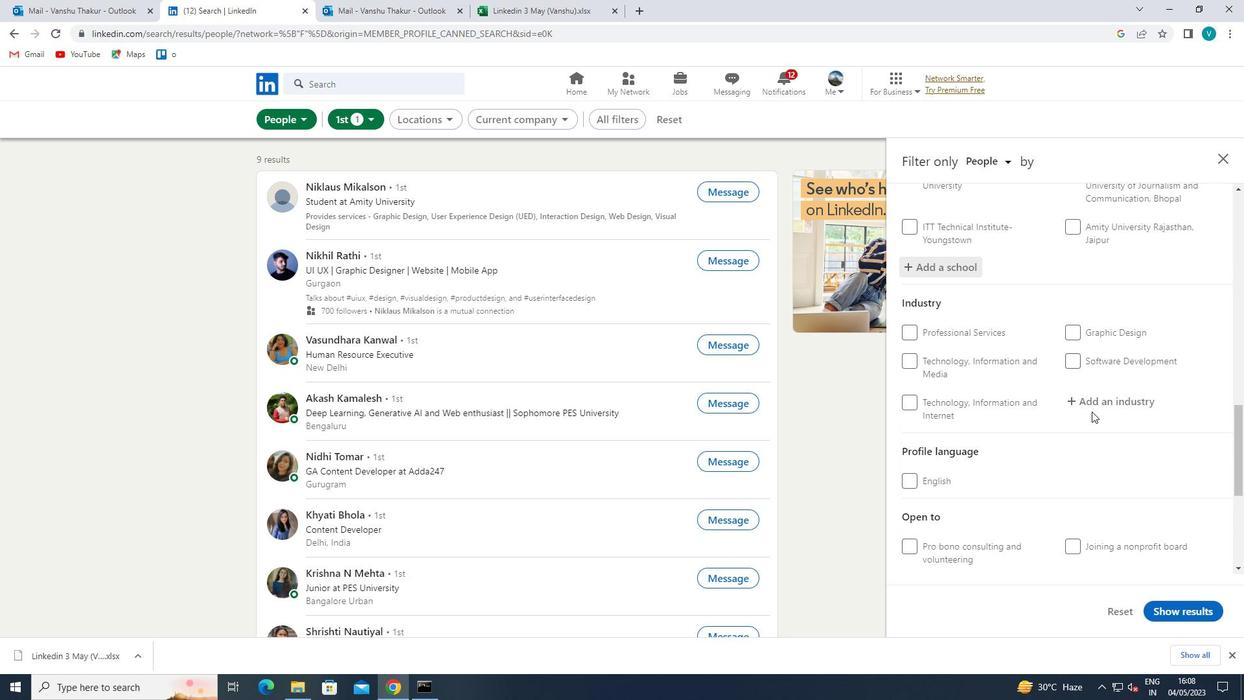 
Action: Mouse moved to (1063, 371)
Screenshot: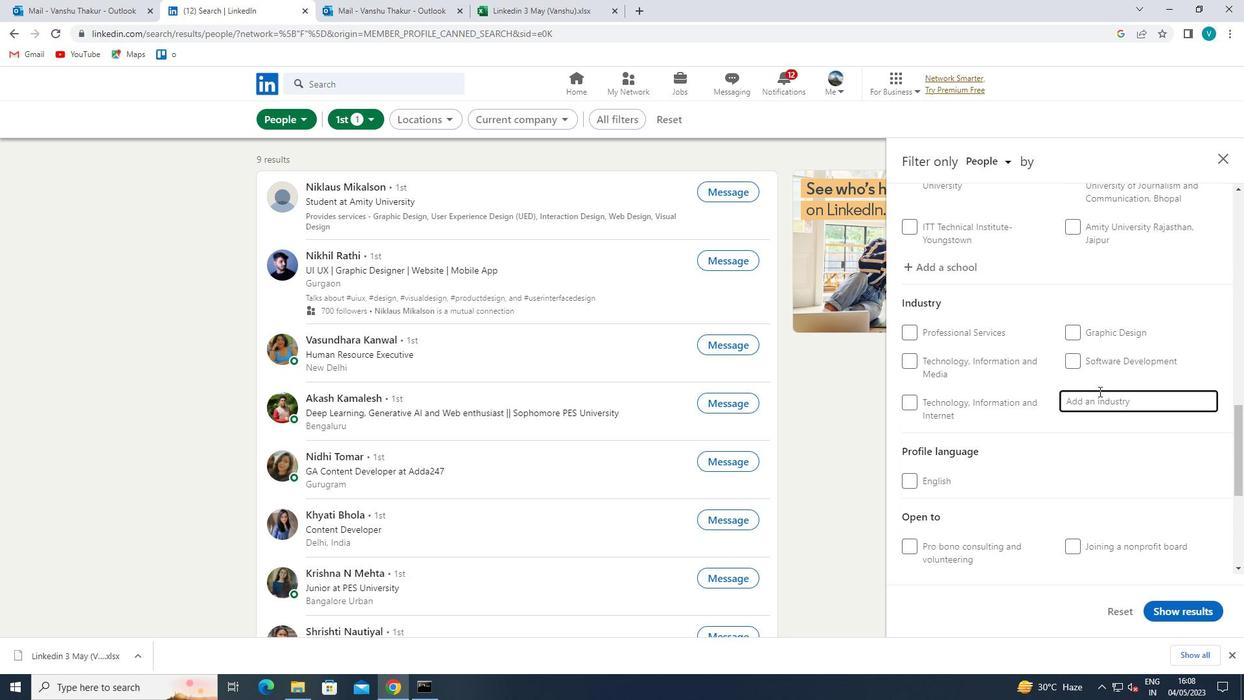 
Action: Key pressed <Key.shift>WHOLE
Screenshot: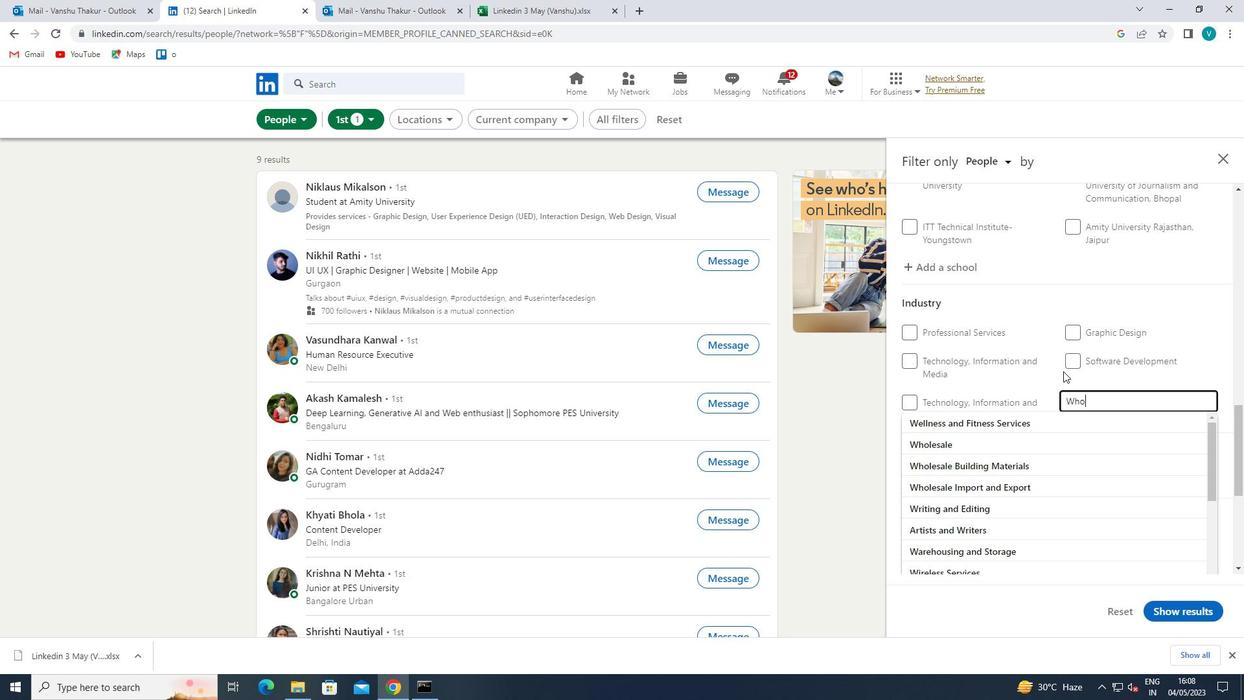 
Action: Mouse moved to (1083, 451)
Screenshot: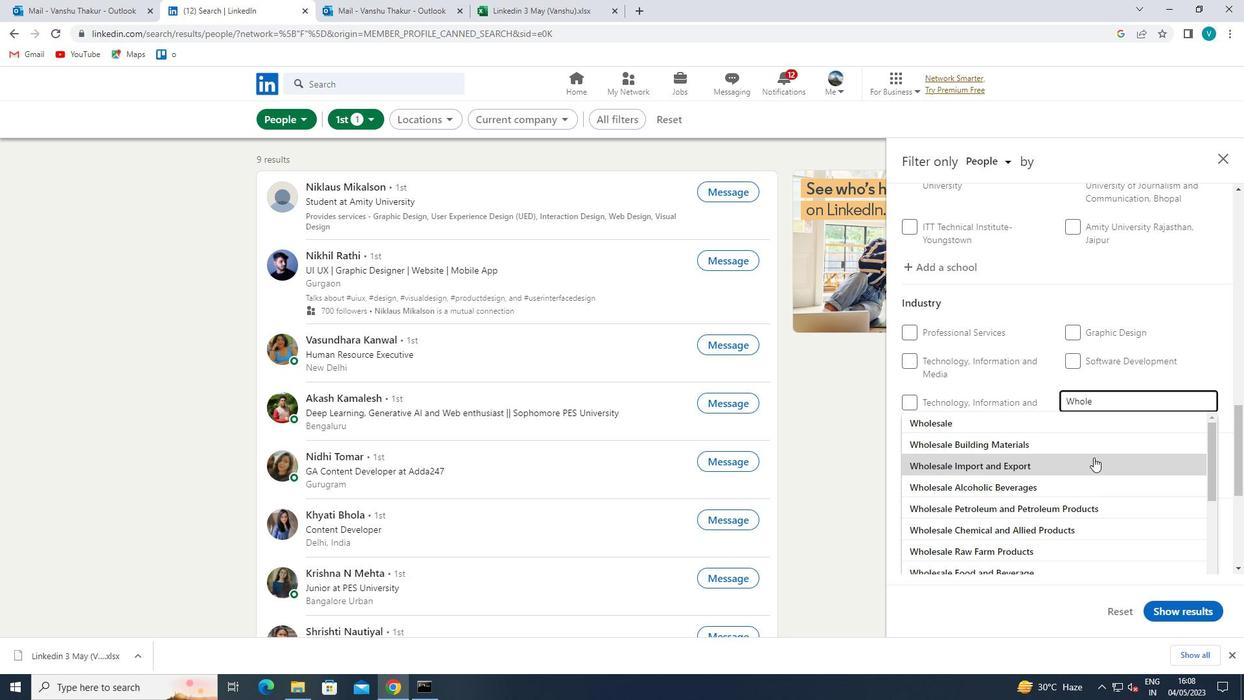
Action: Key pressed SALE<Key.space><Key.shift>PHOT
Screenshot: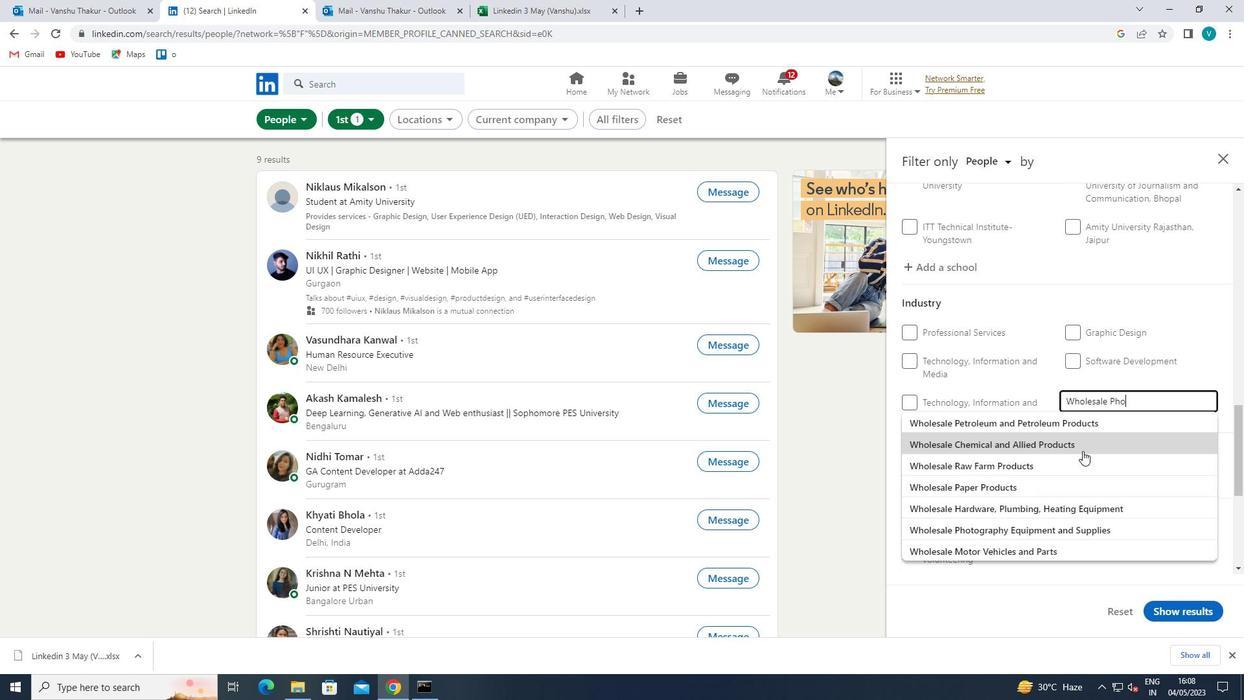 
Action: Mouse moved to (1079, 426)
Screenshot: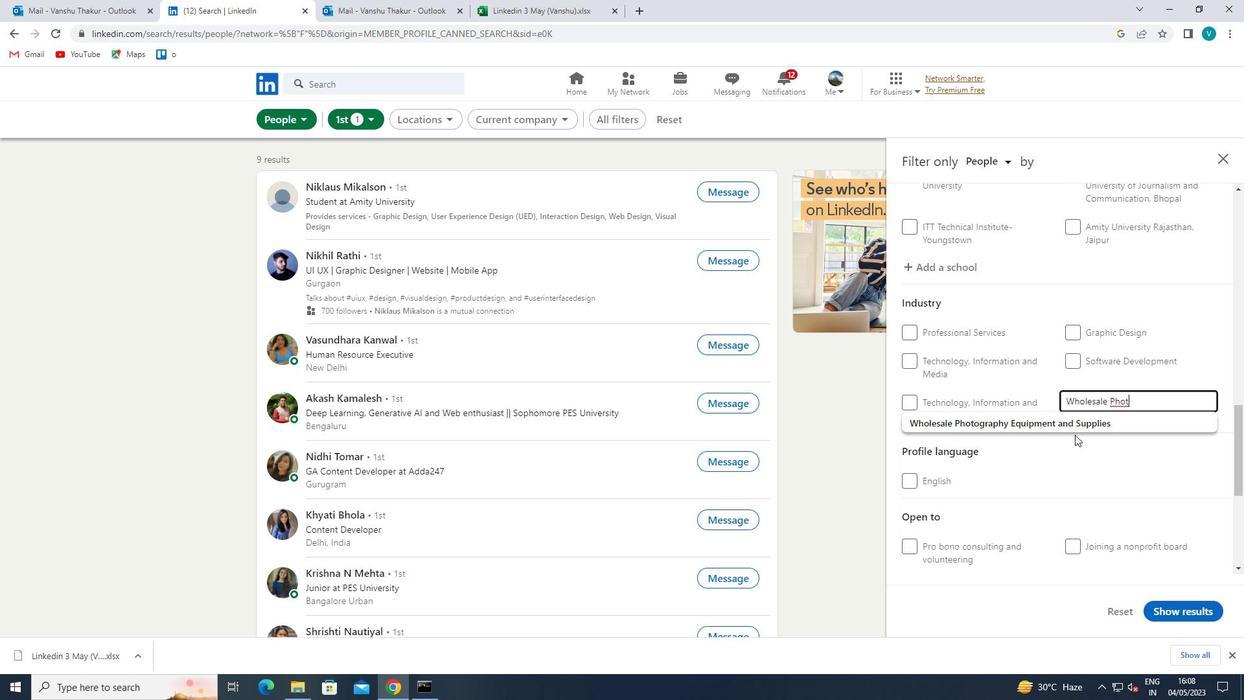 
Action: Mouse pressed left at (1079, 426)
Screenshot: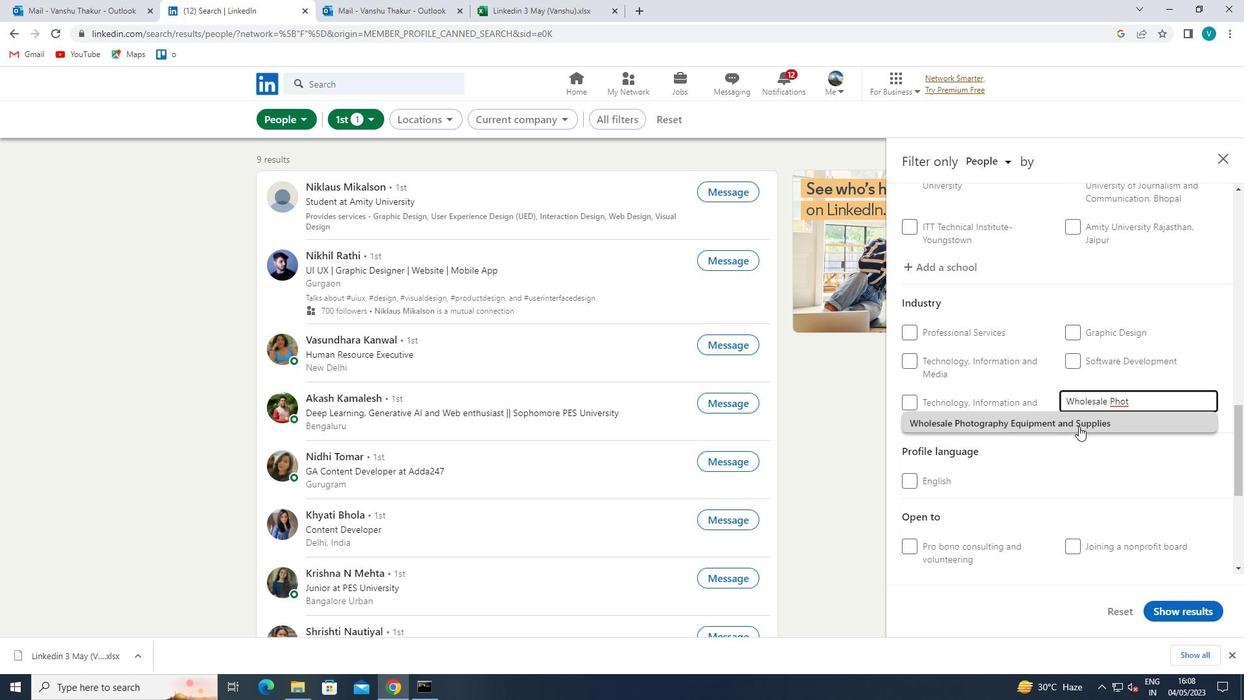 
Action: Mouse moved to (1080, 426)
Screenshot: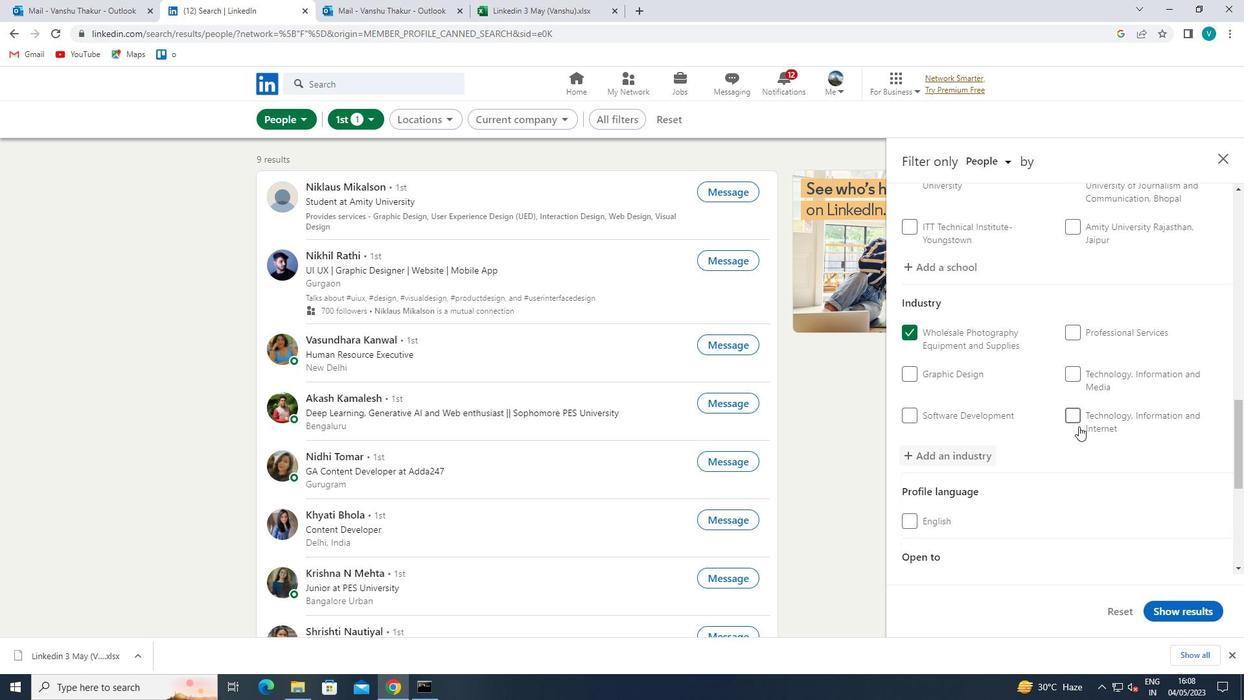 
Action: Mouse scrolled (1080, 425) with delta (0, 0)
Screenshot: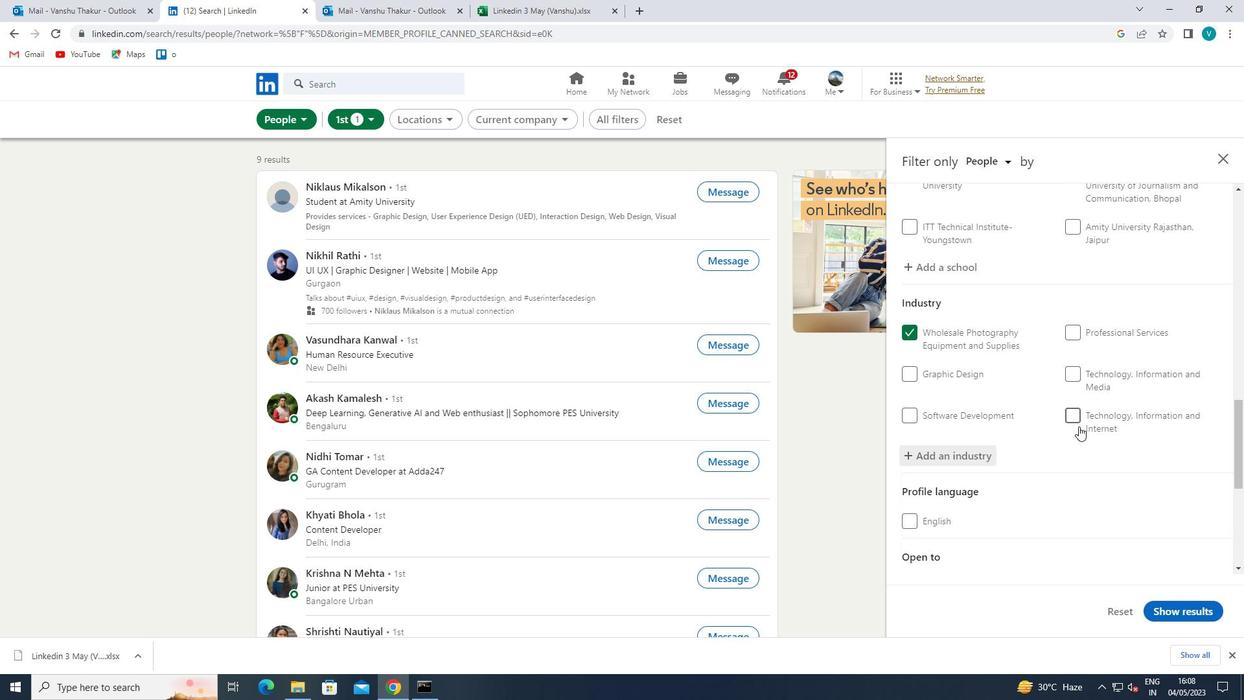 
Action: Mouse scrolled (1080, 425) with delta (0, 0)
Screenshot: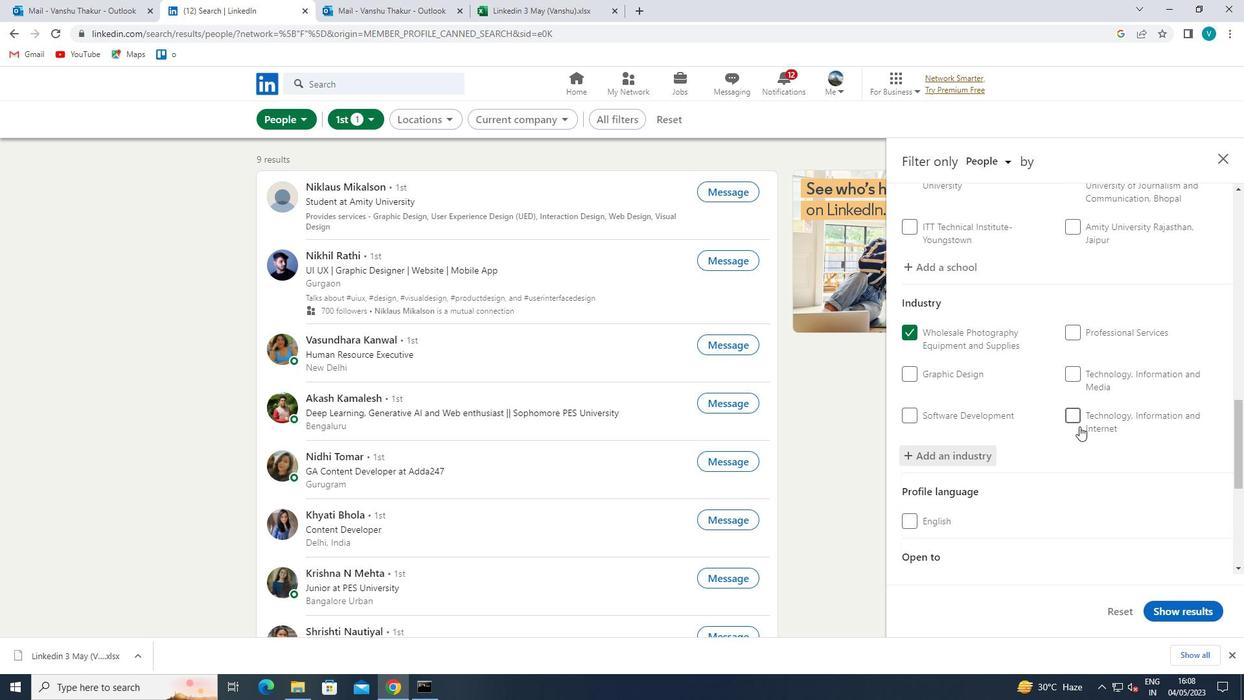 
Action: Mouse scrolled (1080, 425) with delta (0, 0)
Screenshot: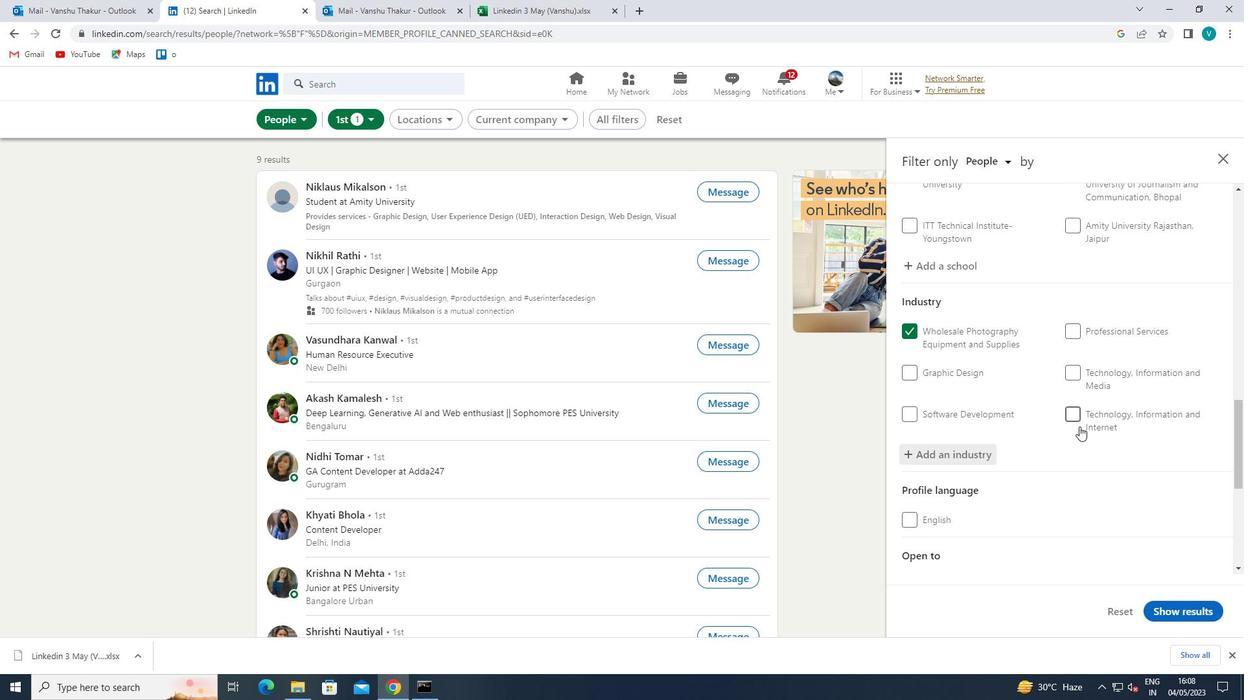 
Action: Mouse scrolled (1080, 425) with delta (0, 0)
Screenshot: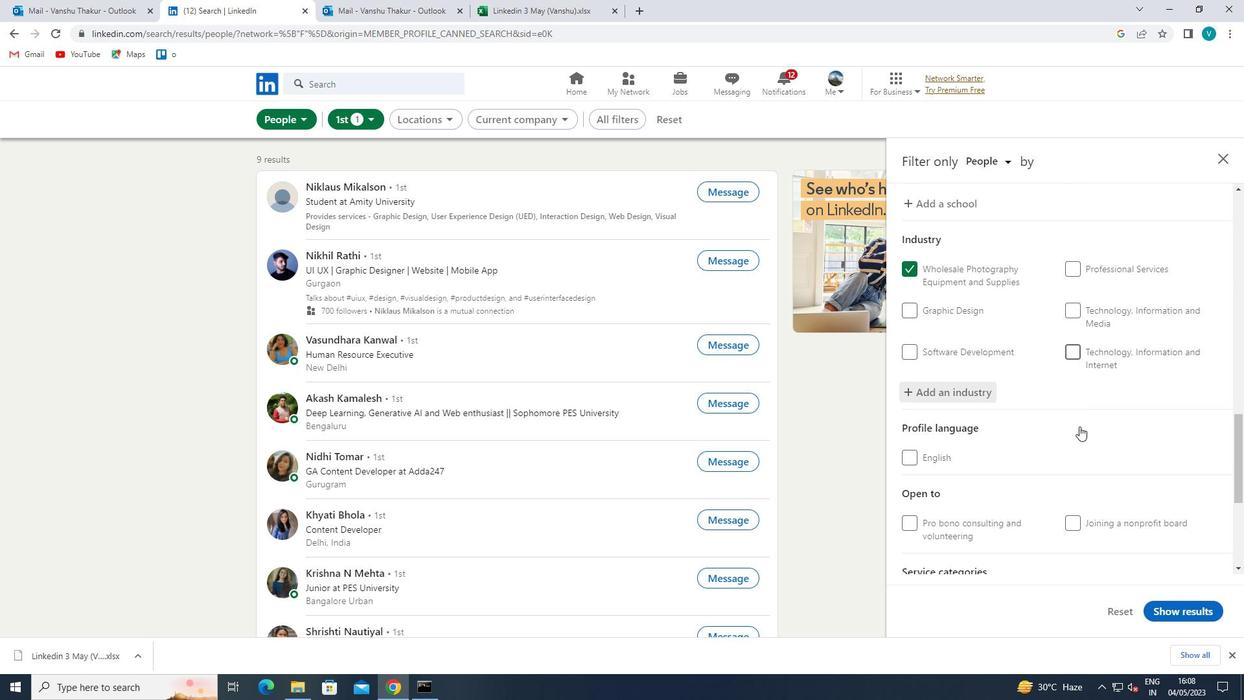 
Action: Mouse moved to (1087, 458)
Screenshot: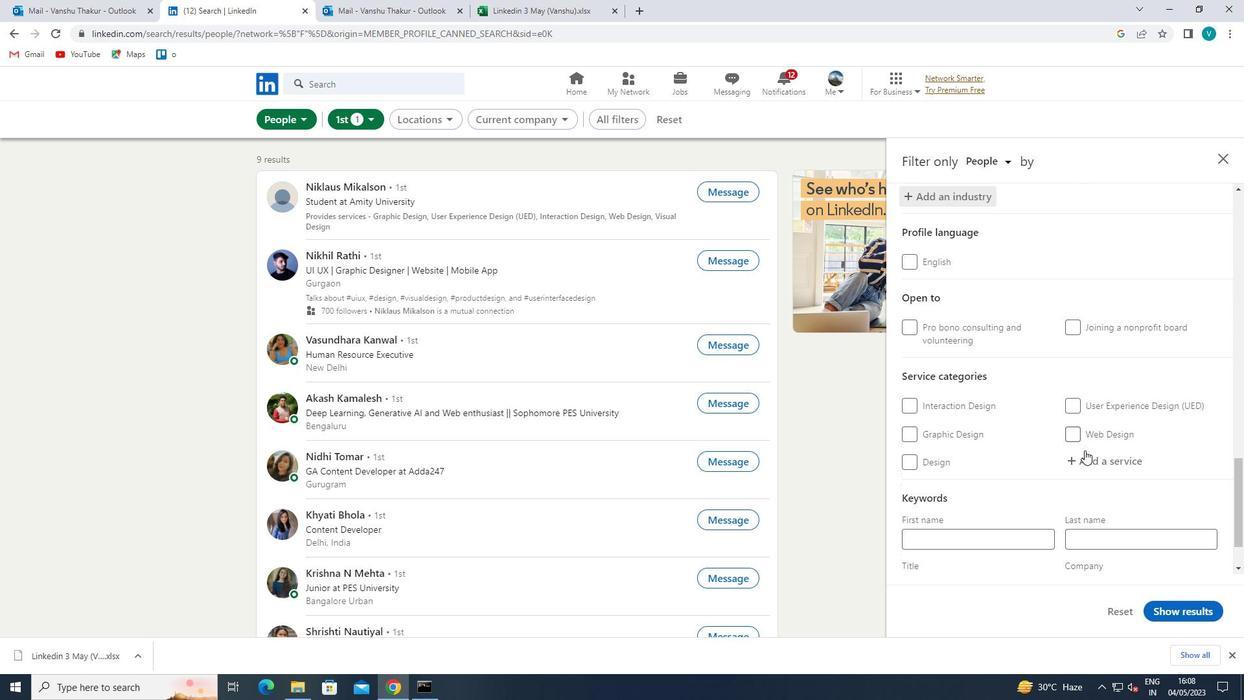
Action: Mouse pressed left at (1087, 458)
Screenshot: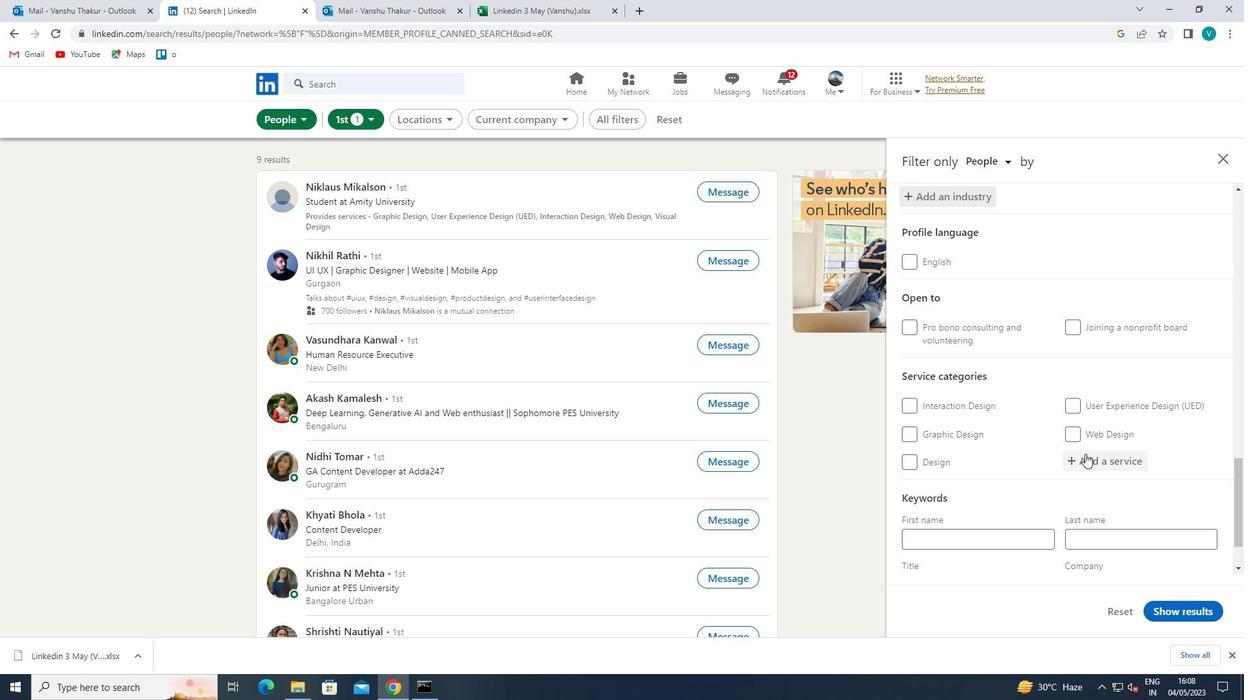 
Action: Mouse moved to (1089, 459)
Screenshot: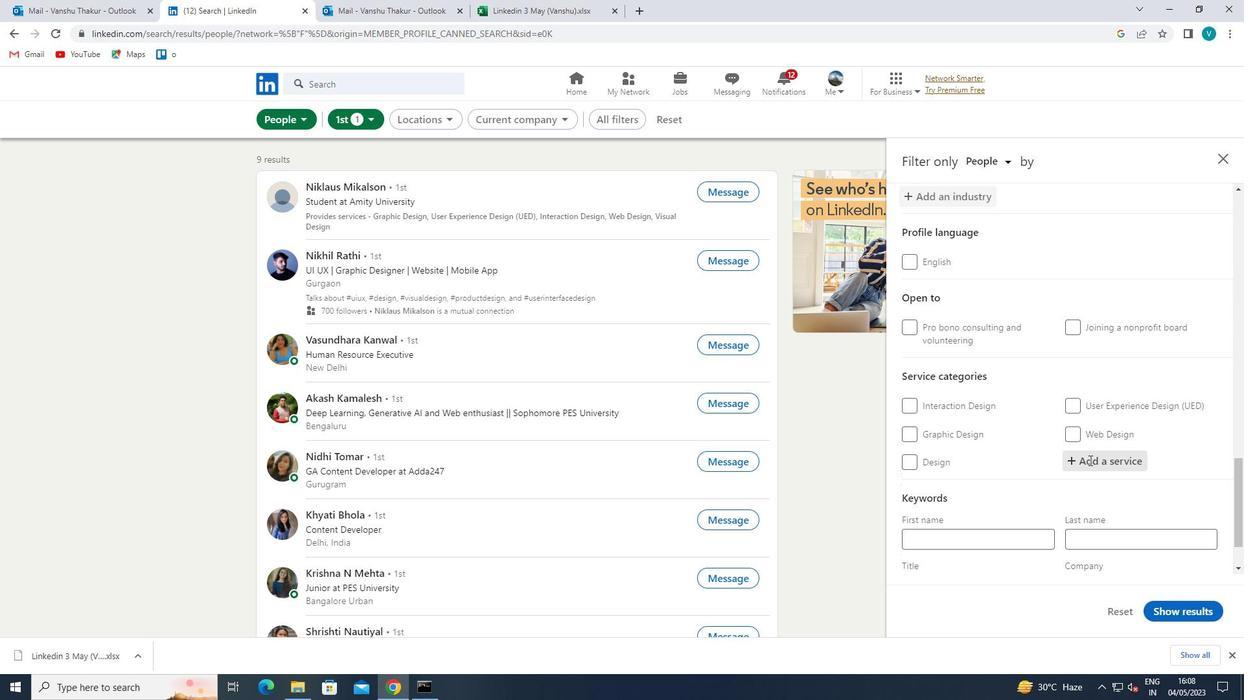 
Action: Key pressed <Key.shift>DJIM<Key.backspace><Key.backspace>
Screenshot: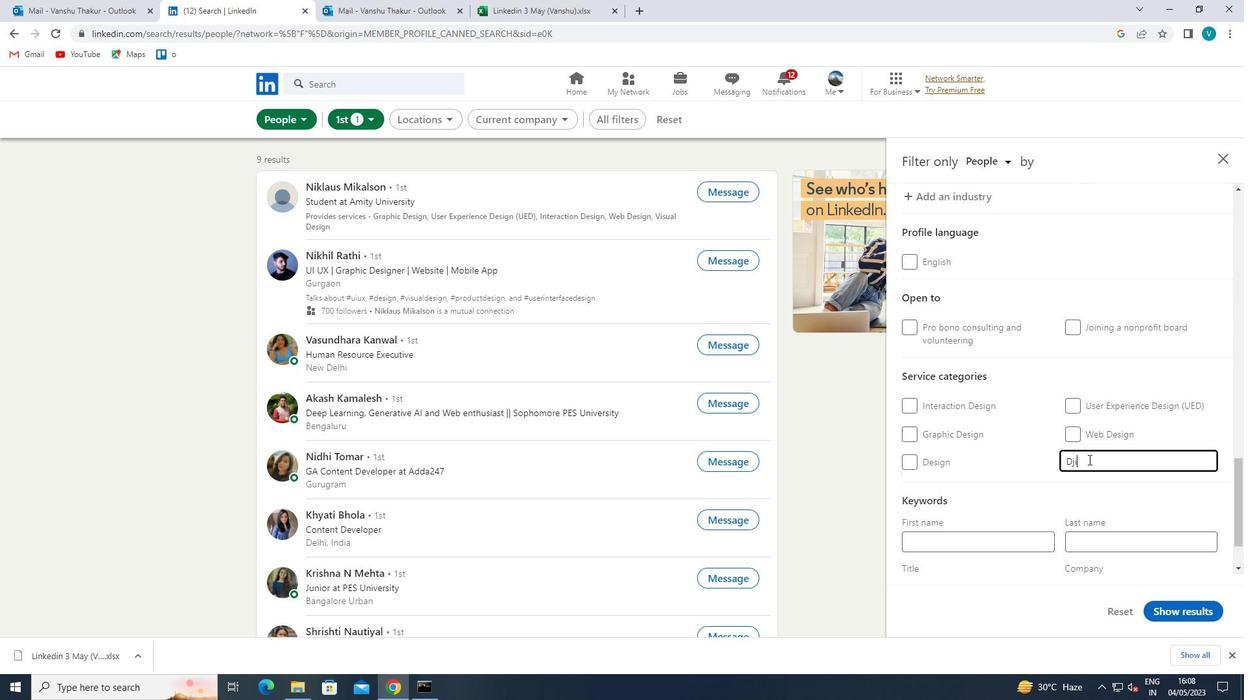 
Action: Mouse moved to (1073, 471)
Screenshot: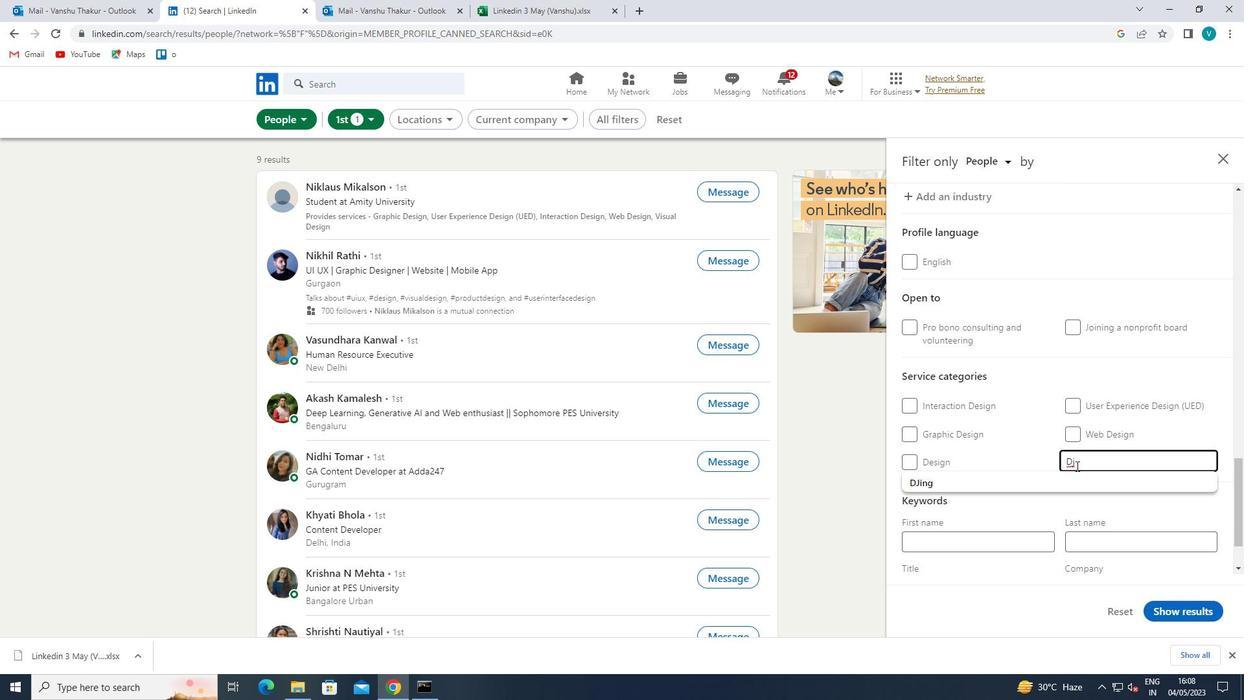 
Action: Mouse pressed left at (1073, 471)
Screenshot: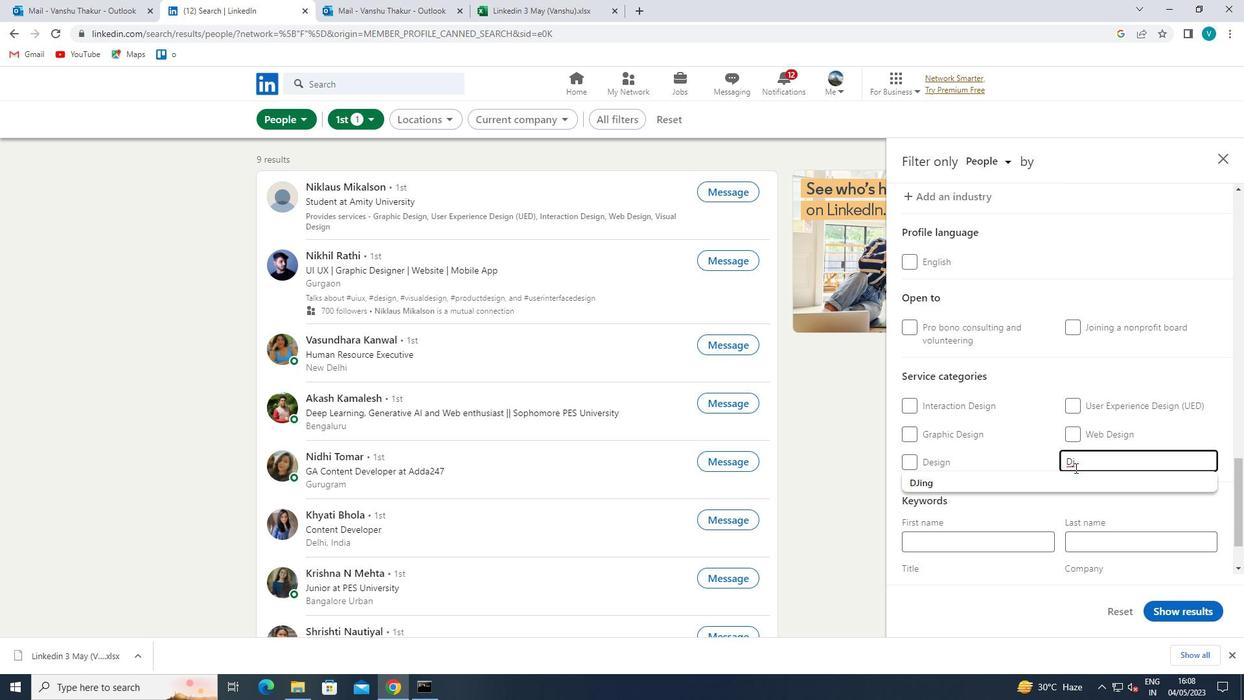 
Action: Mouse scrolled (1073, 470) with delta (0, 0)
Screenshot: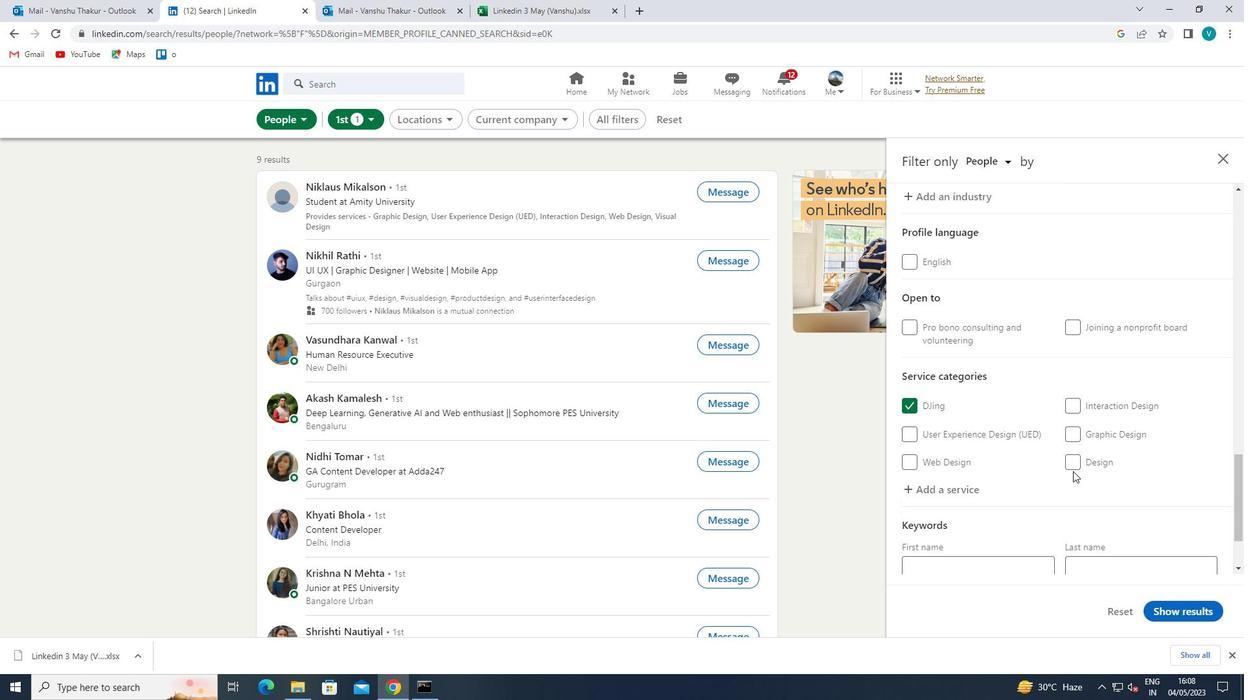 
Action: Mouse moved to (1071, 472)
Screenshot: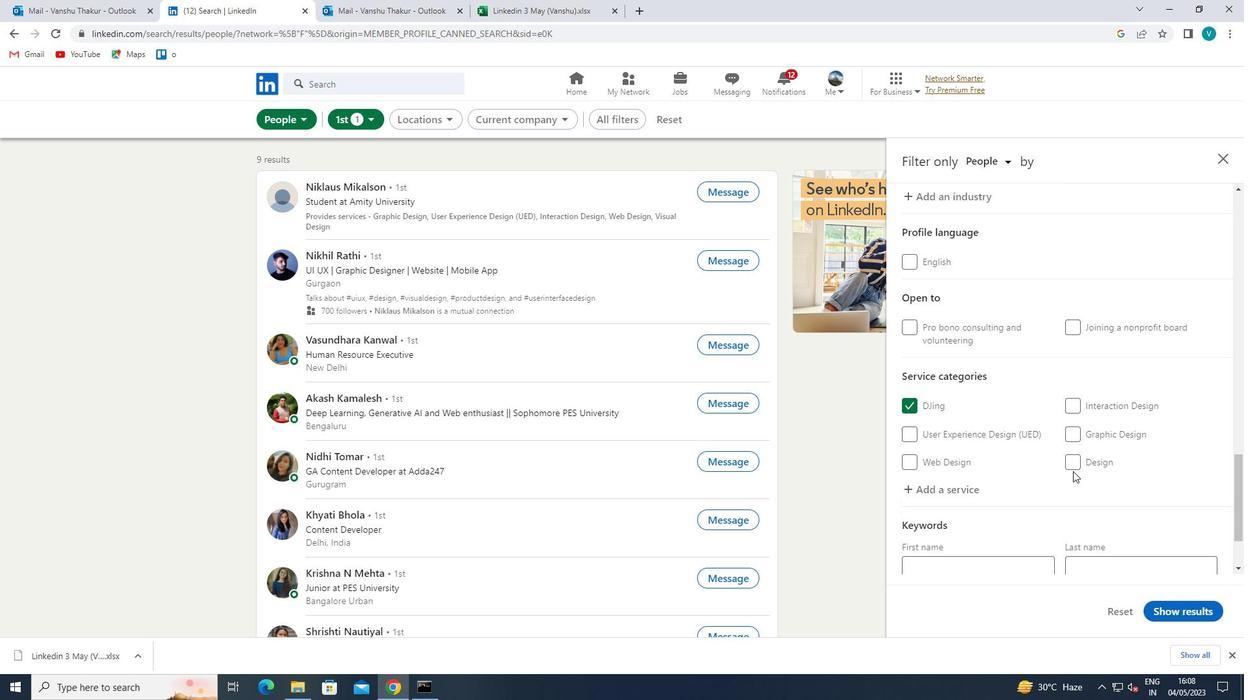 
Action: Mouse scrolled (1071, 471) with delta (0, 0)
Screenshot: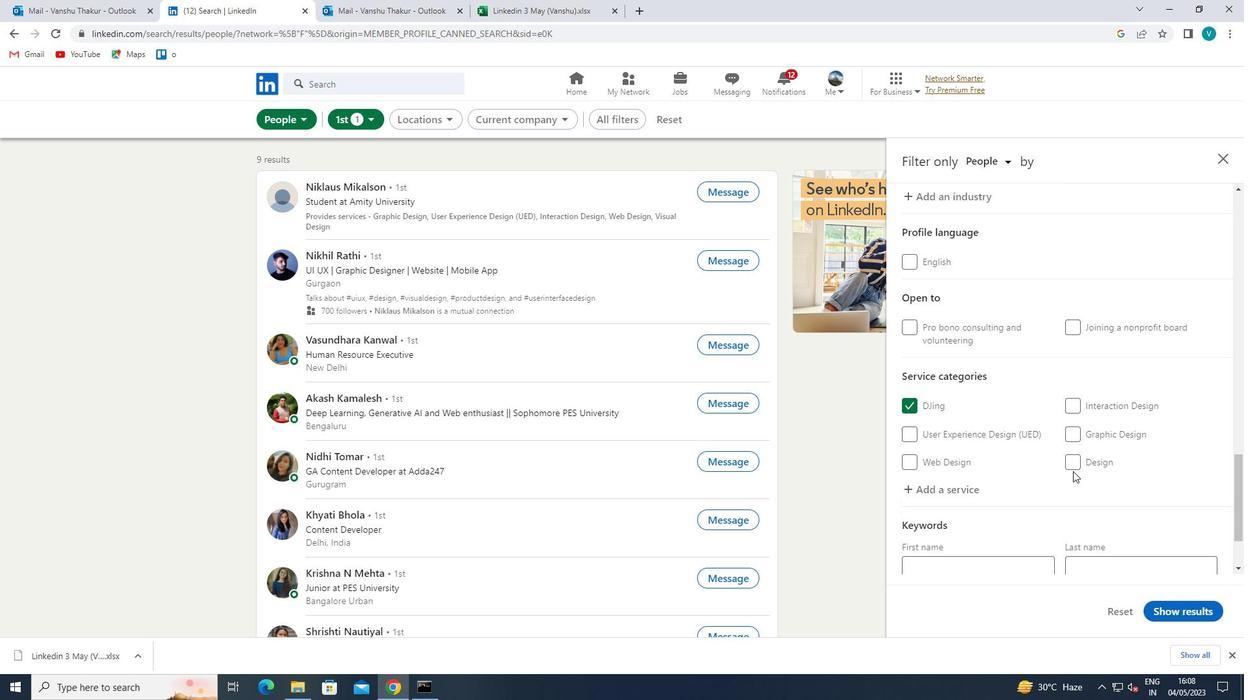 
Action: Mouse moved to (1066, 473)
Screenshot: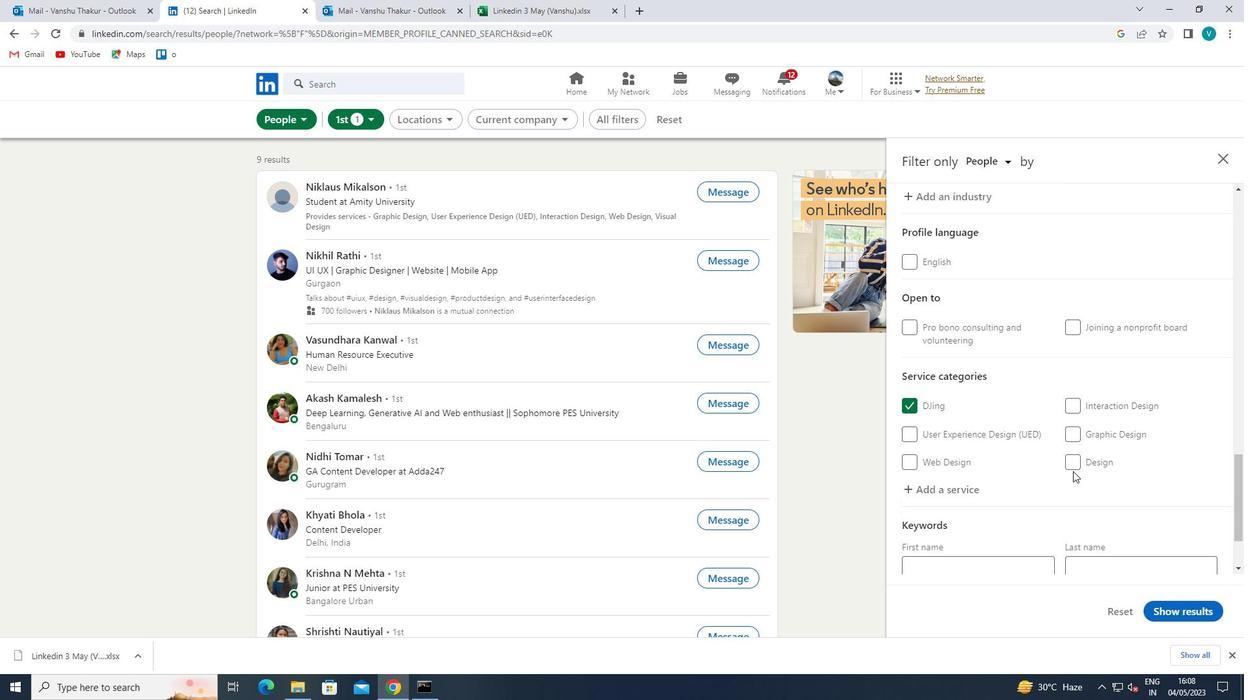 
Action: Mouse scrolled (1066, 472) with delta (0, 0)
Screenshot: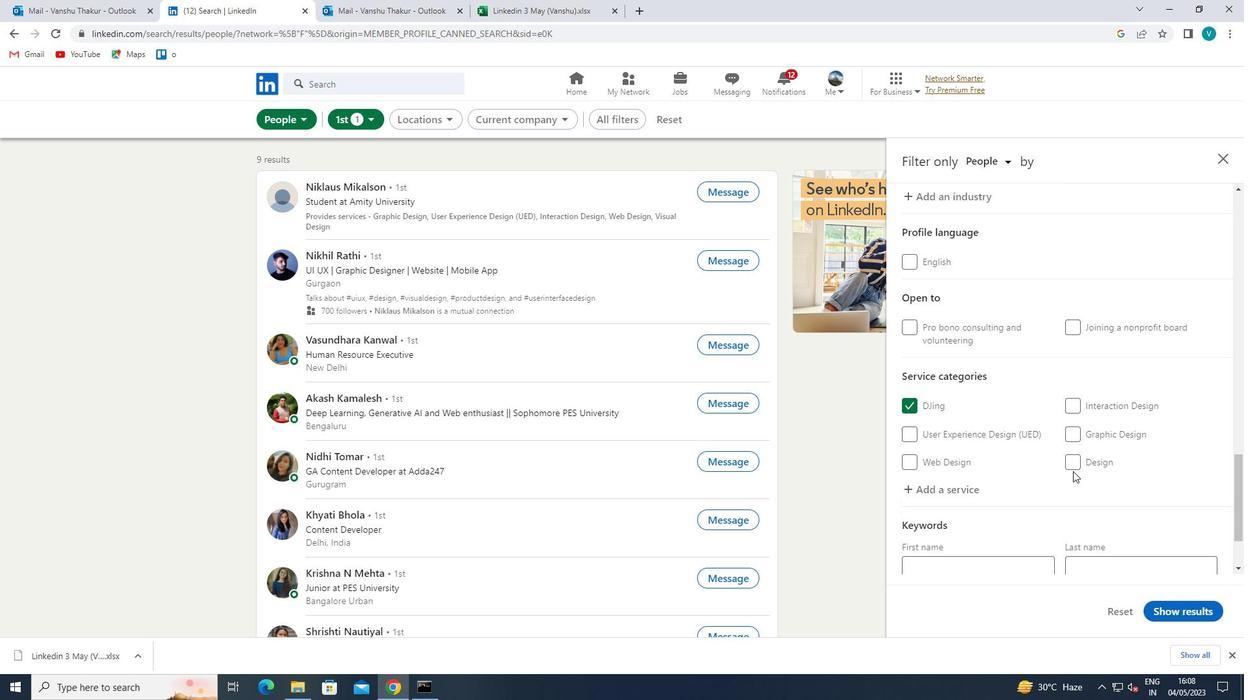 
Action: Mouse moved to (1025, 520)
Screenshot: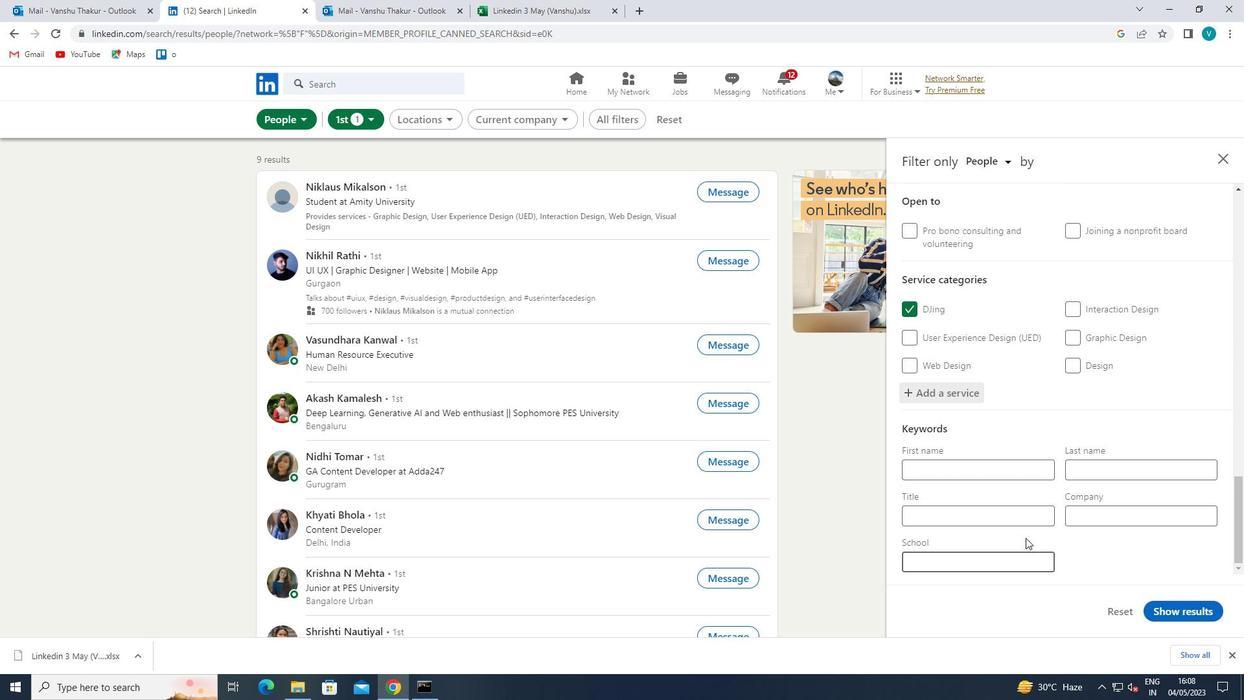 
Action: Mouse pressed left at (1025, 520)
Screenshot: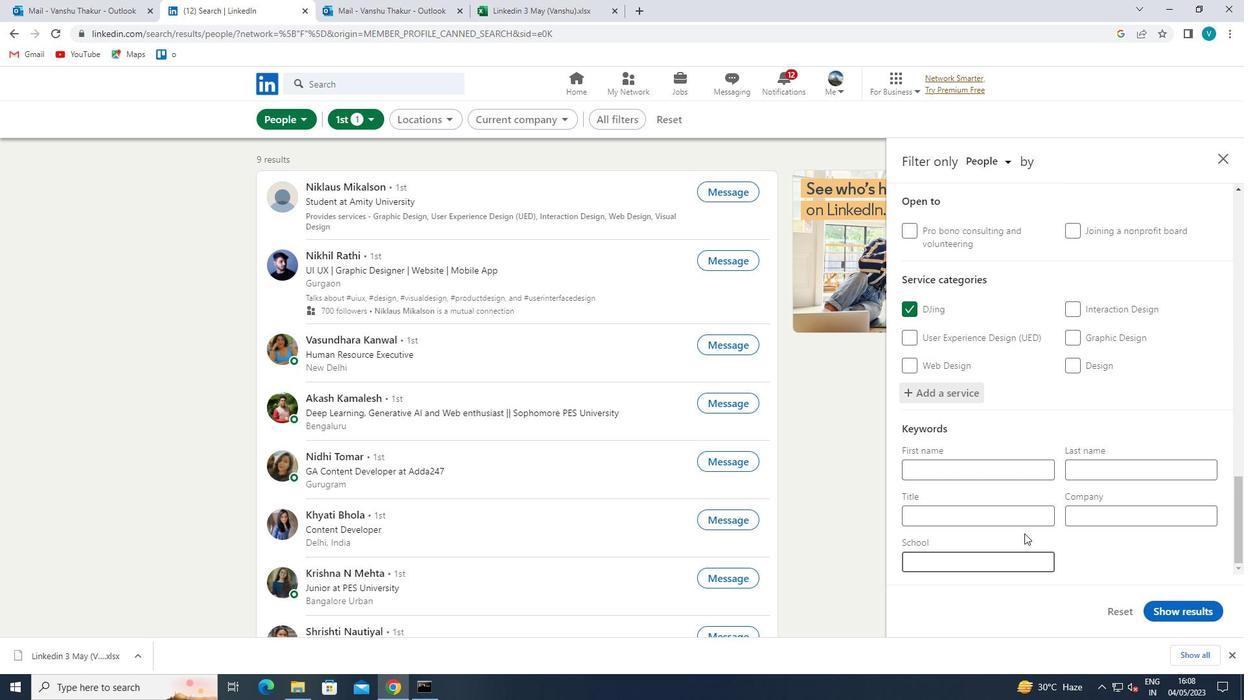 
Action: Mouse moved to (1025, 519)
Screenshot: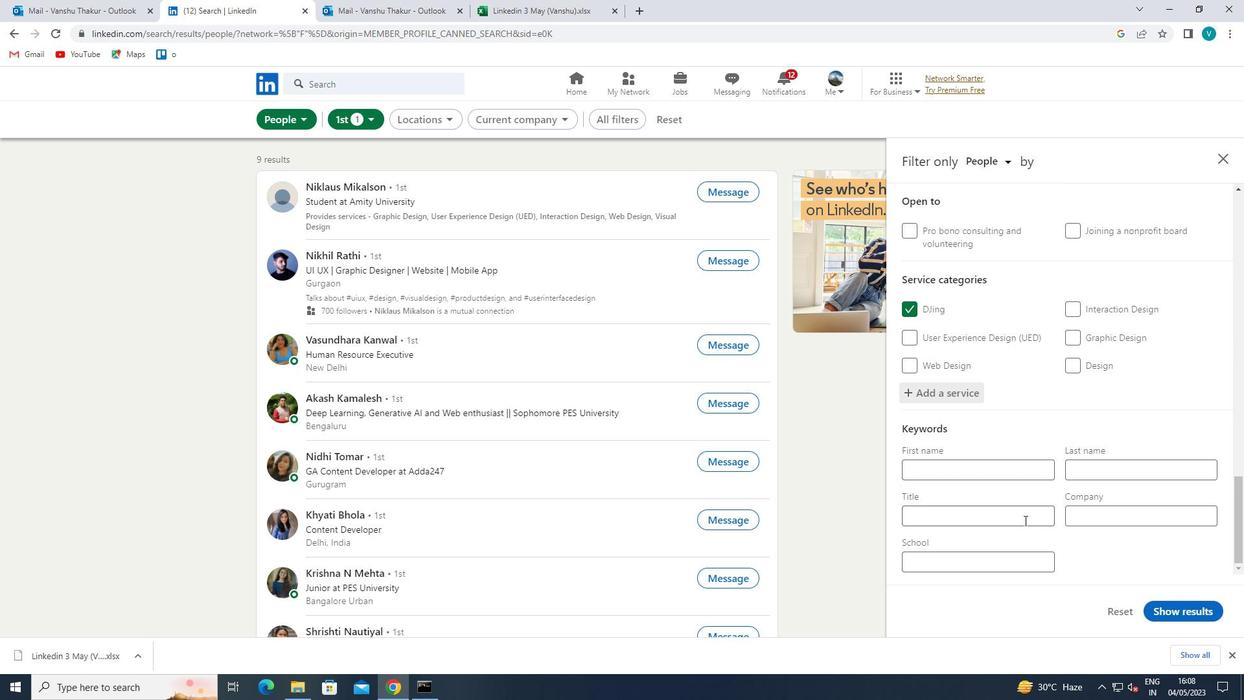 
Action: Key pressed <Key.shift>CONCIERGE
Screenshot: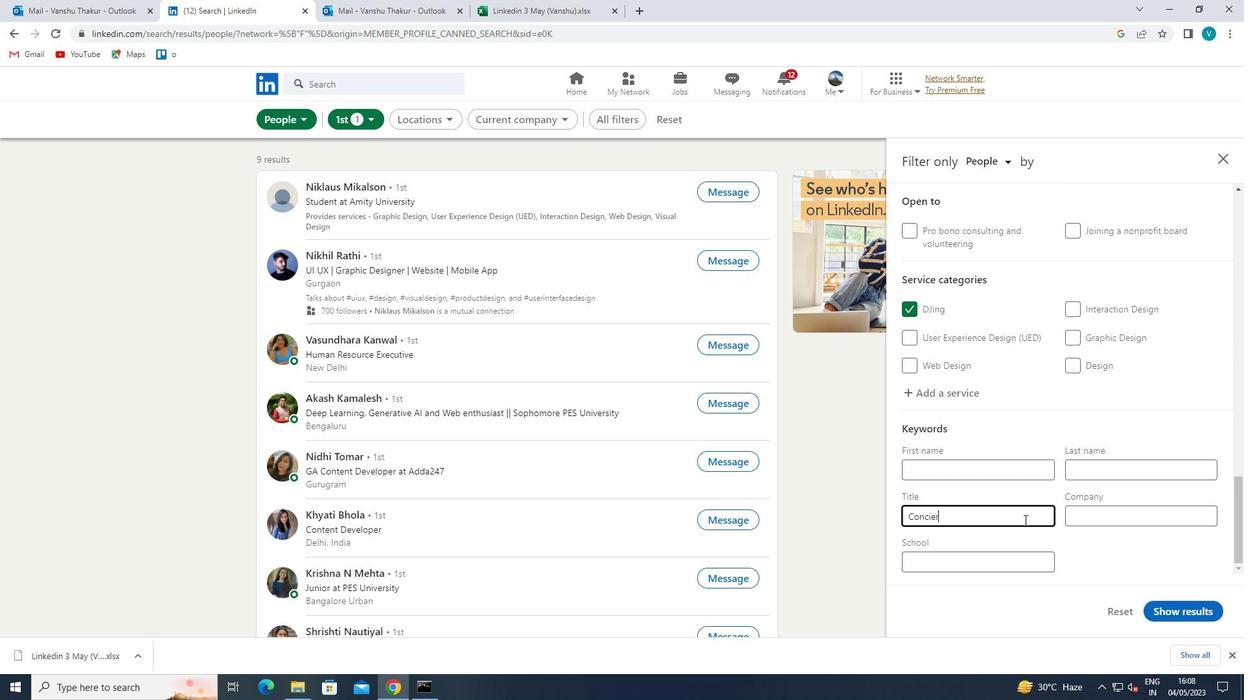 
Action: Mouse moved to (1165, 604)
Screenshot: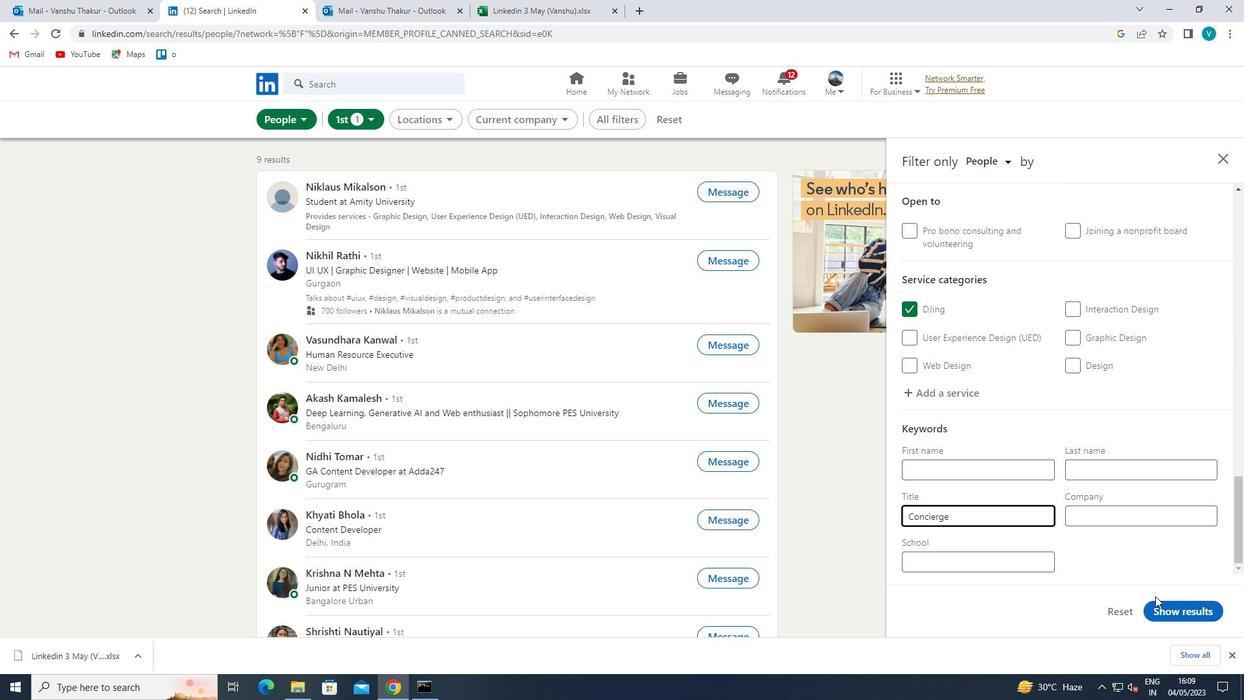 
Action: Mouse pressed left at (1165, 604)
Screenshot: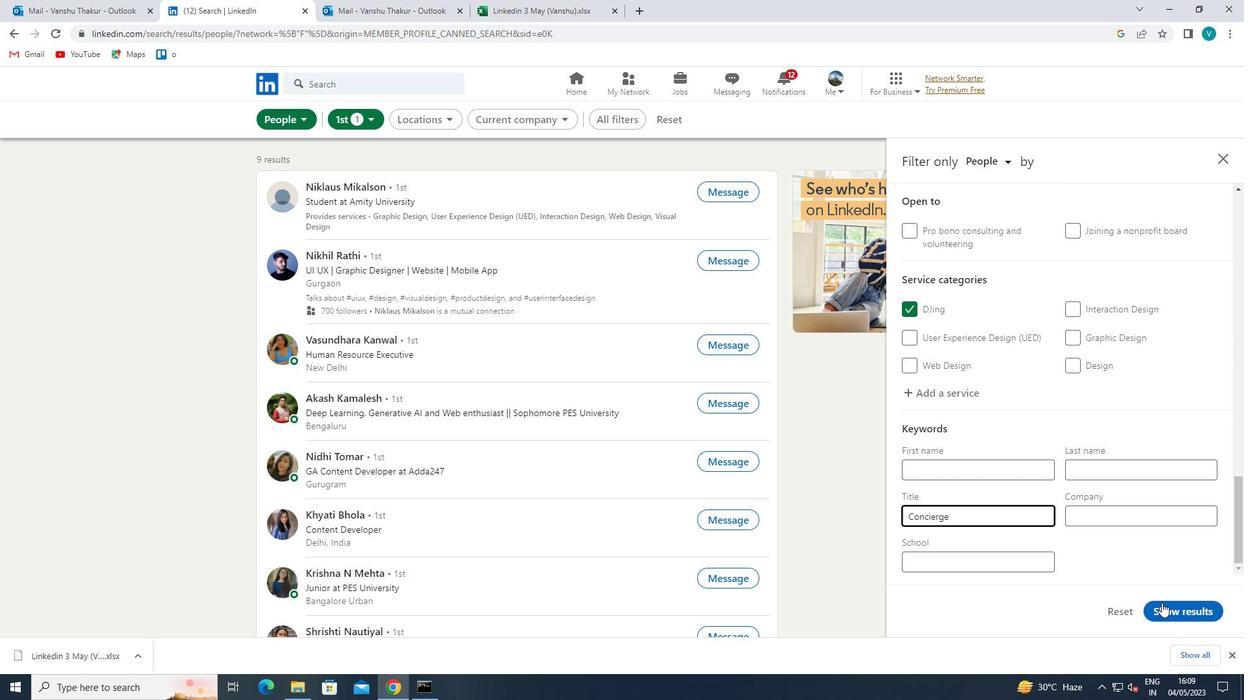 
